 Task: Find connections with filter location Delmenhorst with filter topic #healthy with filter profile language German with filter current company Unichem Laboratories Limited with filter school Kurukshetra University with filter industry Wholesale Alcoholic Beverages with filter service category Packaging Design with filter keywords title Accounts Payable/Receivable Clerk
Action: Mouse moved to (639, 89)
Screenshot: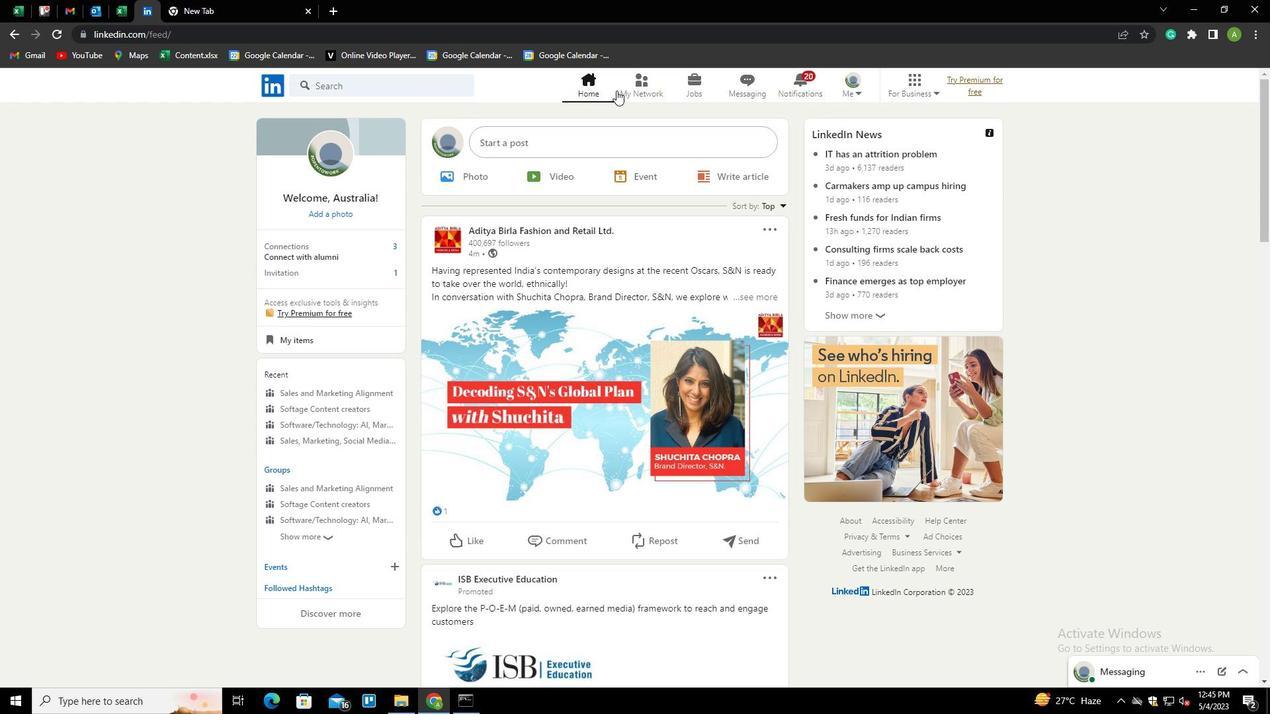 
Action: Mouse pressed left at (639, 89)
Screenshot: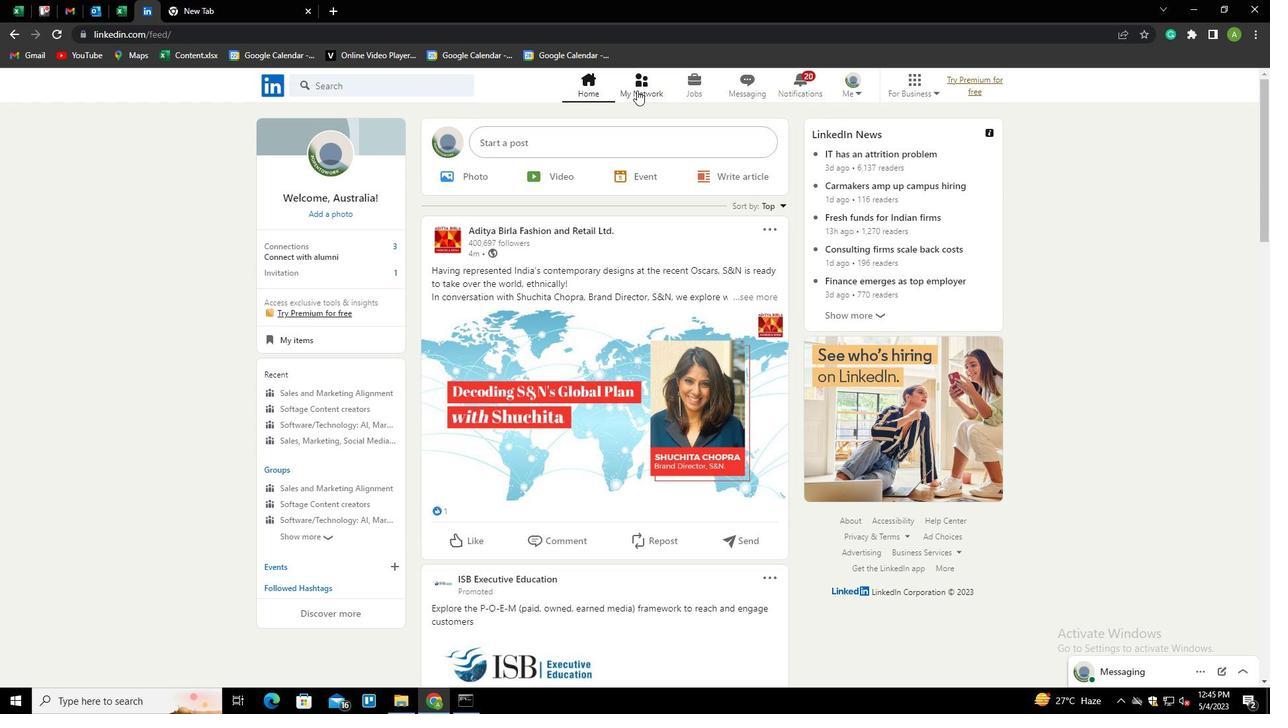 
Action: Mouse moved to (350, 160)
Screenshot: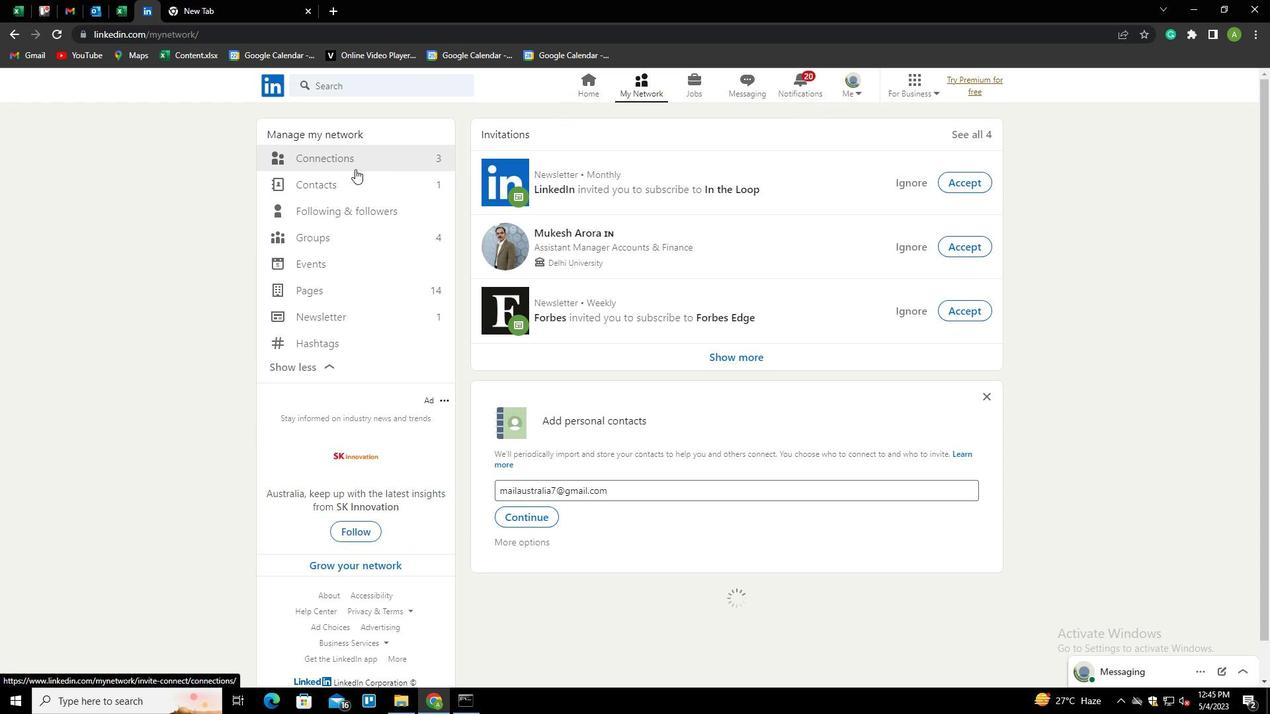 
Action: Mouse pressed left at (350, 160)
Screenshot: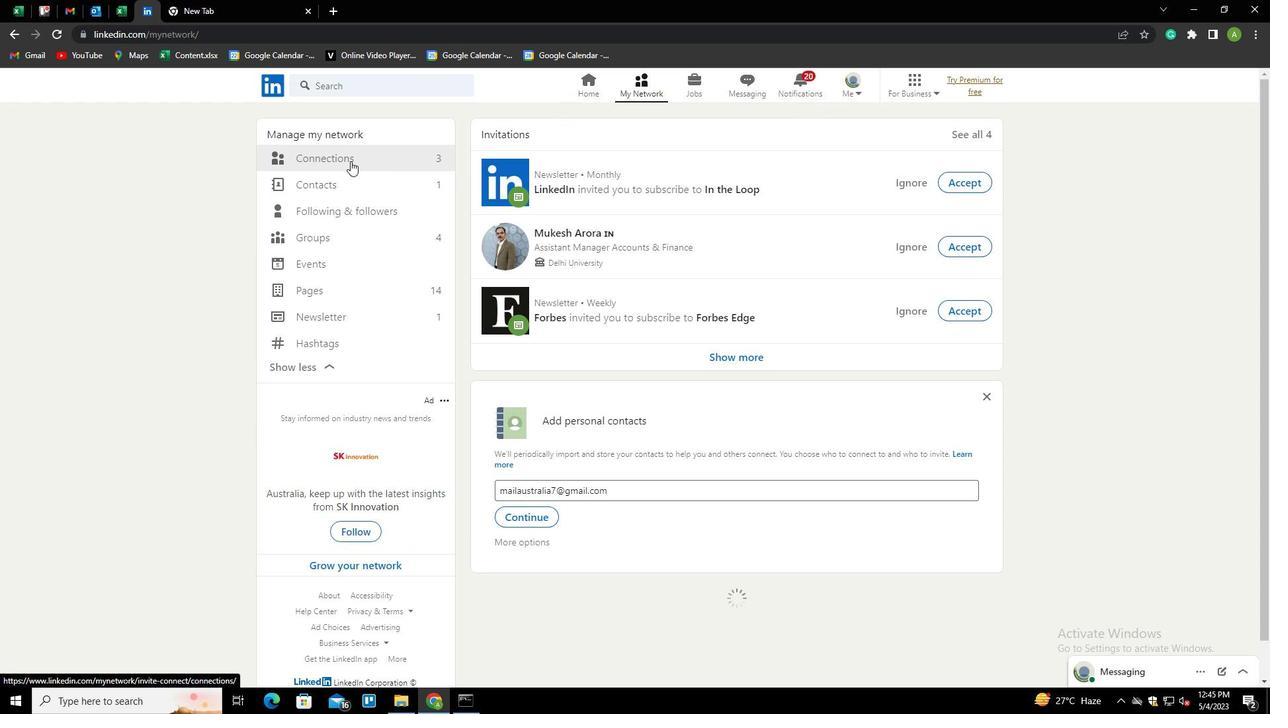 
Action: Mouse moved to (704, 157)
Screenshot: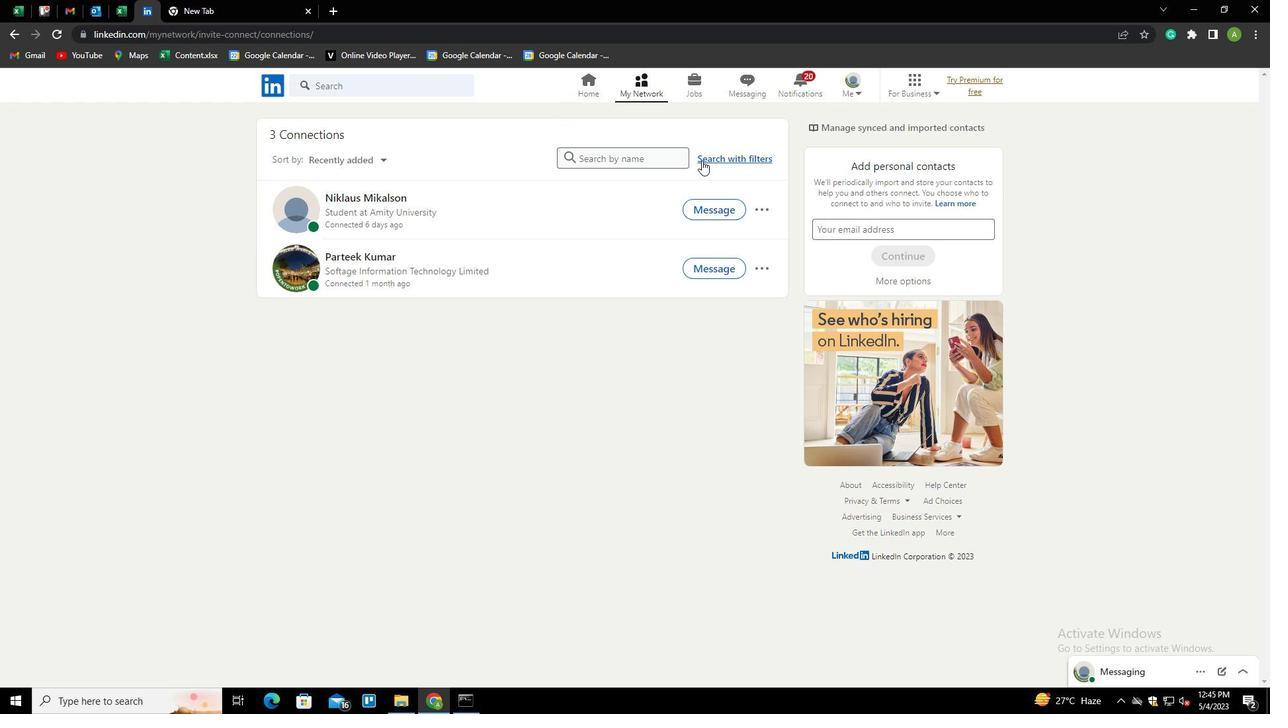 
Action: Mouse pressed left at (704, 157)
Screenshot: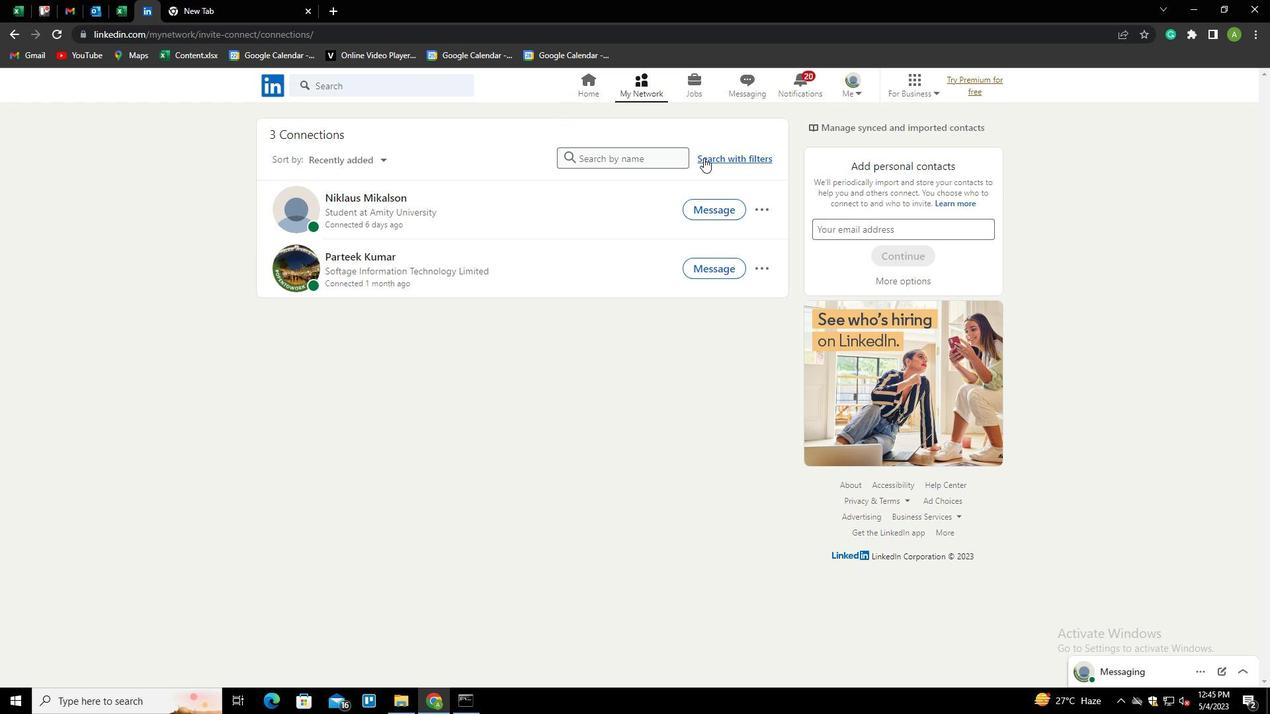 
Action: Key pressed <Key.shift>D
Screenshot: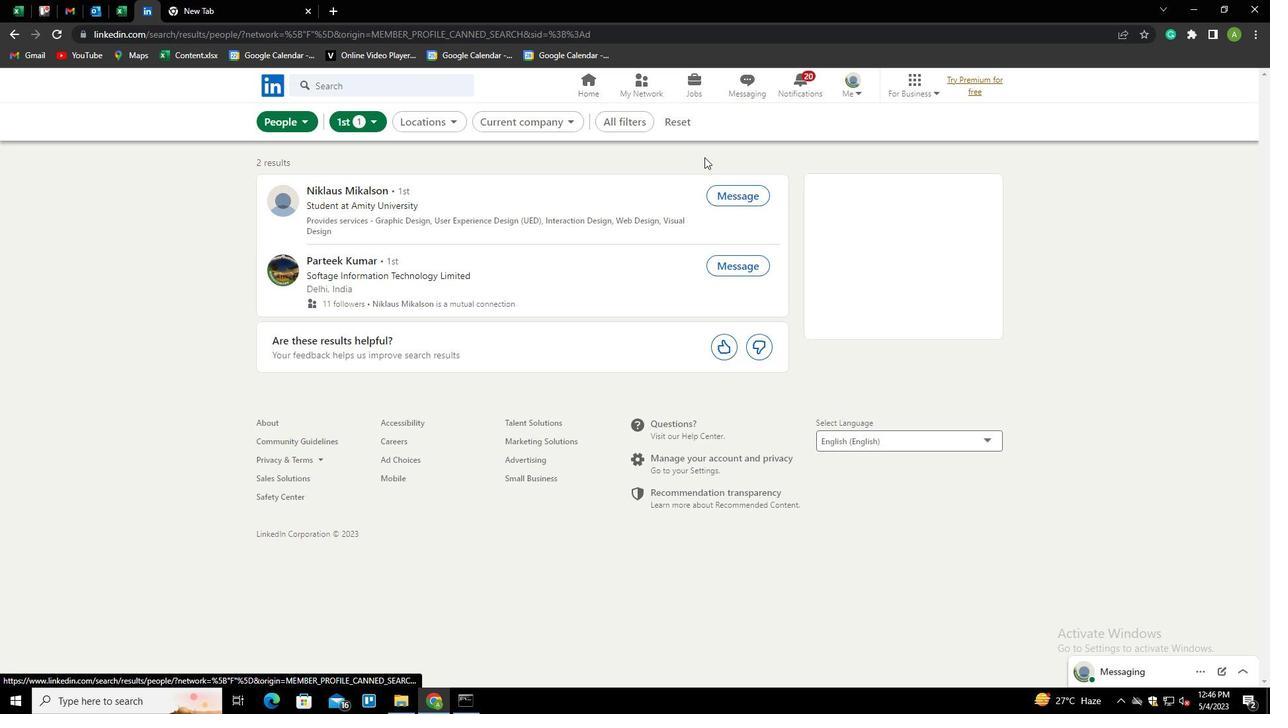 
Action: Mouse moved to (670, 121)
Screenshot: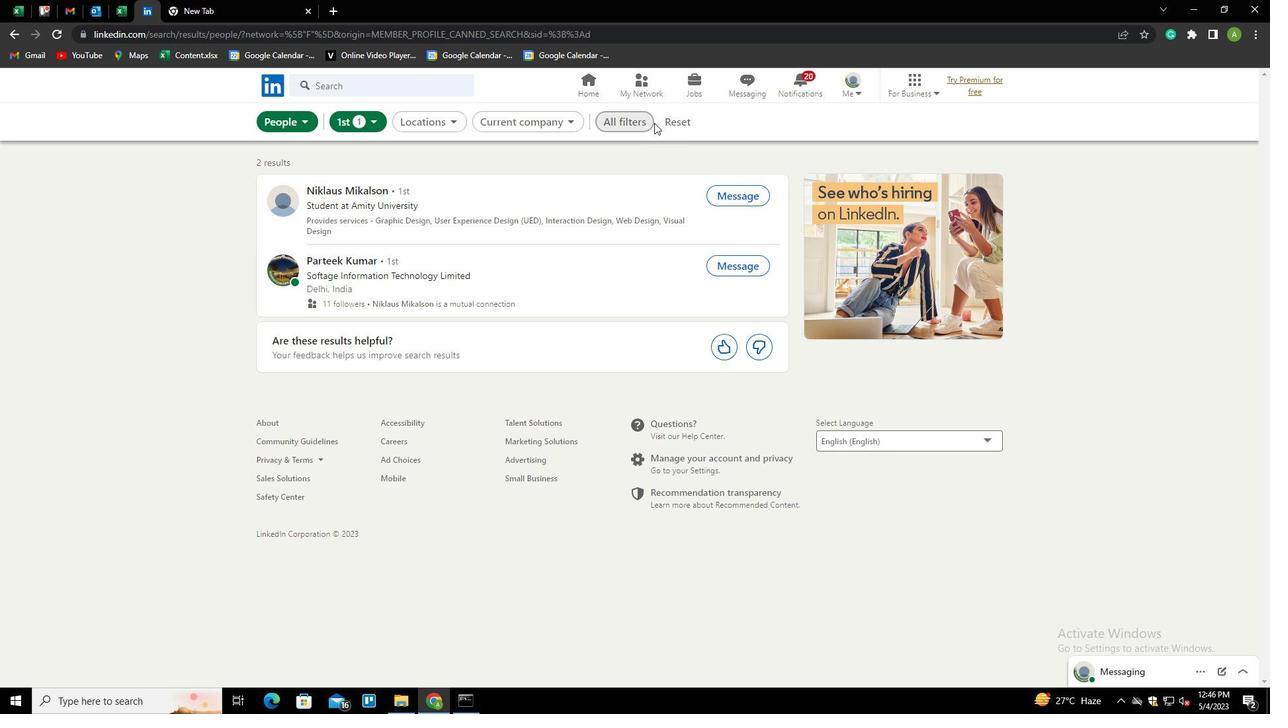 
Action: Mouse pressed left at (670, 121)
Screenshot: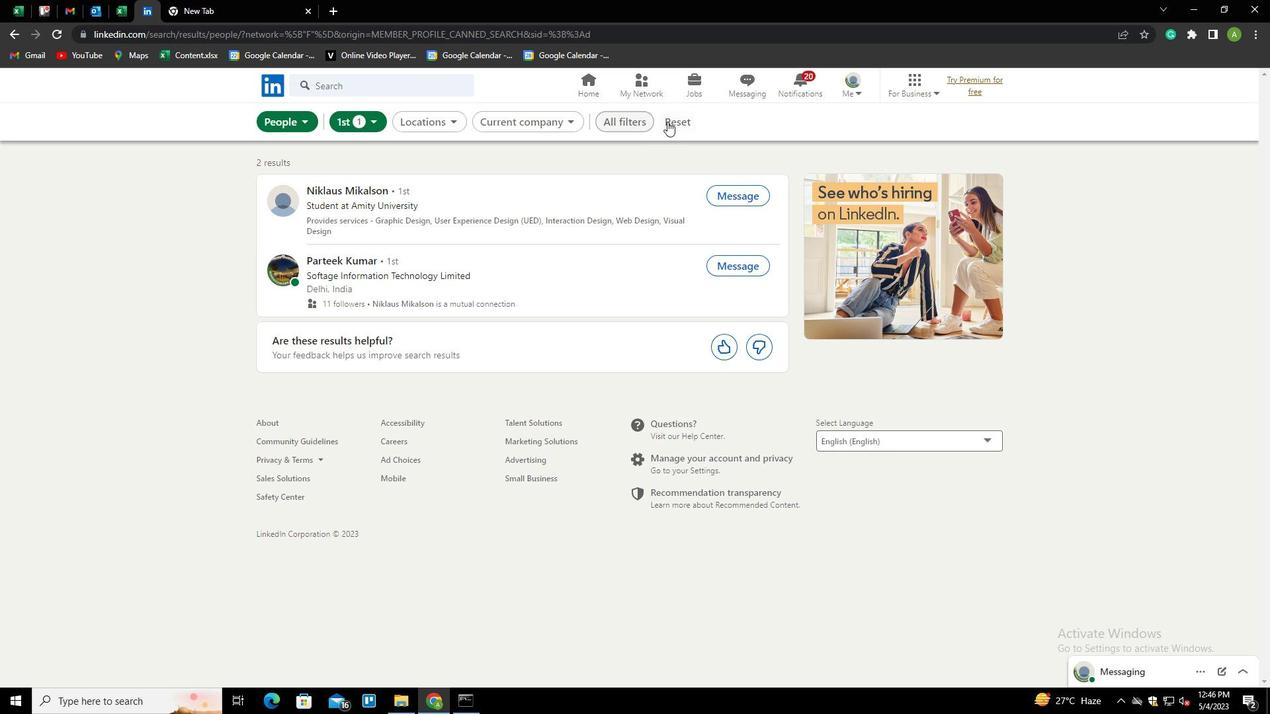 
Action: Mouse moved to (639, 120)
Screenshot: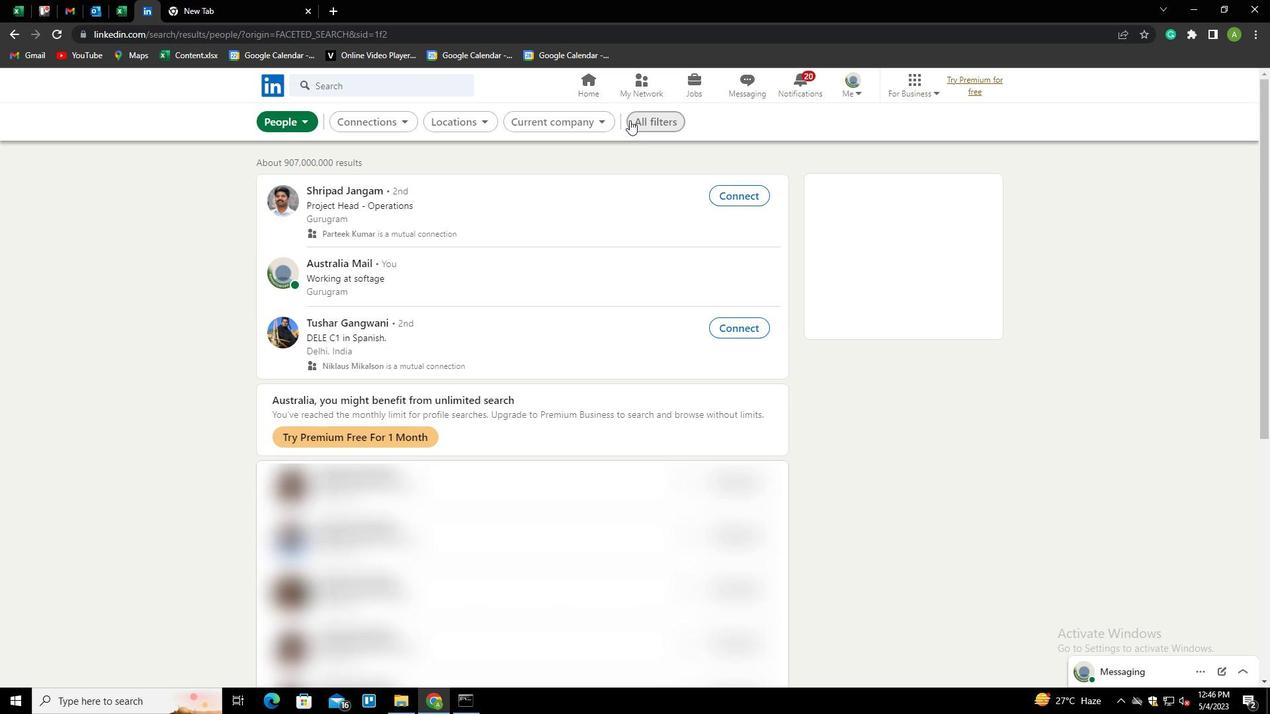 
Action: Mouse pressed left at (639, 120)
Screenshot: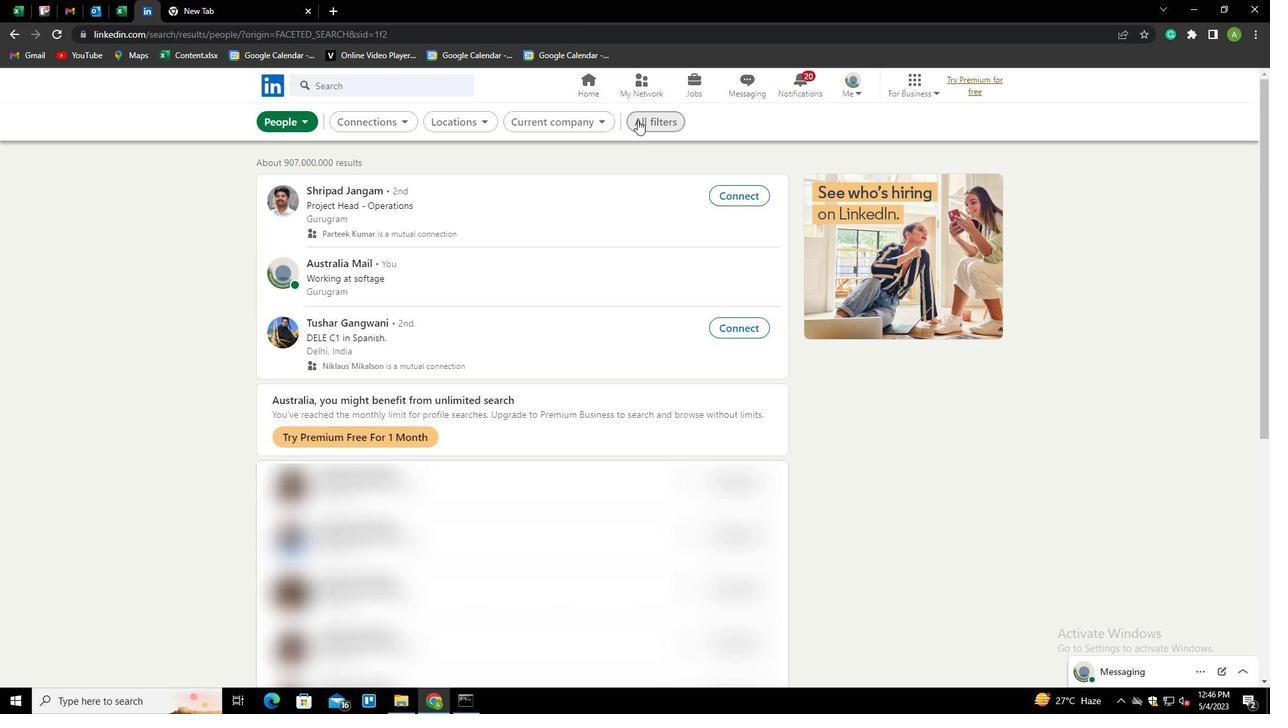 
Action: Mouse moved to (1054, 375)
Screenshot: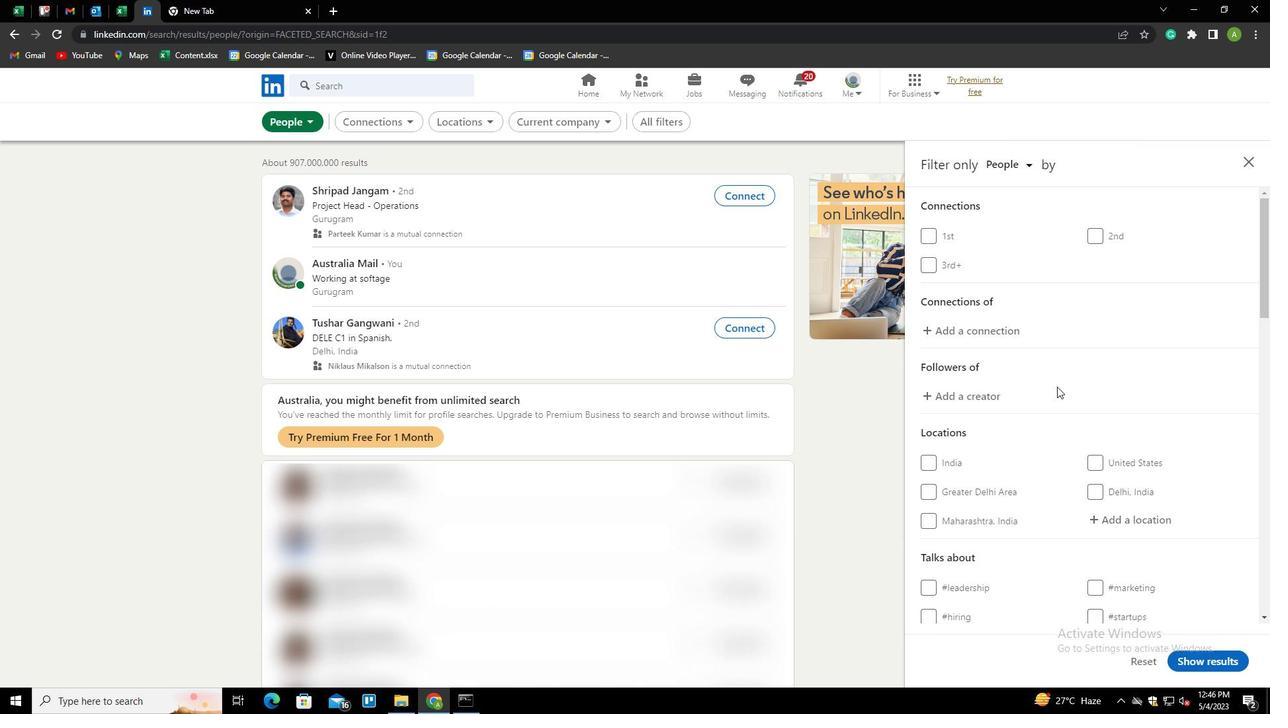 
Action: Mouse scrolled (1054, 374) with delta (0, 0)
Screenshot: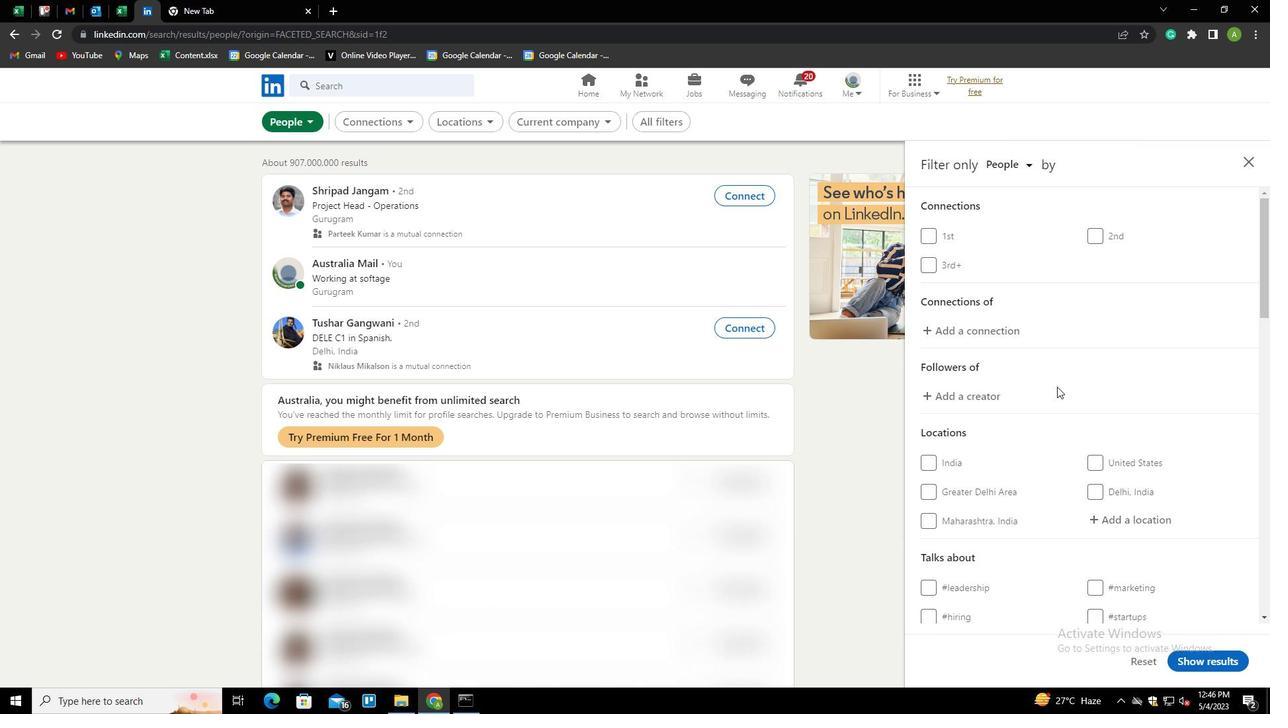 
Action: Mouse scrolled (1054, 374) with delta (0, 0)
Screenshot: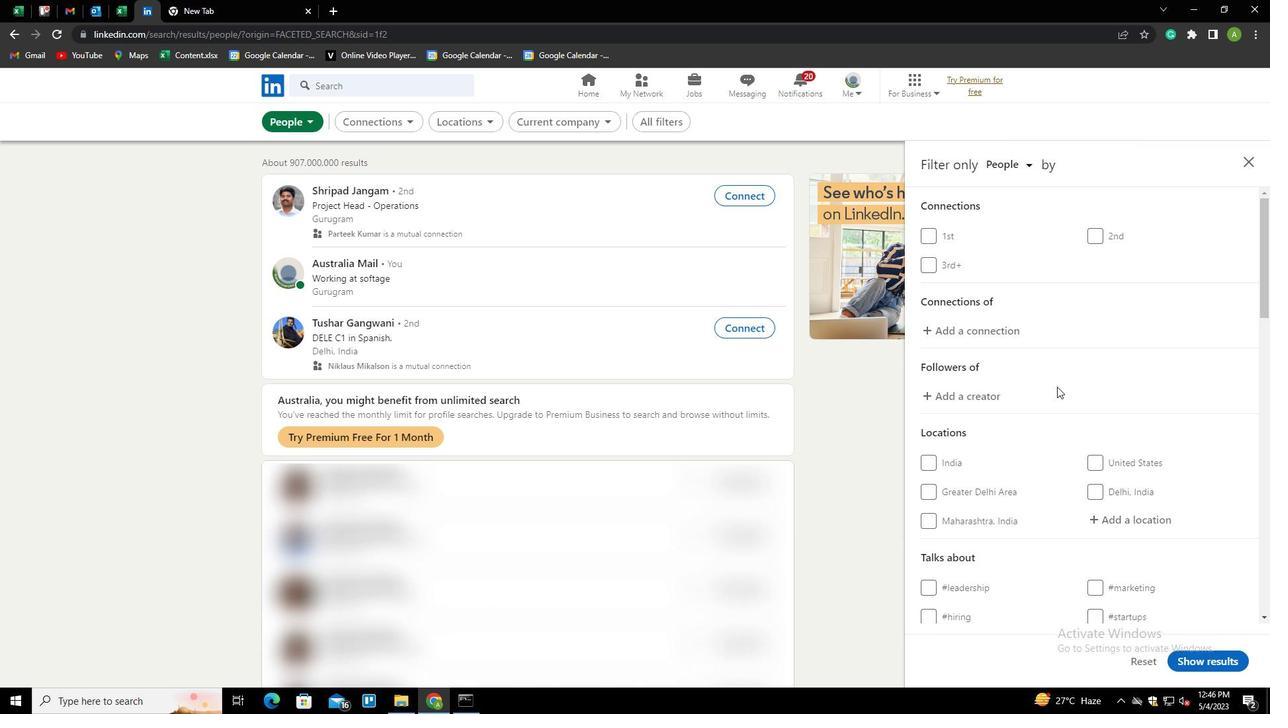 
Action: Mouse moved to (1109, 385)
Screenshot: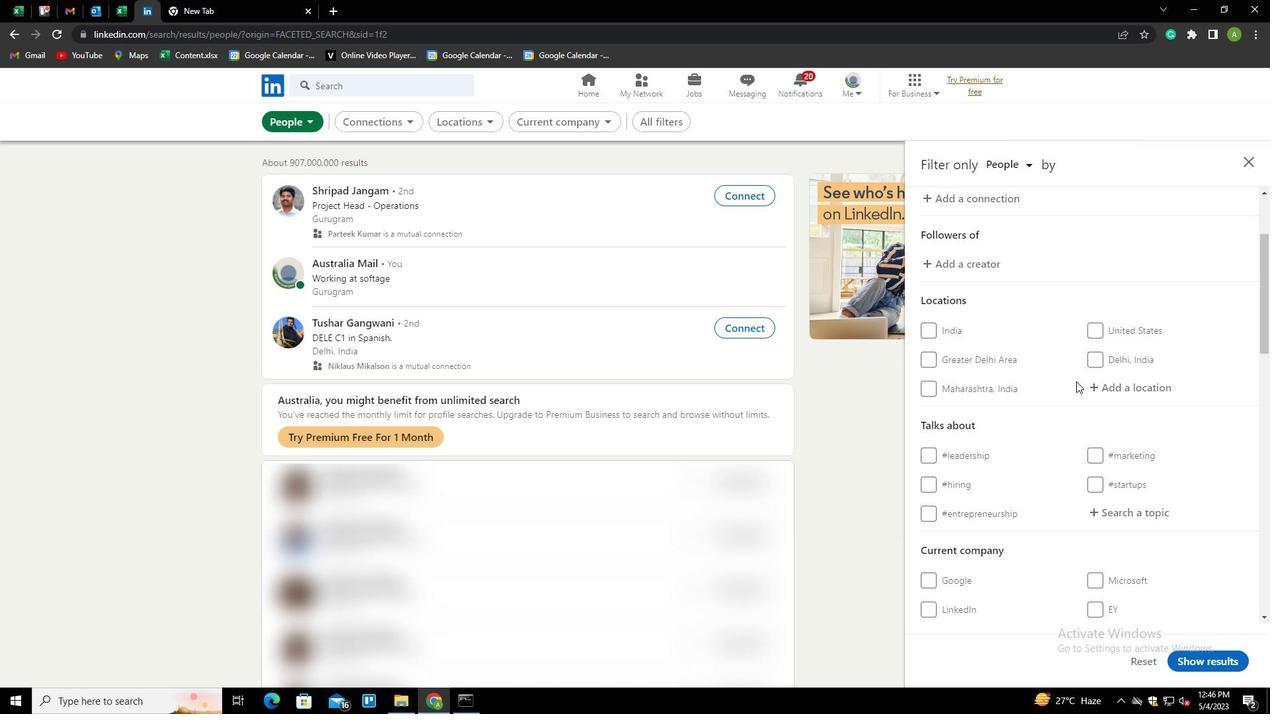 
Action: Mouse pressed left at (1109, 385)
Screenshot: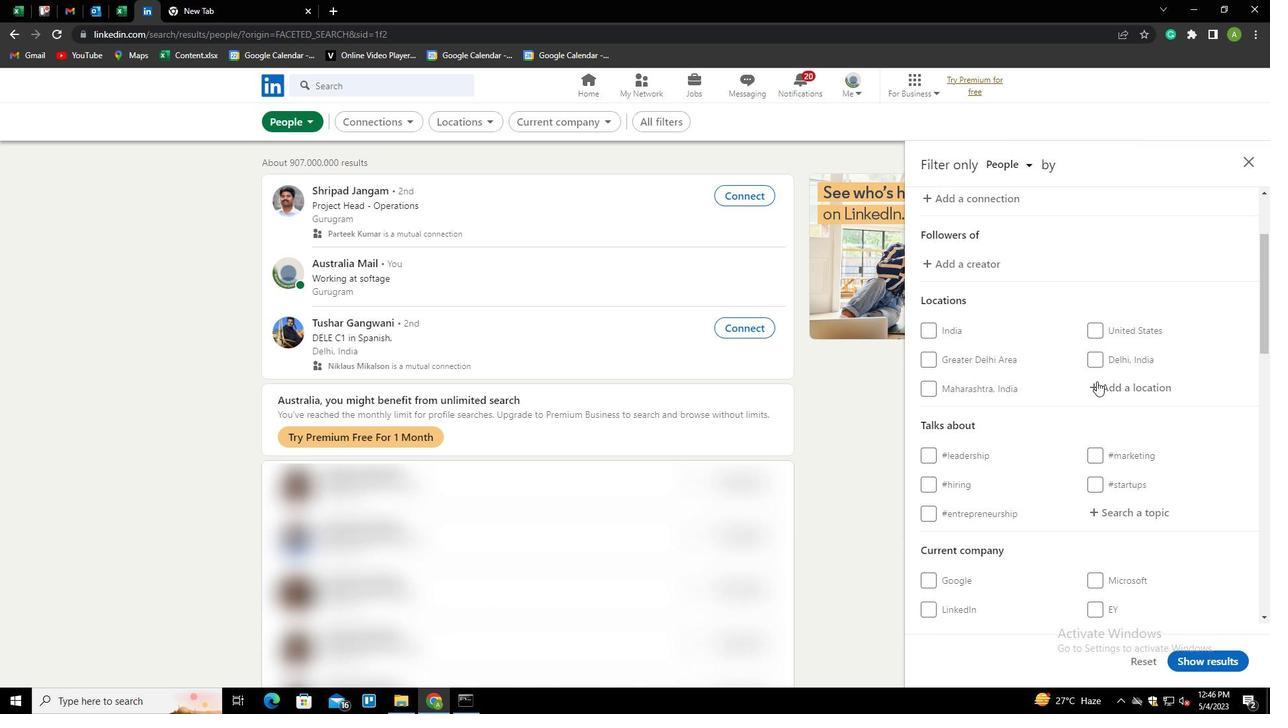
Action: Key pressed <Key.shift>D
Screenshot: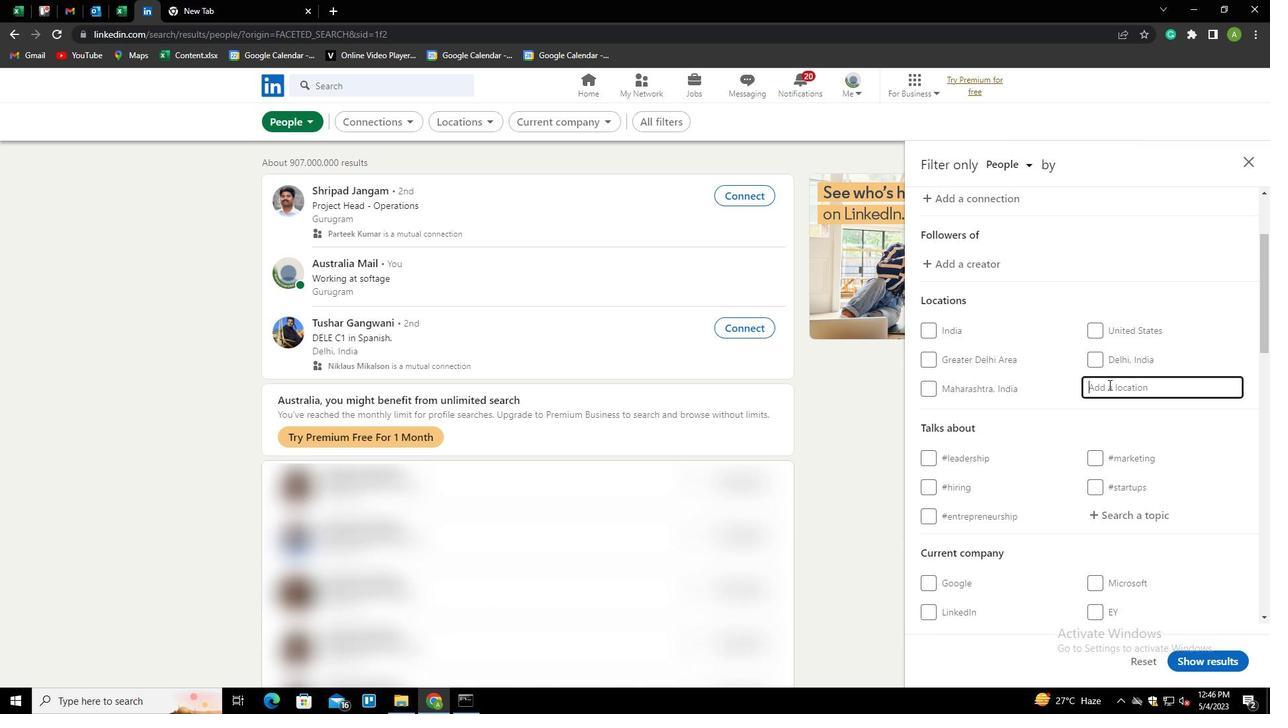 
Action: Mouse moved to (1035, 342)
Screenshot: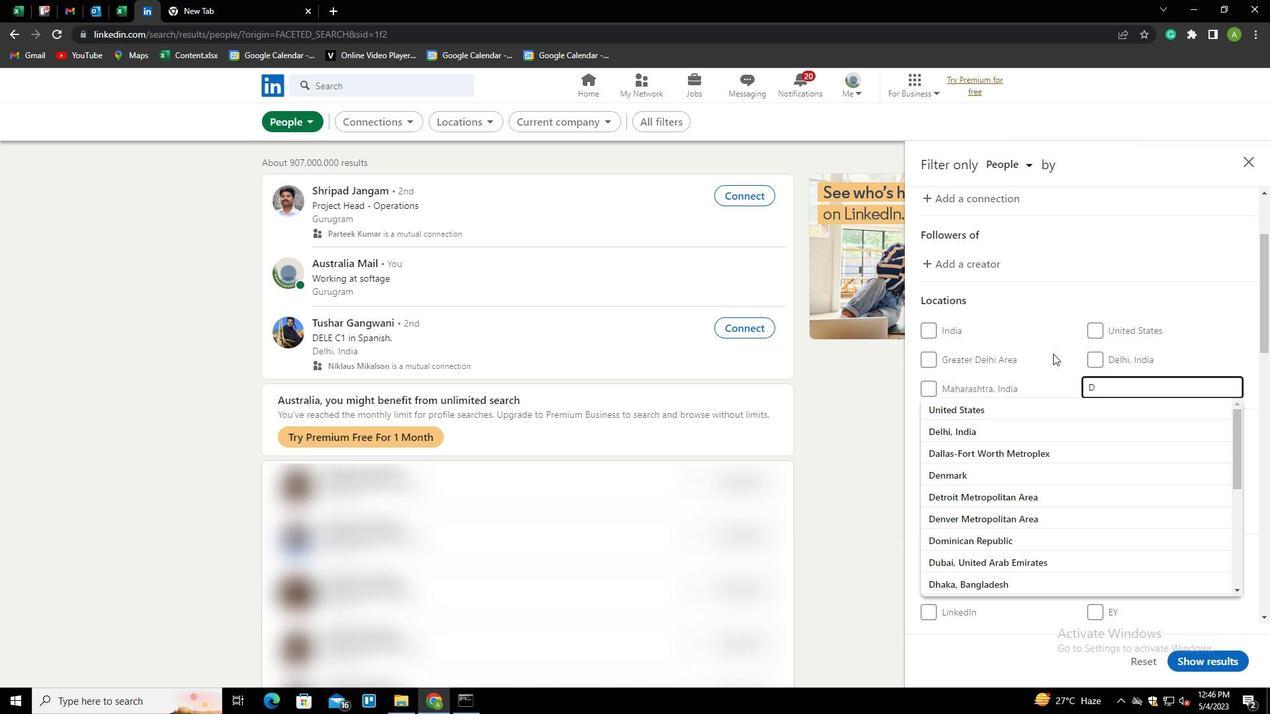 
Action: Key pressed ELMENHORST<Key.down><Key.enter>
Screenshot: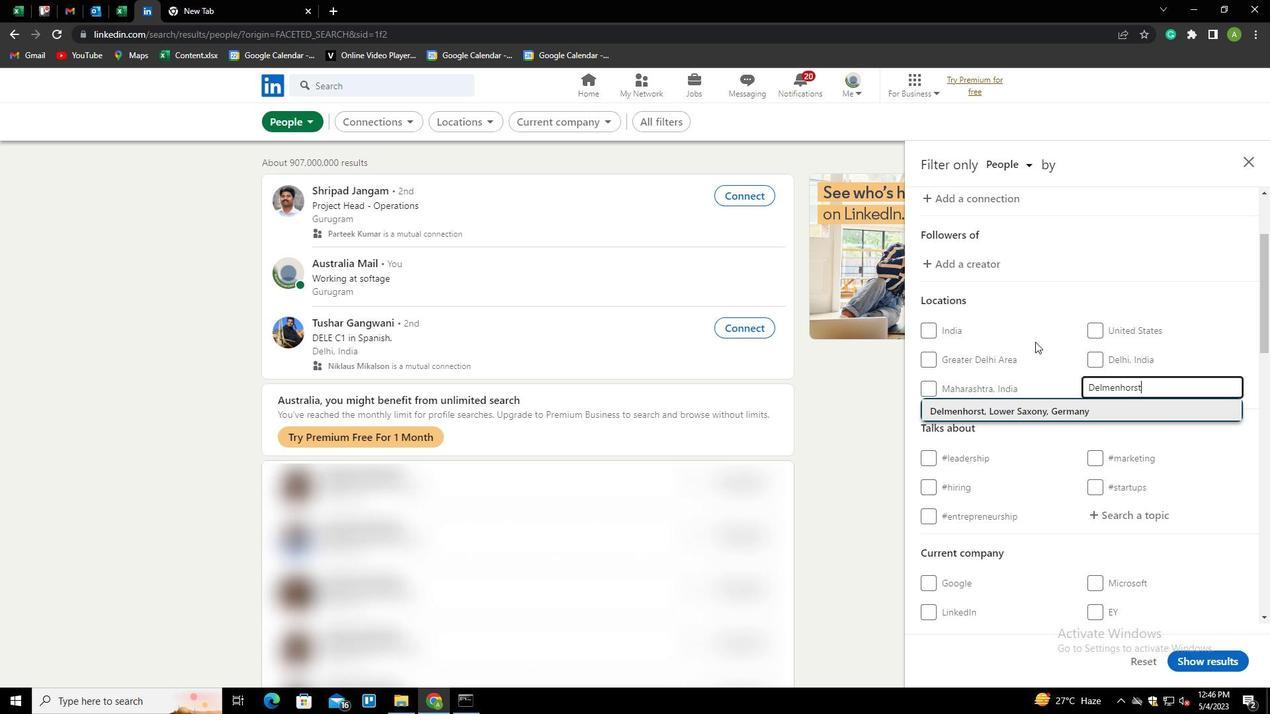 
Action: Mouse moved to (1027, 344)
Screenshot: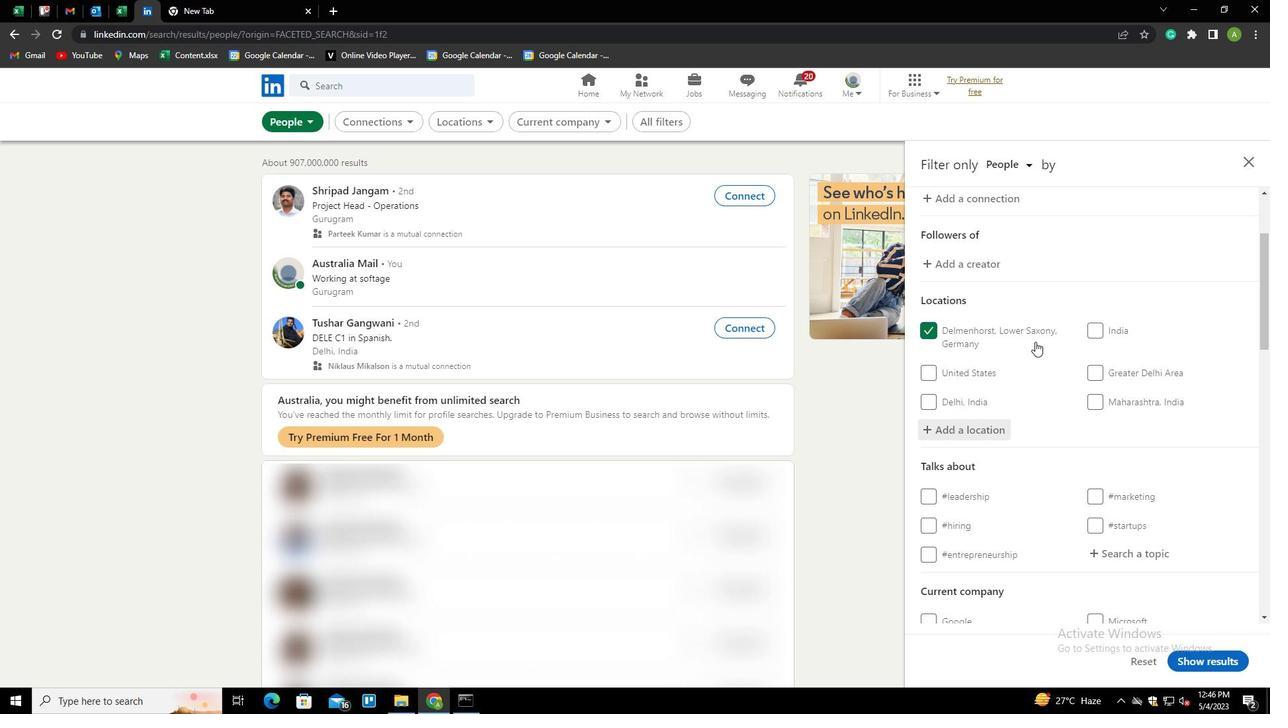 
Action: Mouse scrolled (1027, 343) with delta (0, 0)
Screenshot: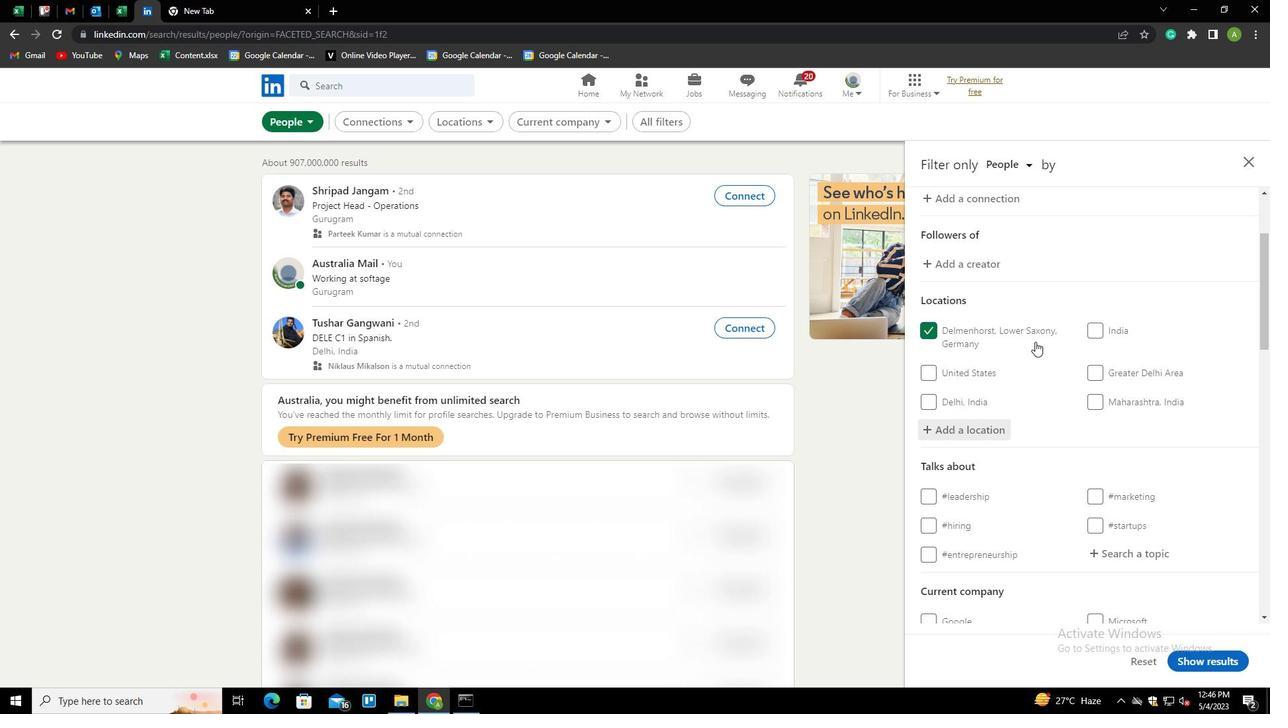 
Action: Mouse moved to (1027, 344)
Screenshot: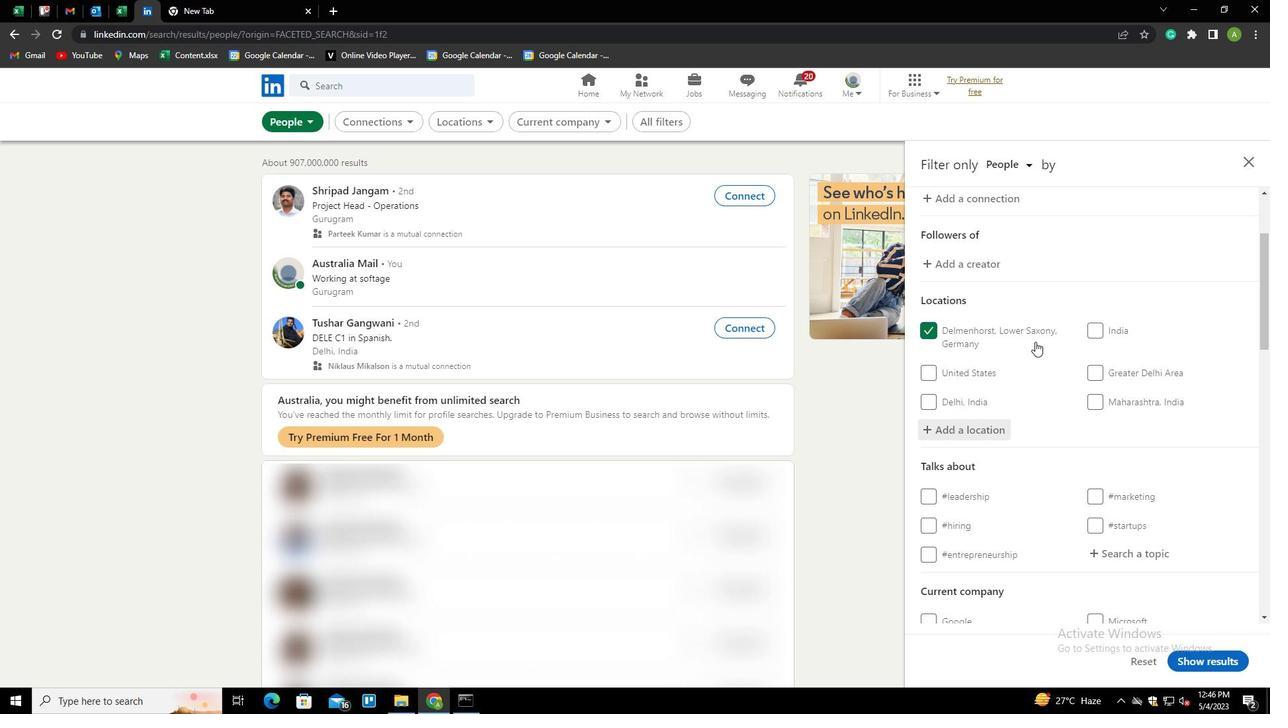 
Action: Mouse scrolled (1027, 344) with delta (0, 0)
Screenshot: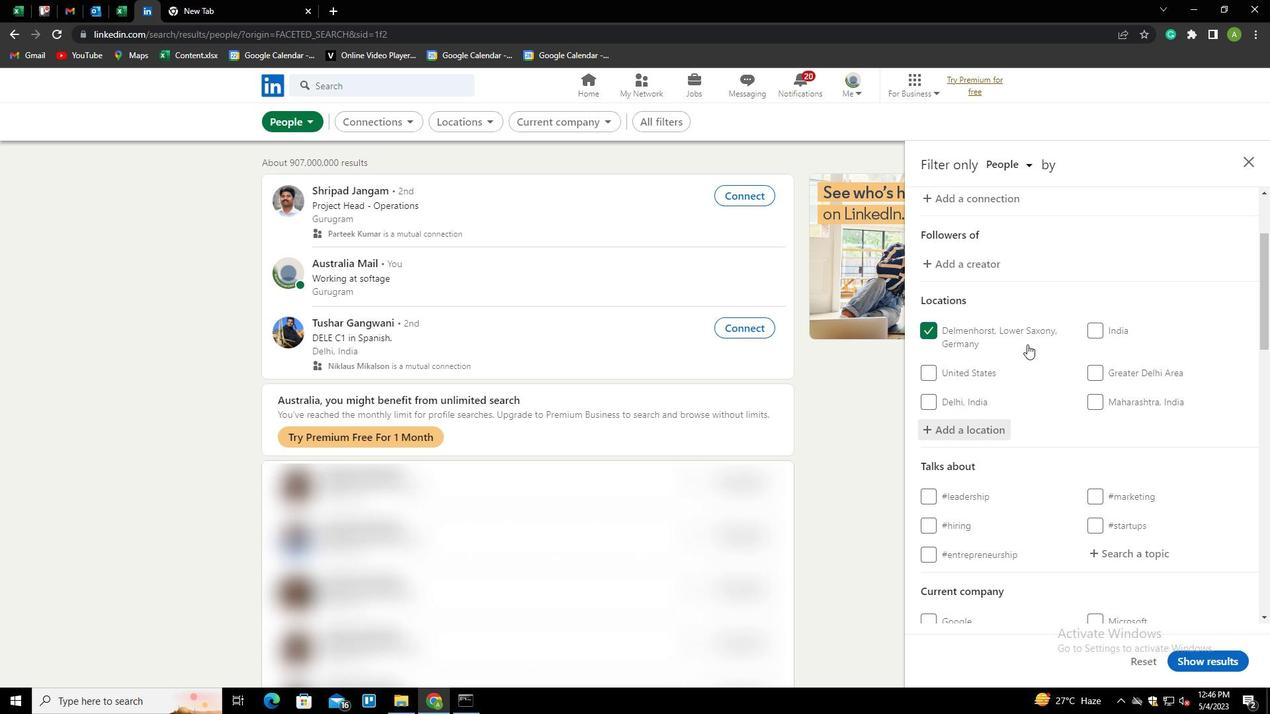 
Action: Mouse scrolled (1027, 344) with delta (0, 0)
Screenshot: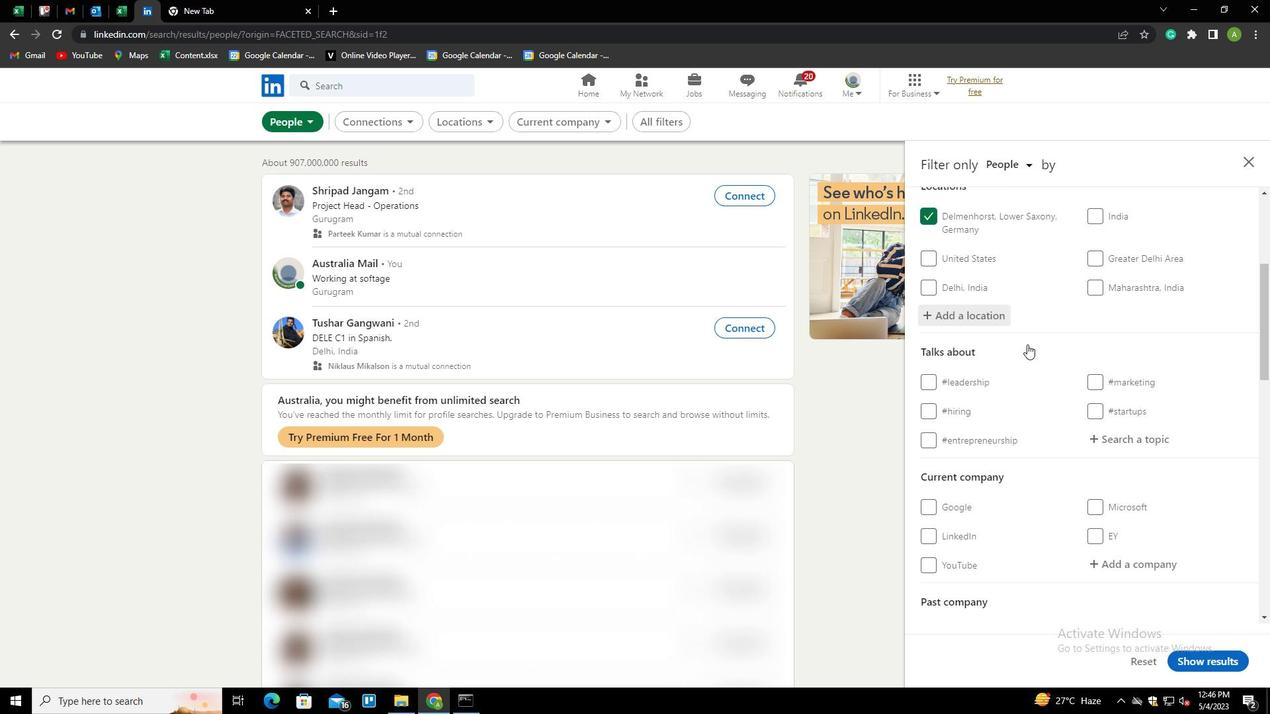 
Action: Mouse moved to (1097, 356)
Screenshot: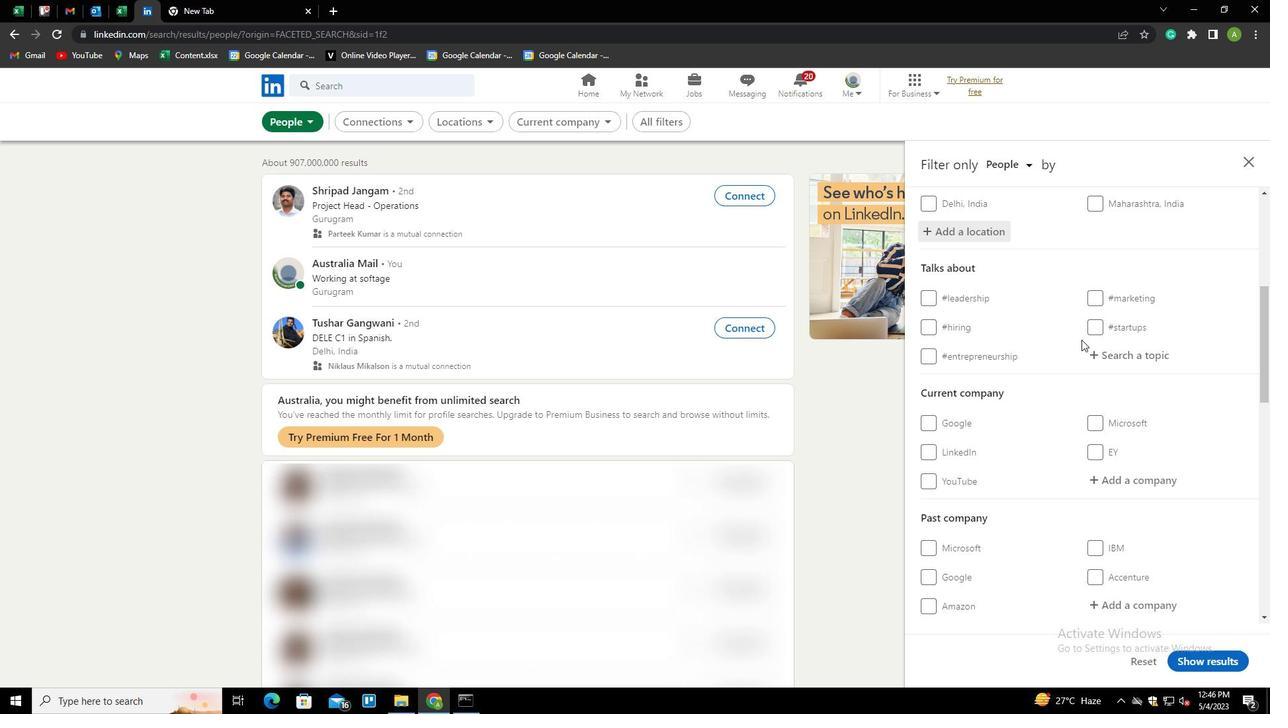
Action: Mouse pressed left at (1097, 356)
Screenshot: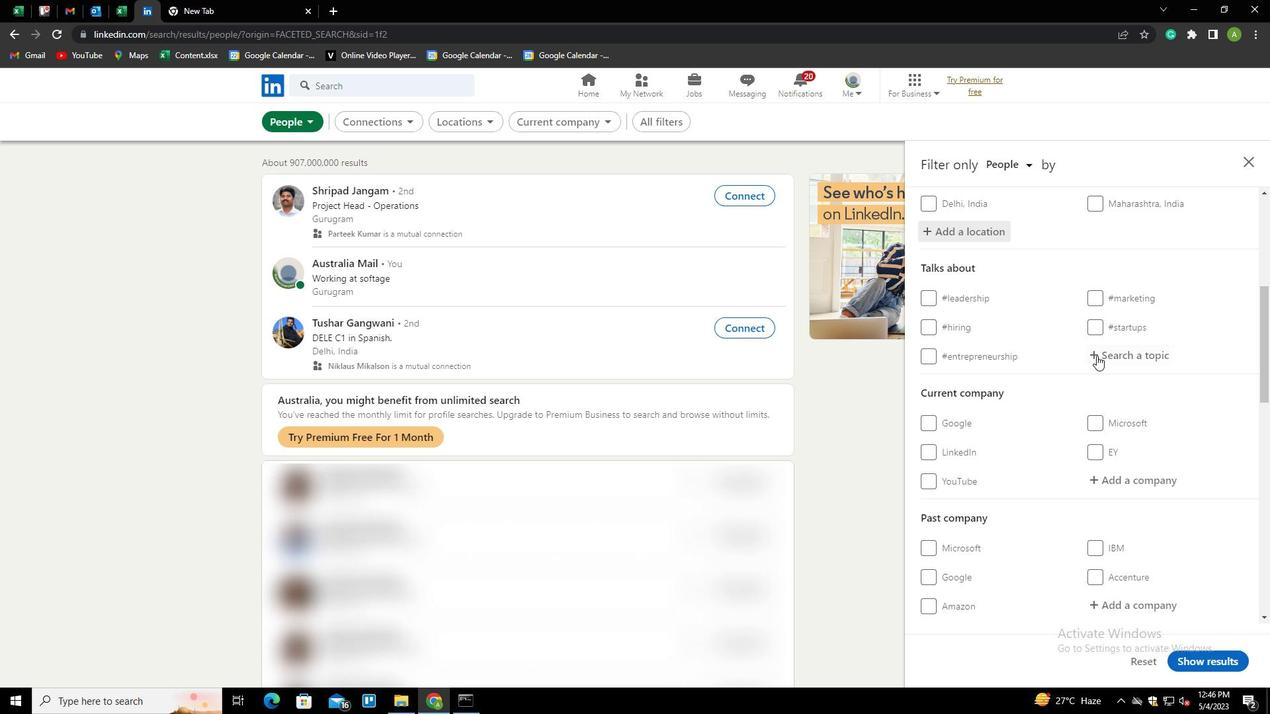 
Action: Mouse moved to (1013, 314)
Screenshot: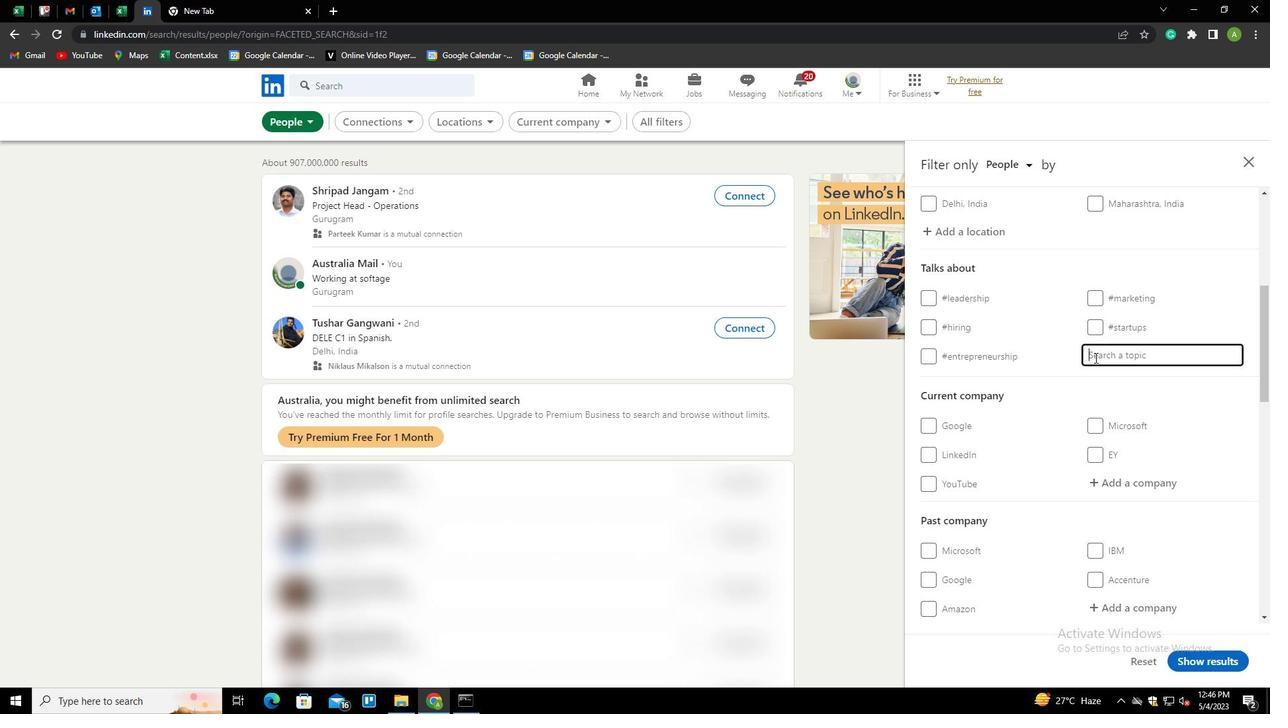 
Action: Key pressed HEALTHY<Key.down><Key.down><Key.down><Key.enter>
Screenshot: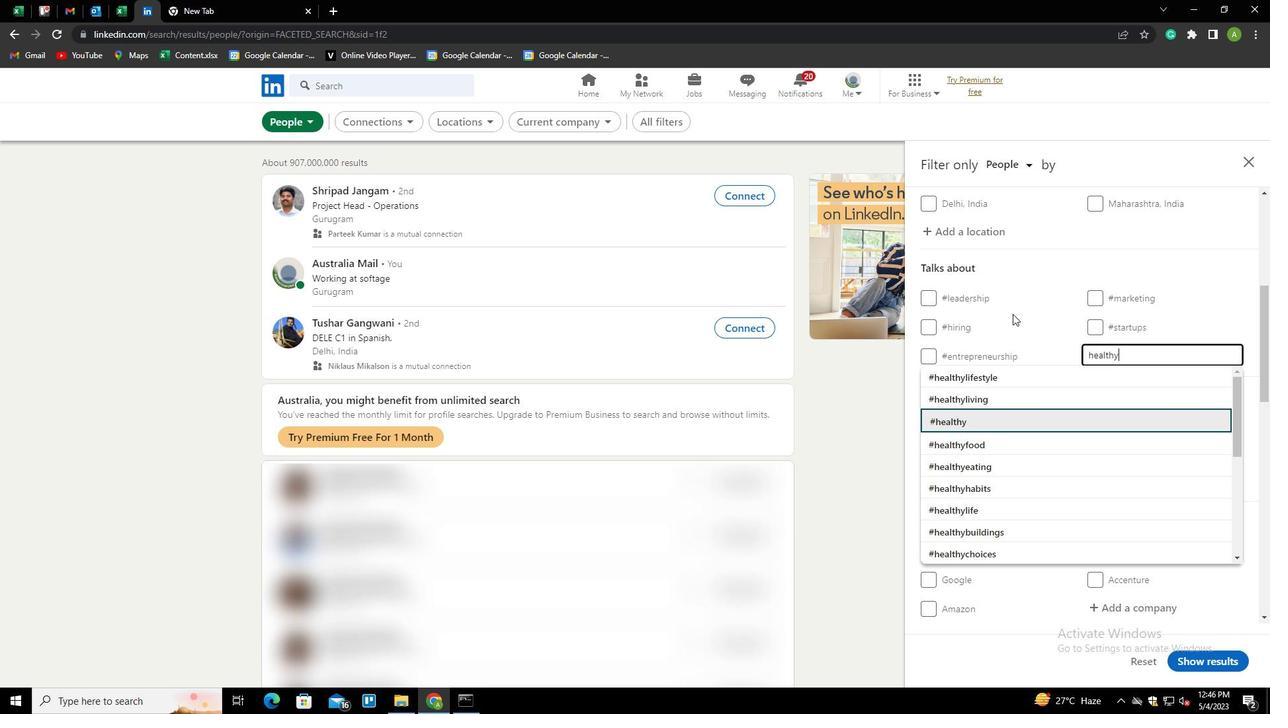 
Action: Mouse scrolled (1013, 313) with delta (0, 0)
Screenshot: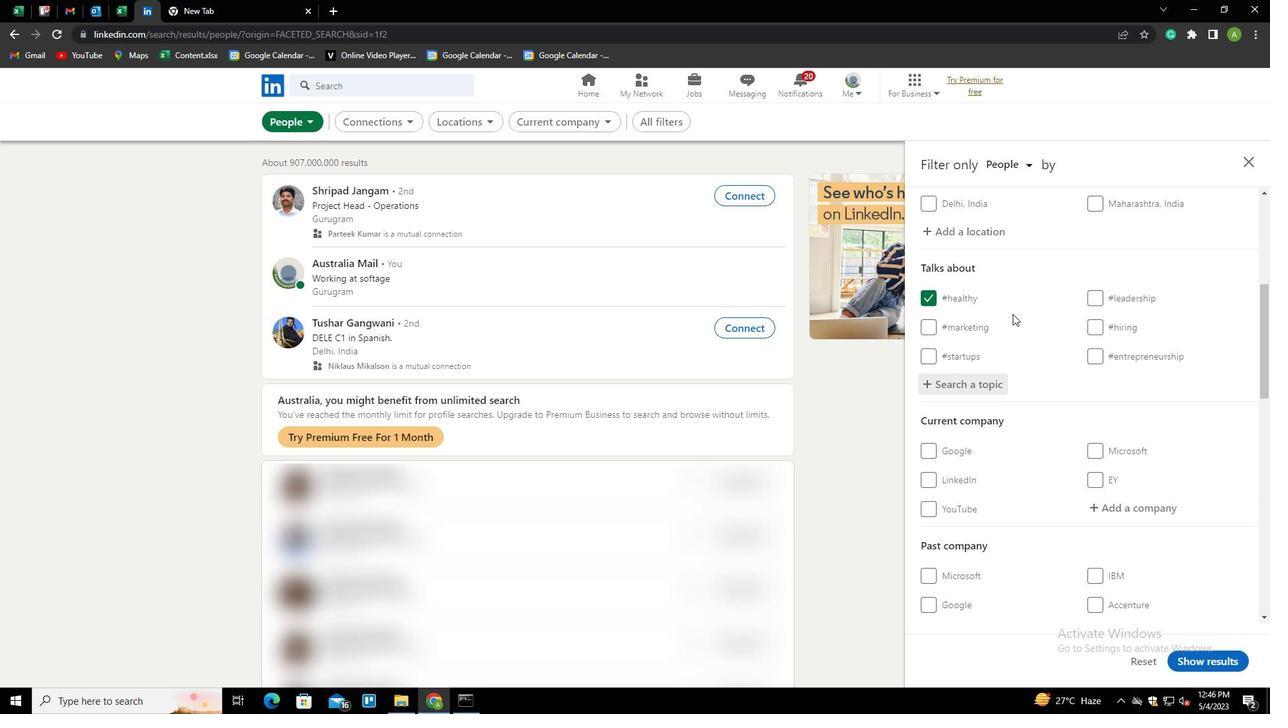 
Action: Mouse scrolled (1013, 313) with delta (0, 0)
Screenshot: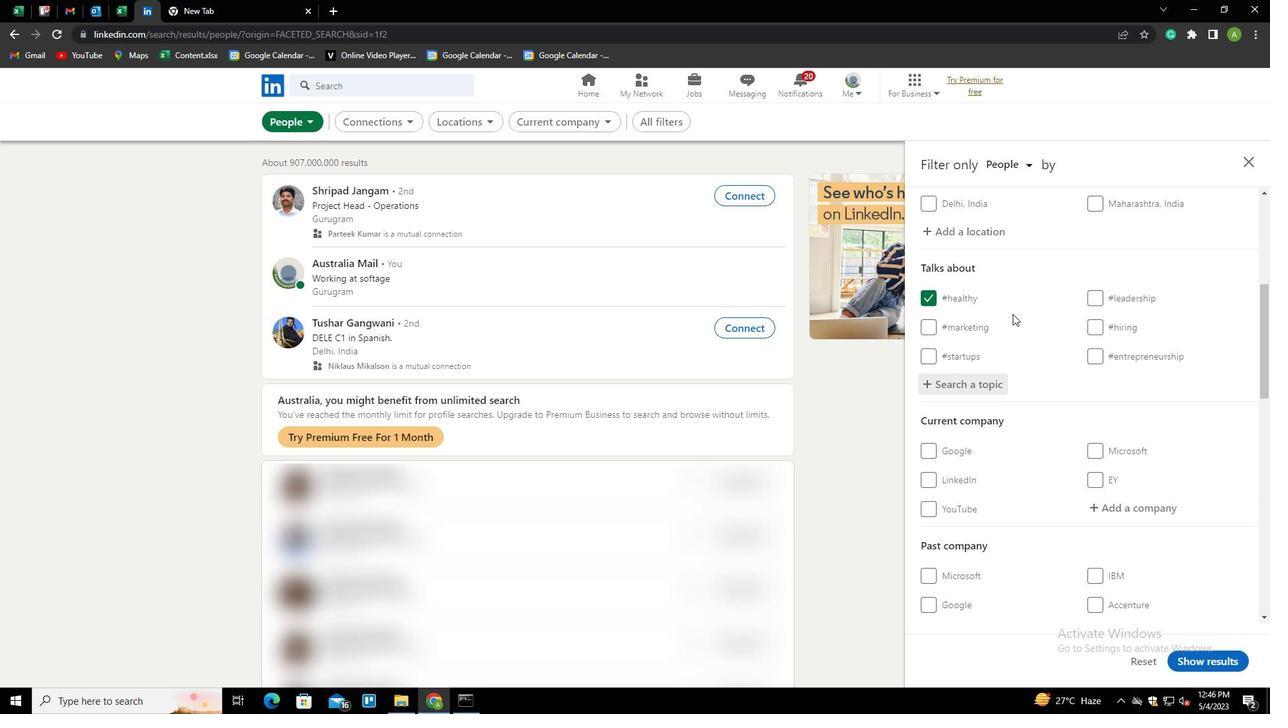 
Action: Mouse moved to (1006, 319)
Screenshot: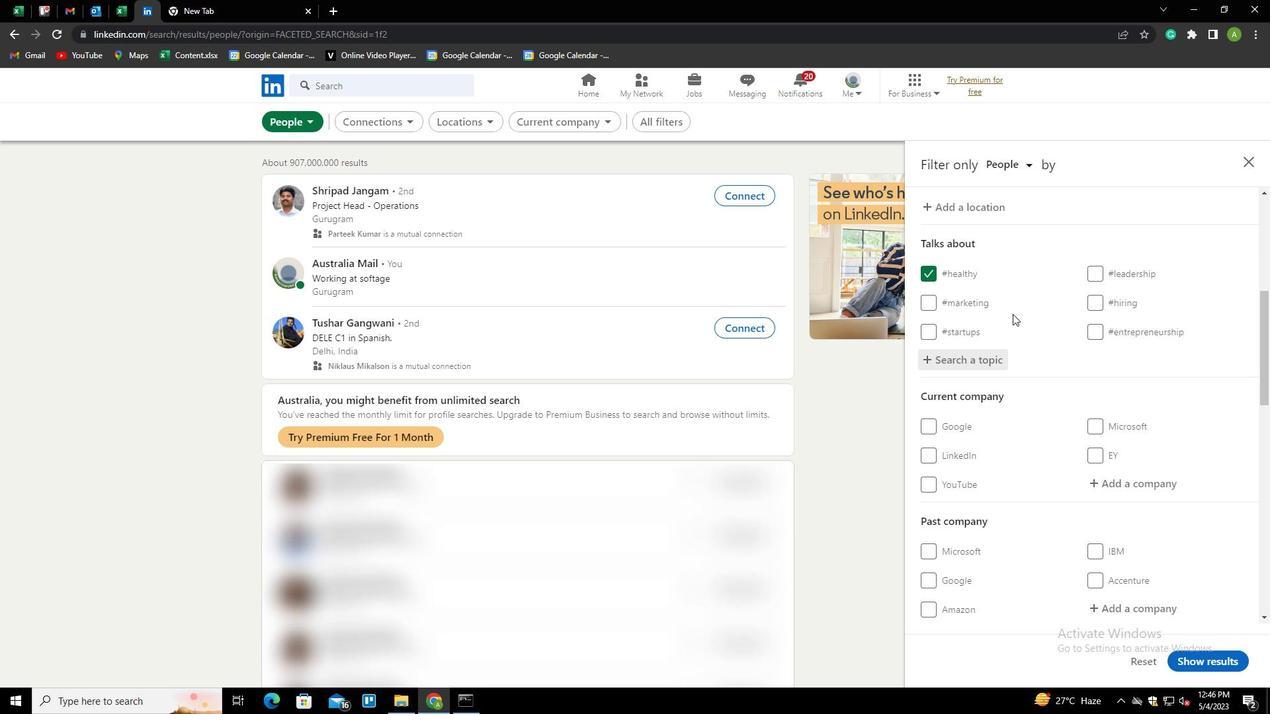 
Action: Mouse scrolled (1006, 318) with delta (0, 0)
Screenshot: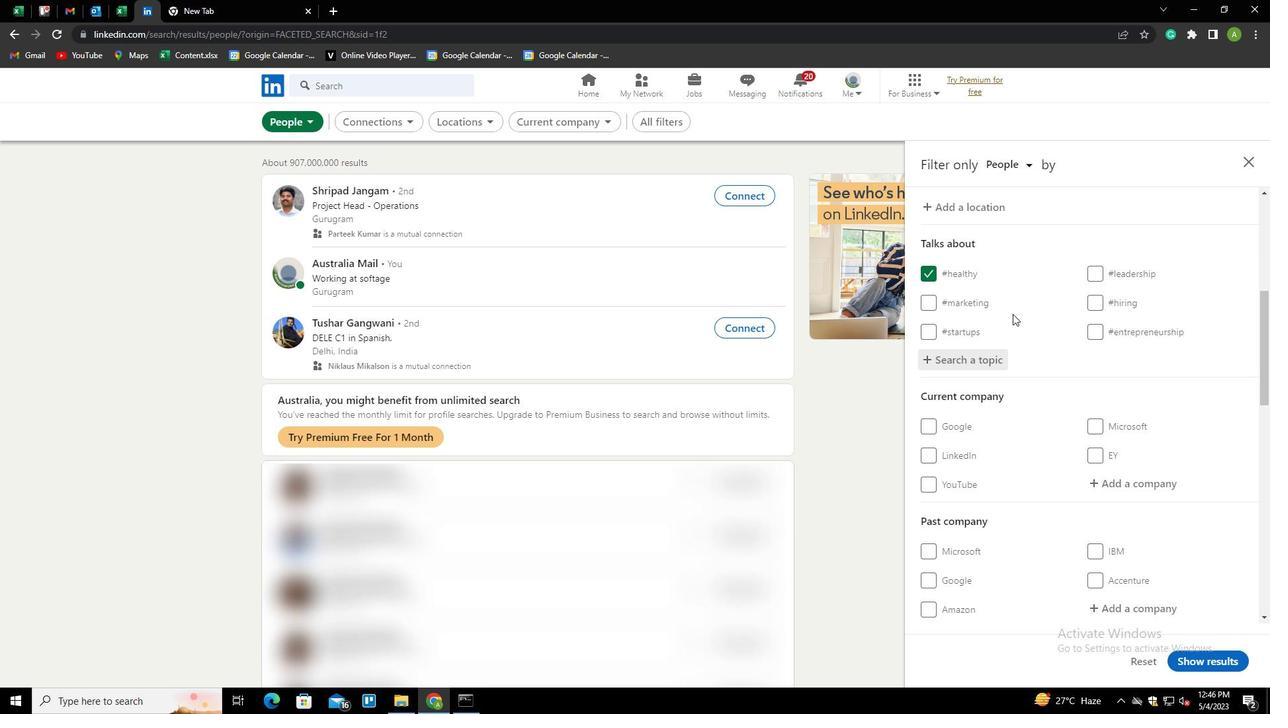 
Action: Mouse scrolled (1006, 318) with delta (0, 0)
Screenshot: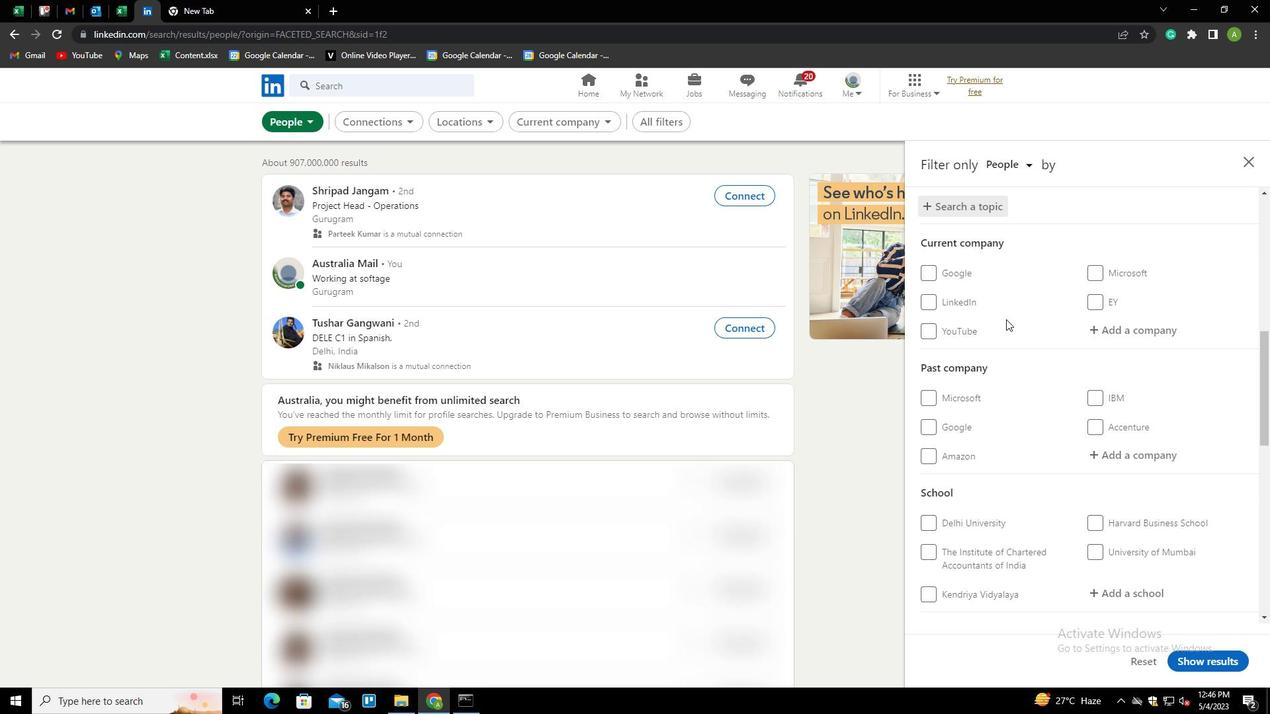 
Action: Mouse scrolled (1006, 318) with delta (0, 0)
Screenshot: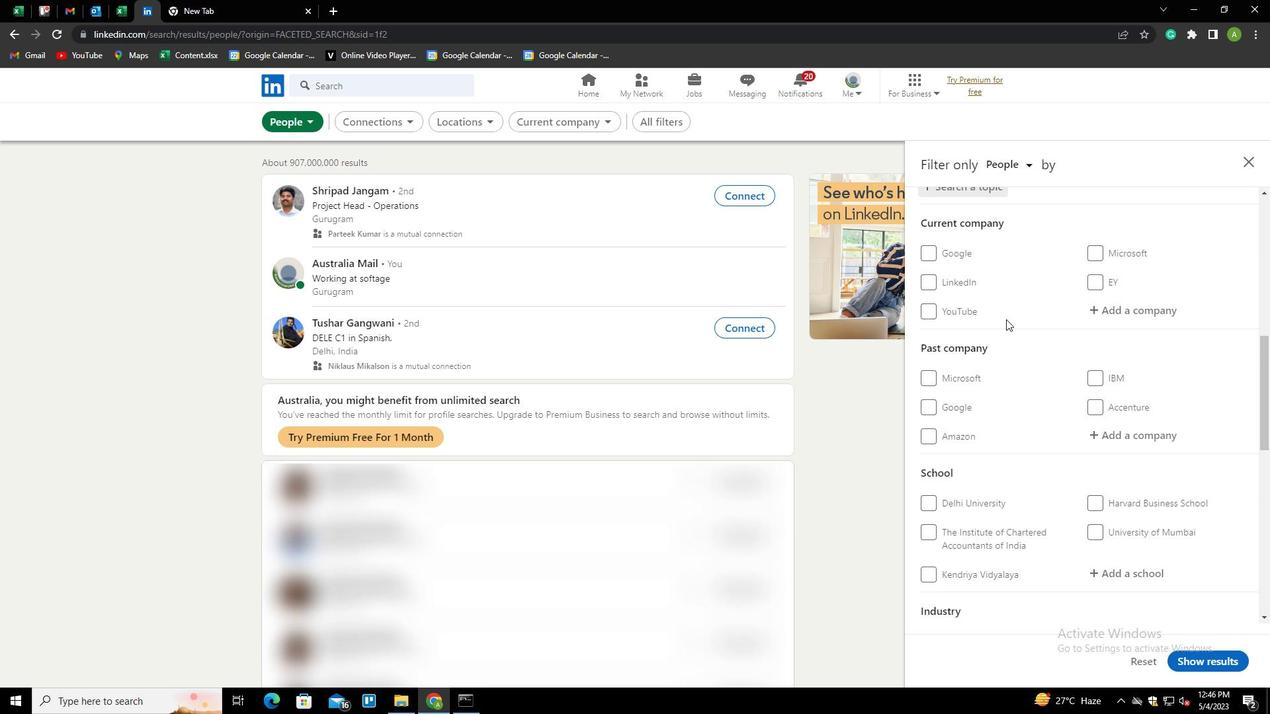 
Action: Mouse scrolled (1006, 318) with delta (0, 0)
Screenshot: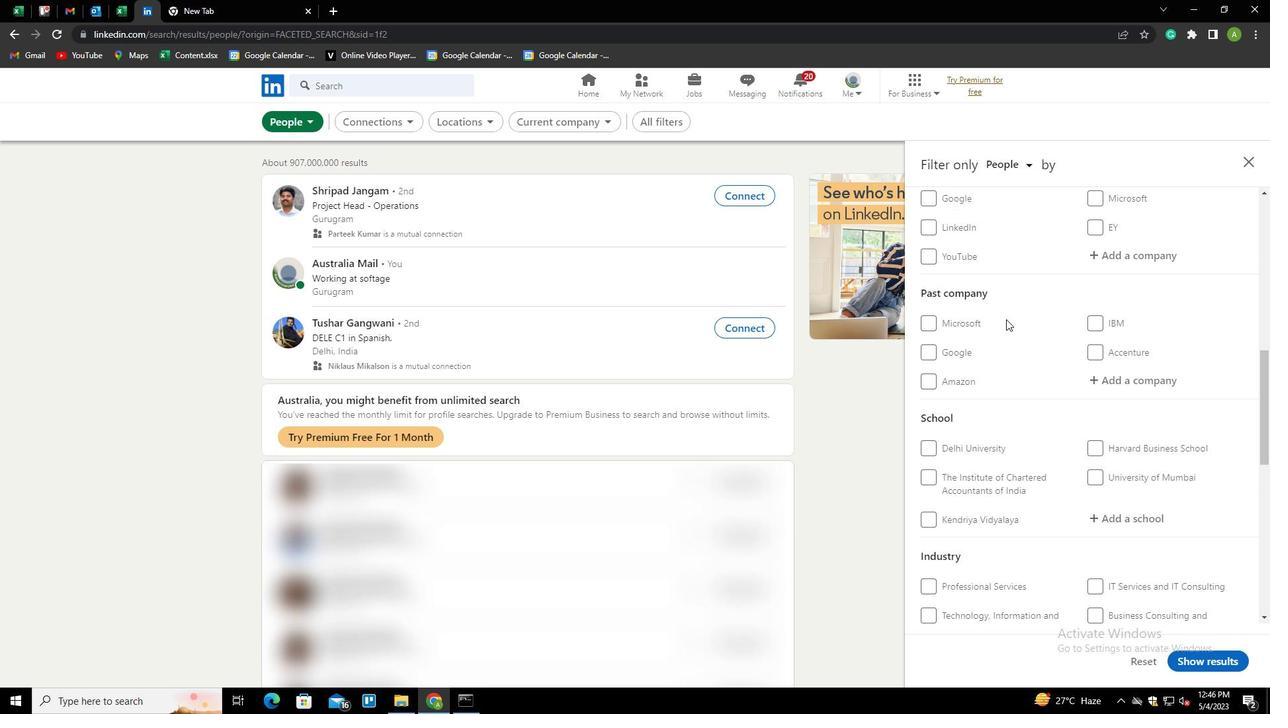 
Action: Mouse scrolled (1006, 318) with delta (0, 0)
Screenshot: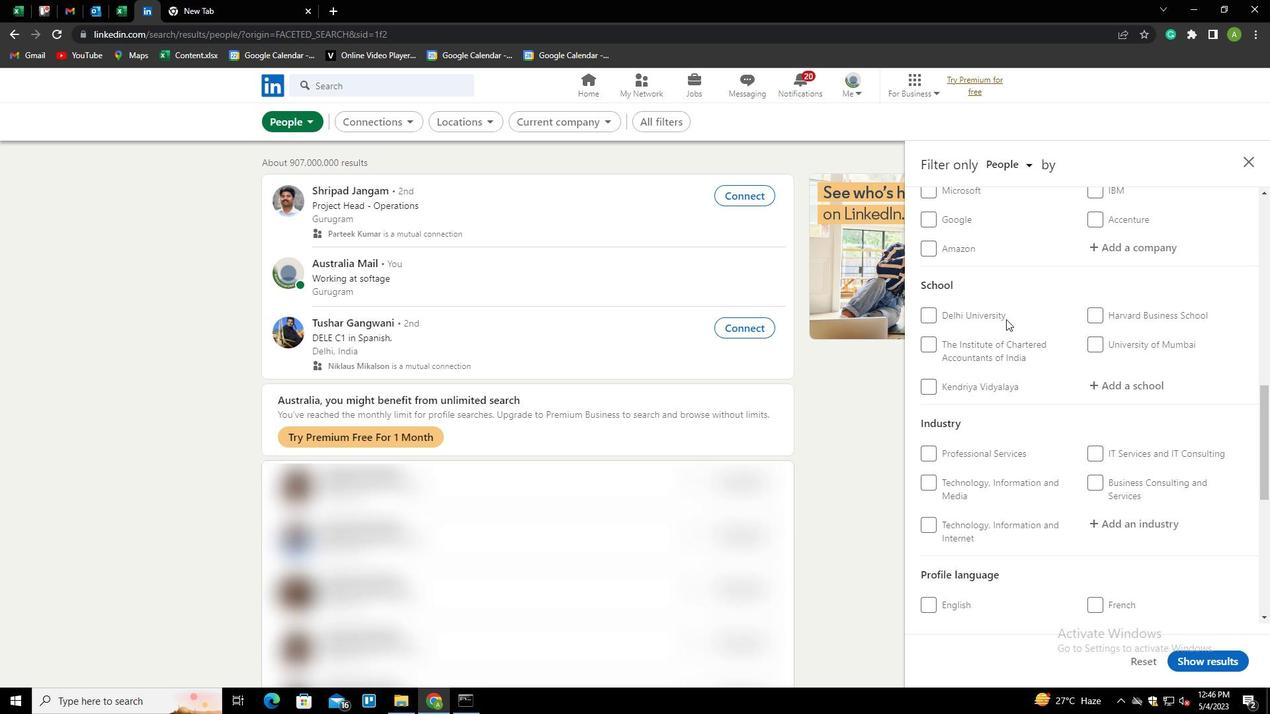 
Action: Mouse moved to (1017, 328)
Screenshot: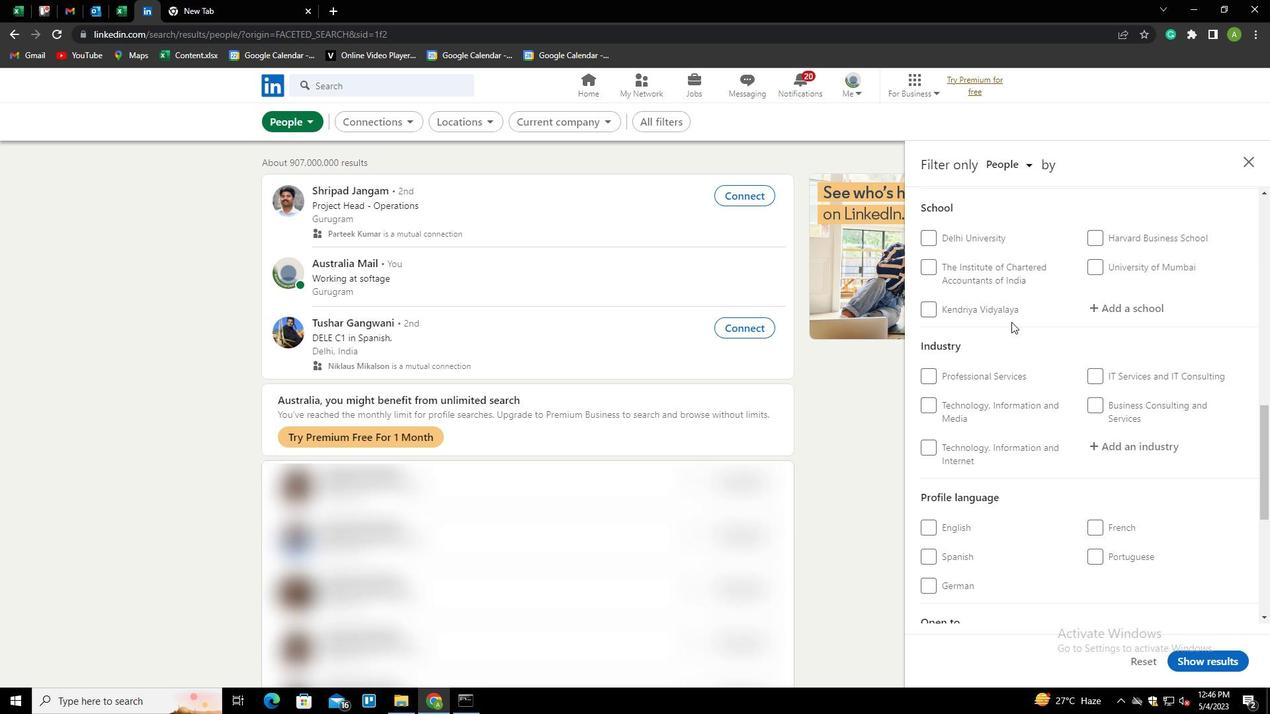 
Action: Mouse scrolled (1017, 327) with delta (0, 0)
Screenshot: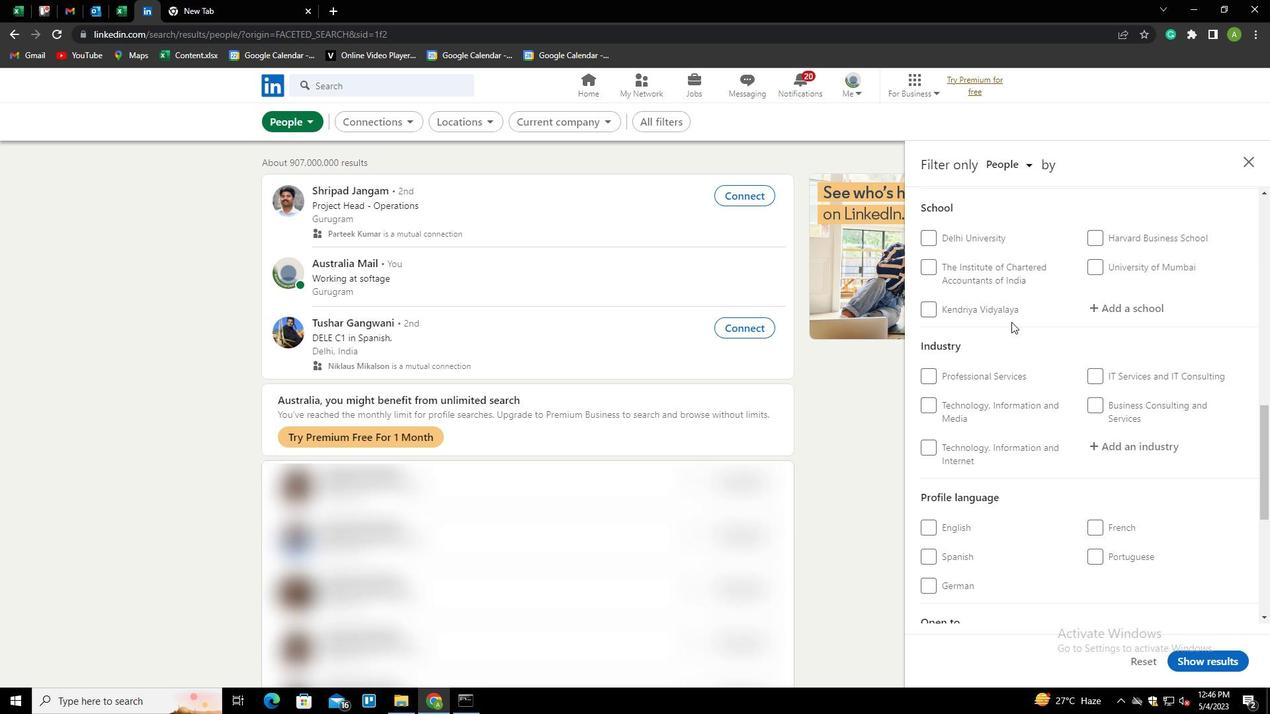 
Action: Mouse scrolled (1017, 327) with delta (0, 0)
Screenshot: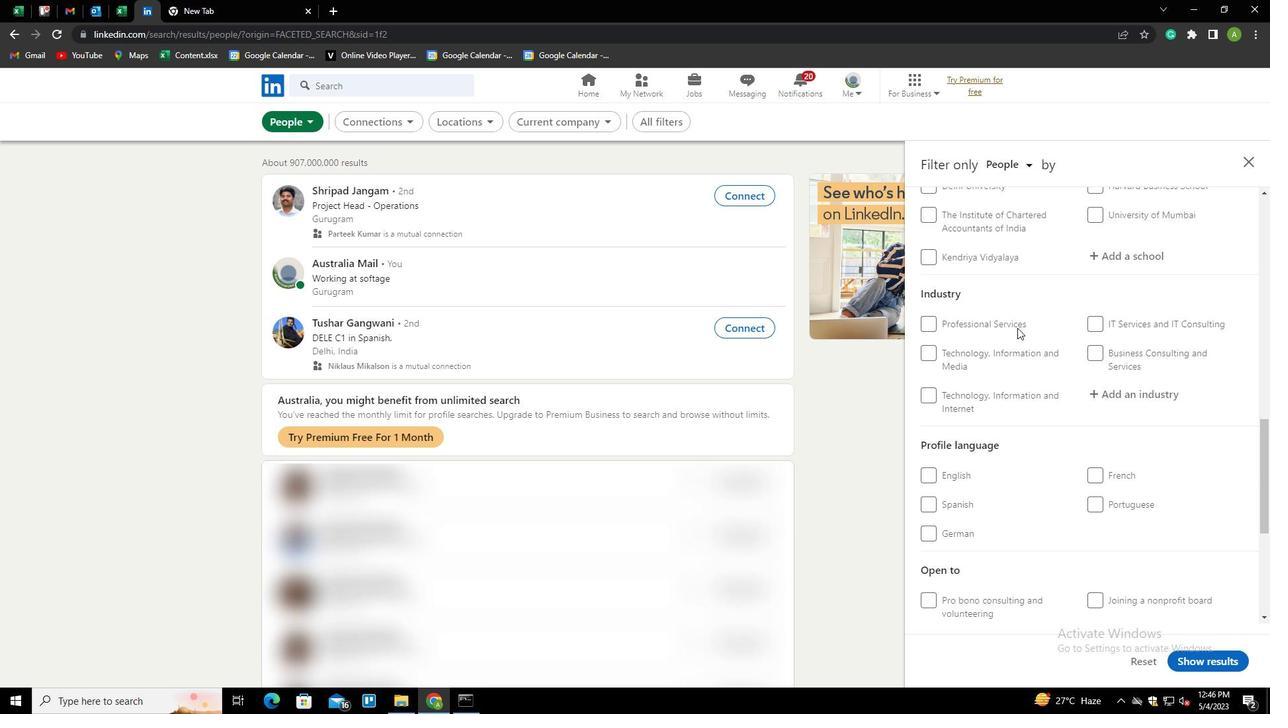 
Action: Mouse moved to (930, 451)
Screenshot: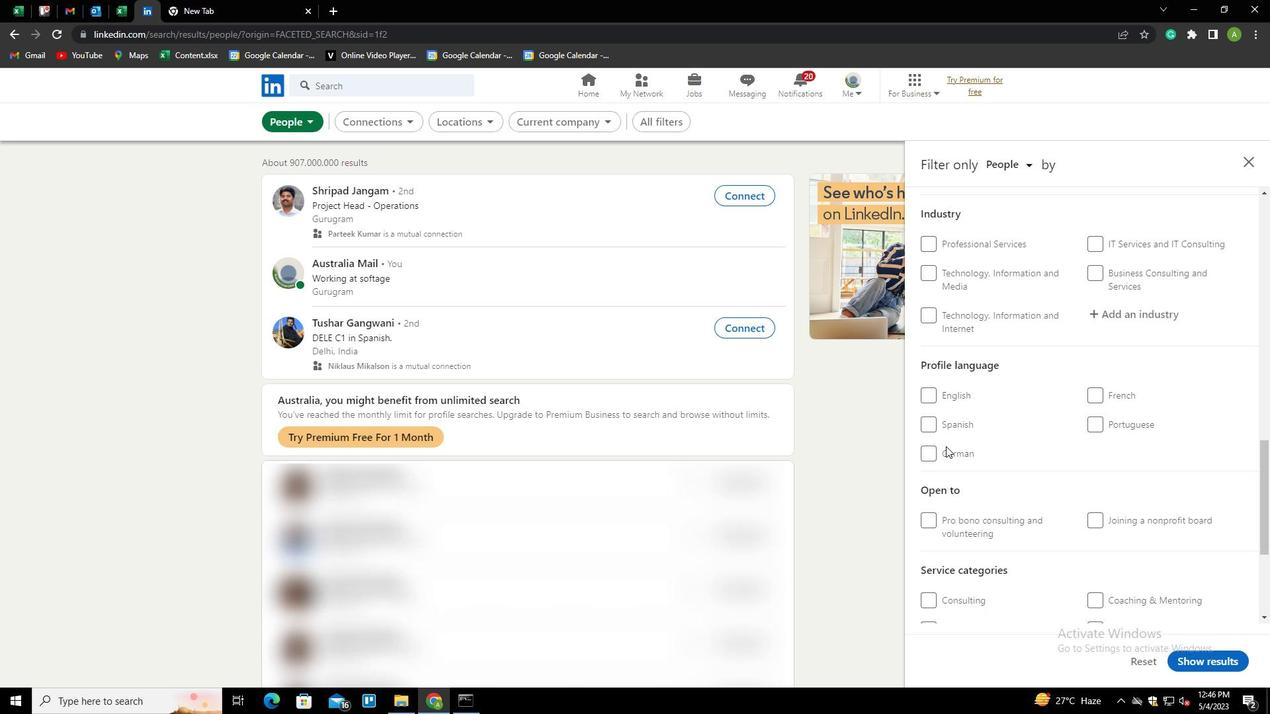 
Action: Mouse pressed left at (930, 451)
Screenshot: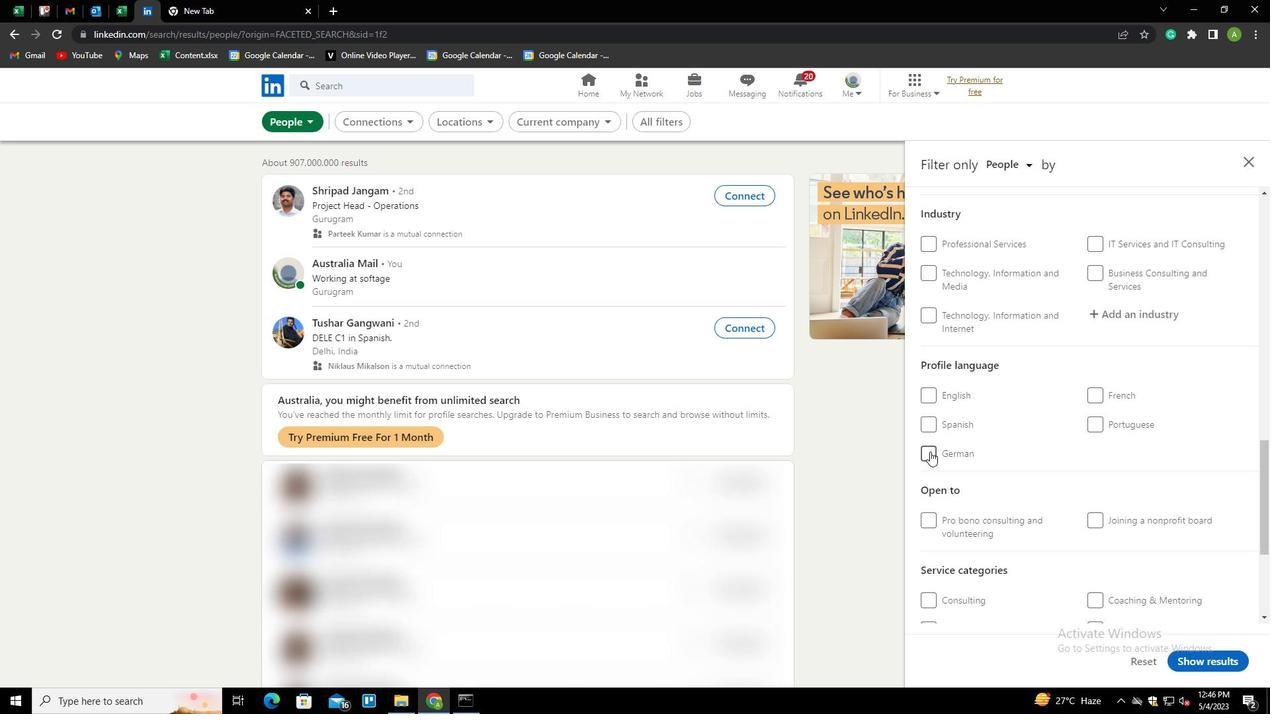 
Action: Mouse moved to (1026, 434)
Screenshot: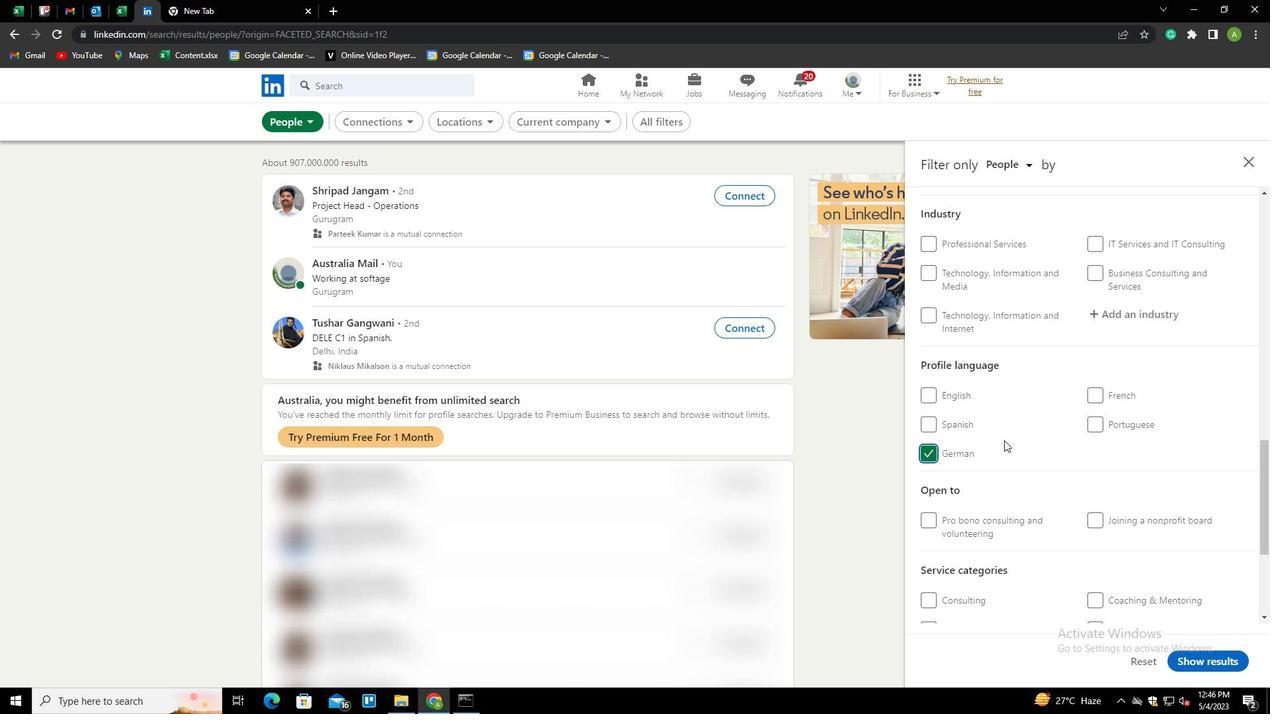 
Action: Mouse scrolled (1026, 435) with delta (0, 0)
Screenshot: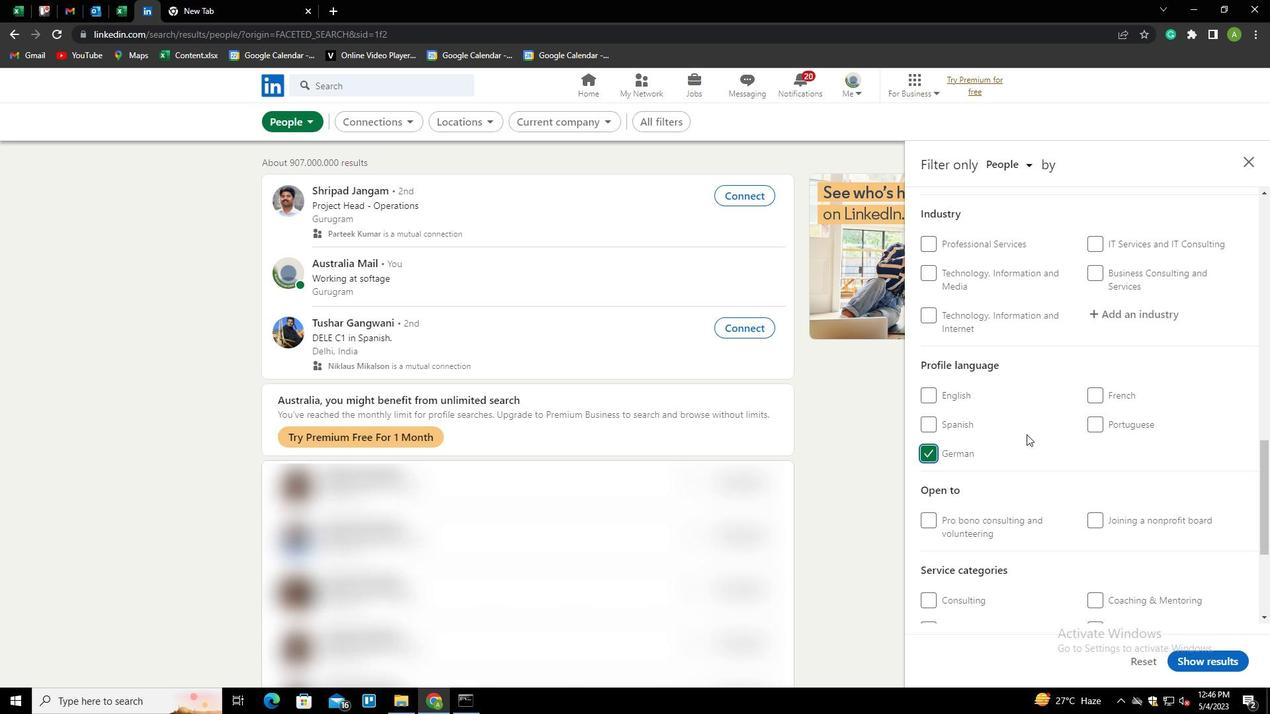 
Action: Mouse scrolled (1026, 435) with delta (0, 0)
Screenshot: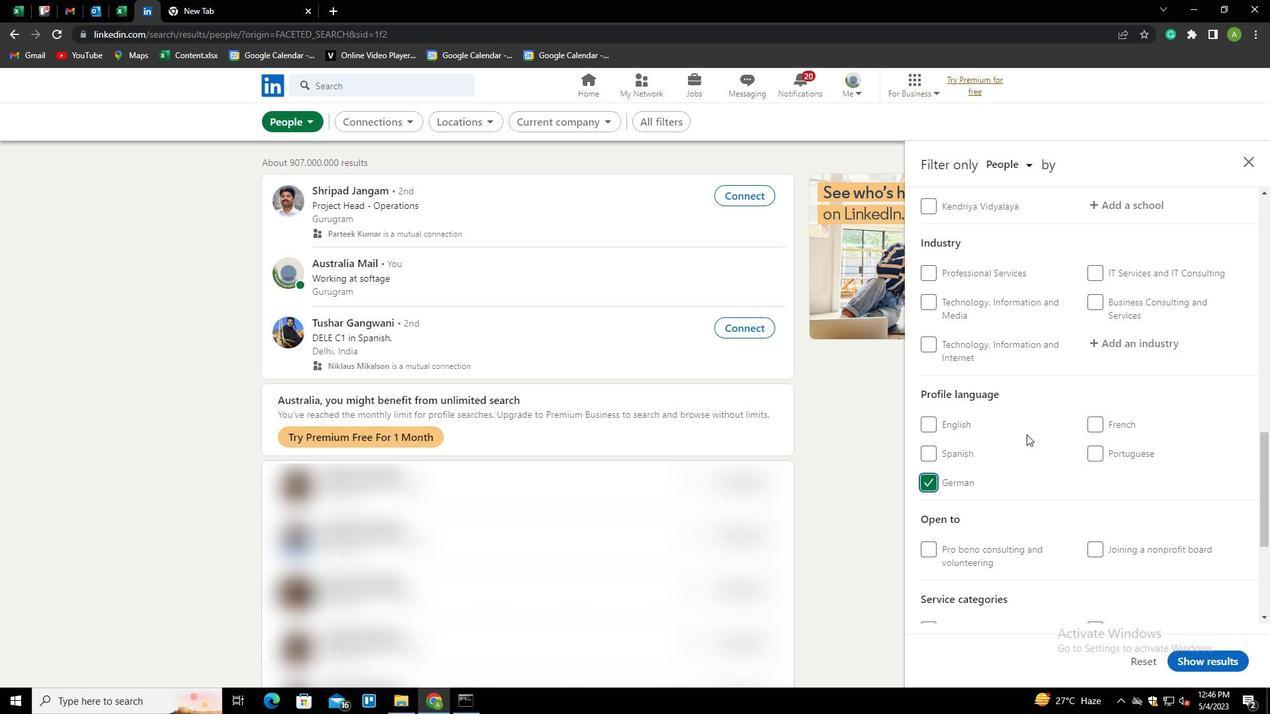 
Action: Mouse scrolled (1026, 435) with delta (0, 0)
Screenshot: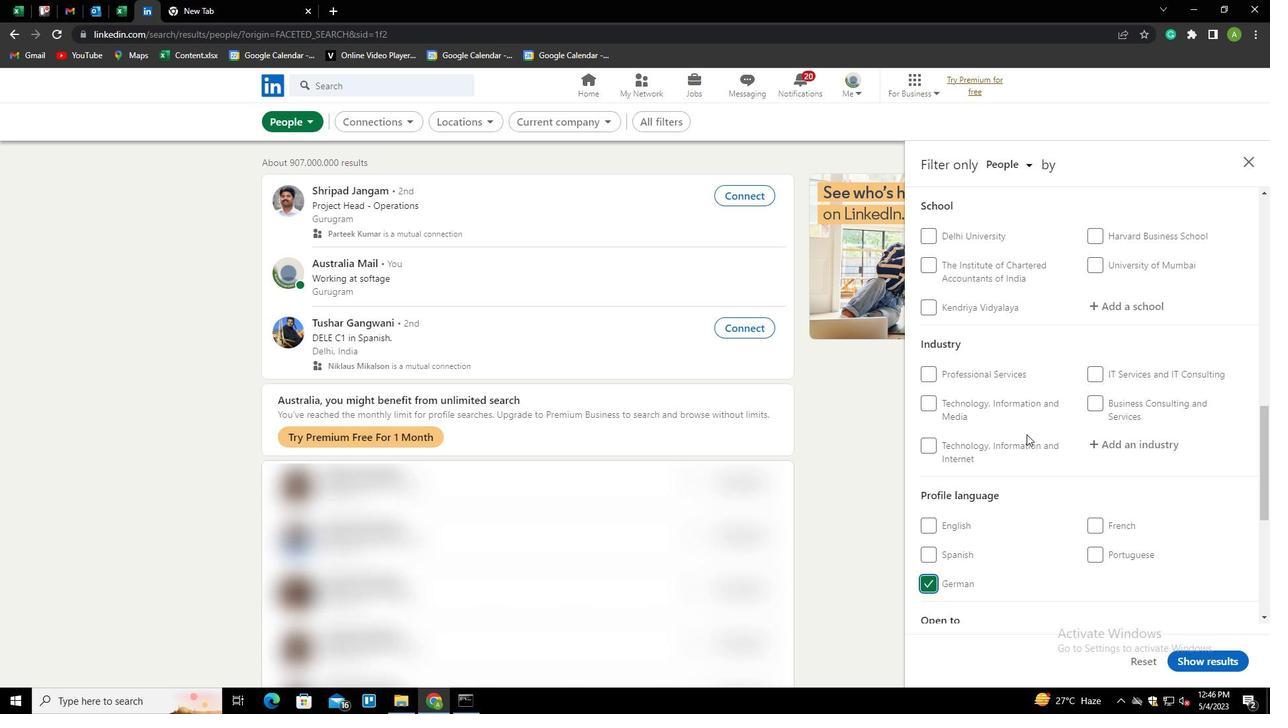 
Action: Mouse scrolled (1026, 435) with delta (0, 0)
Screenshot: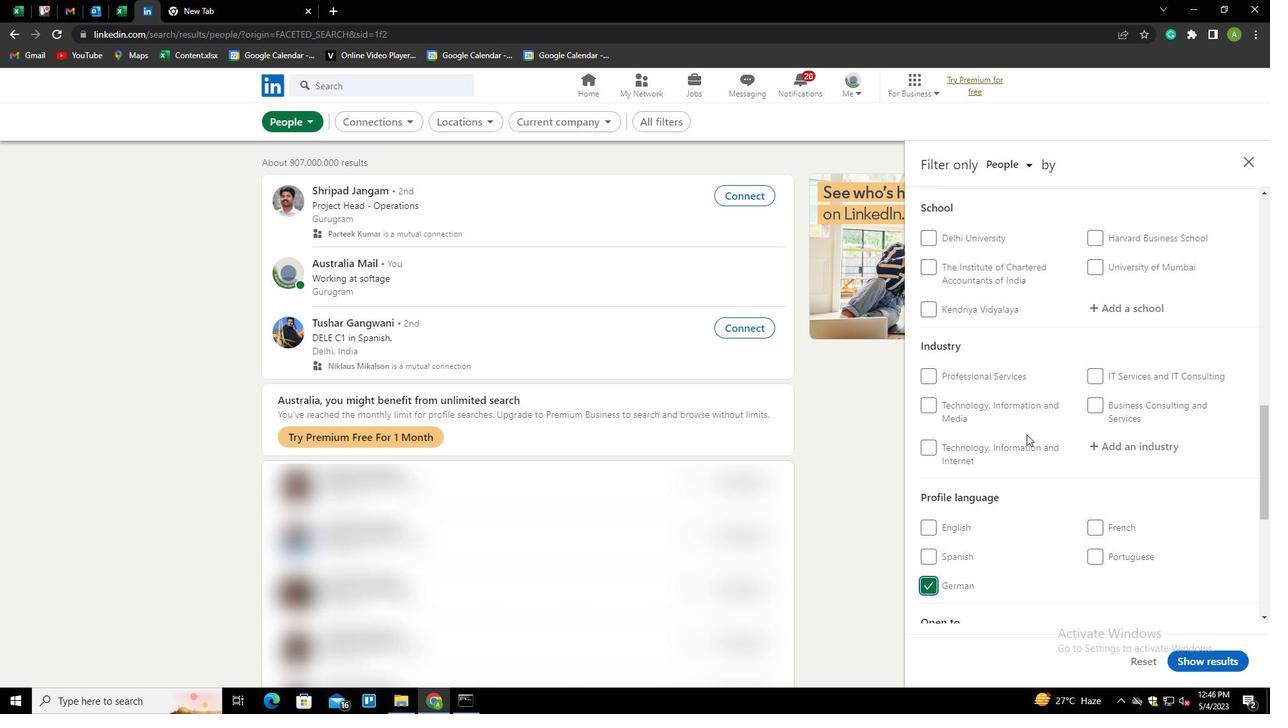 
Action: Mouse scrolled (1026, 435) with delta (0, 0)
Screenshot: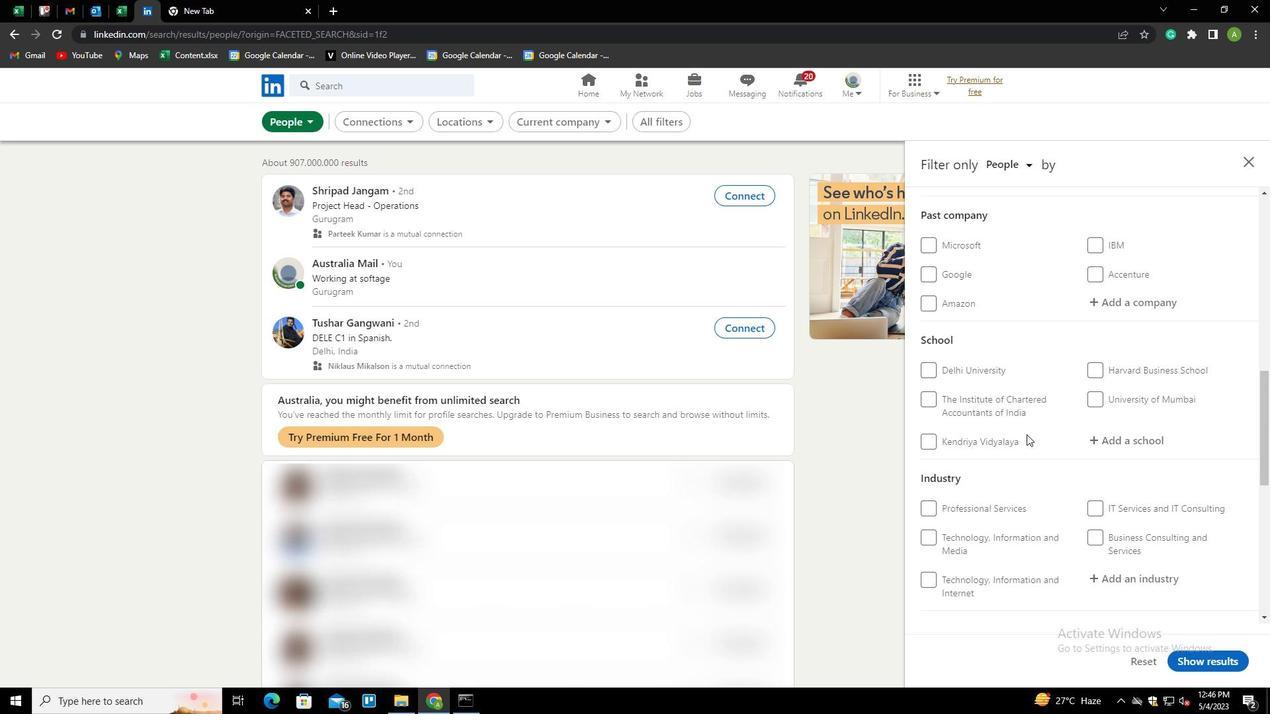 
Action: Mouse scrolled (1026, 435) with delta (0, 0)
Screenshot: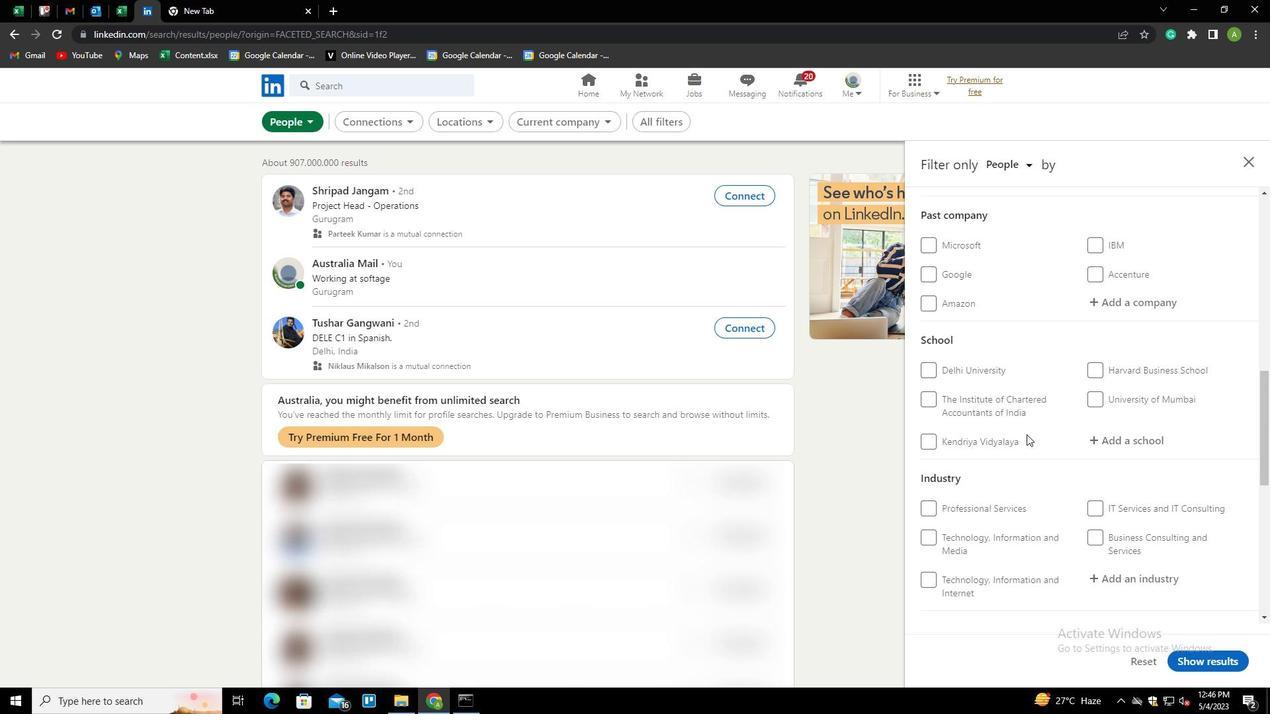 
Action: Mouse moved to (1116, 309)
Screenshot: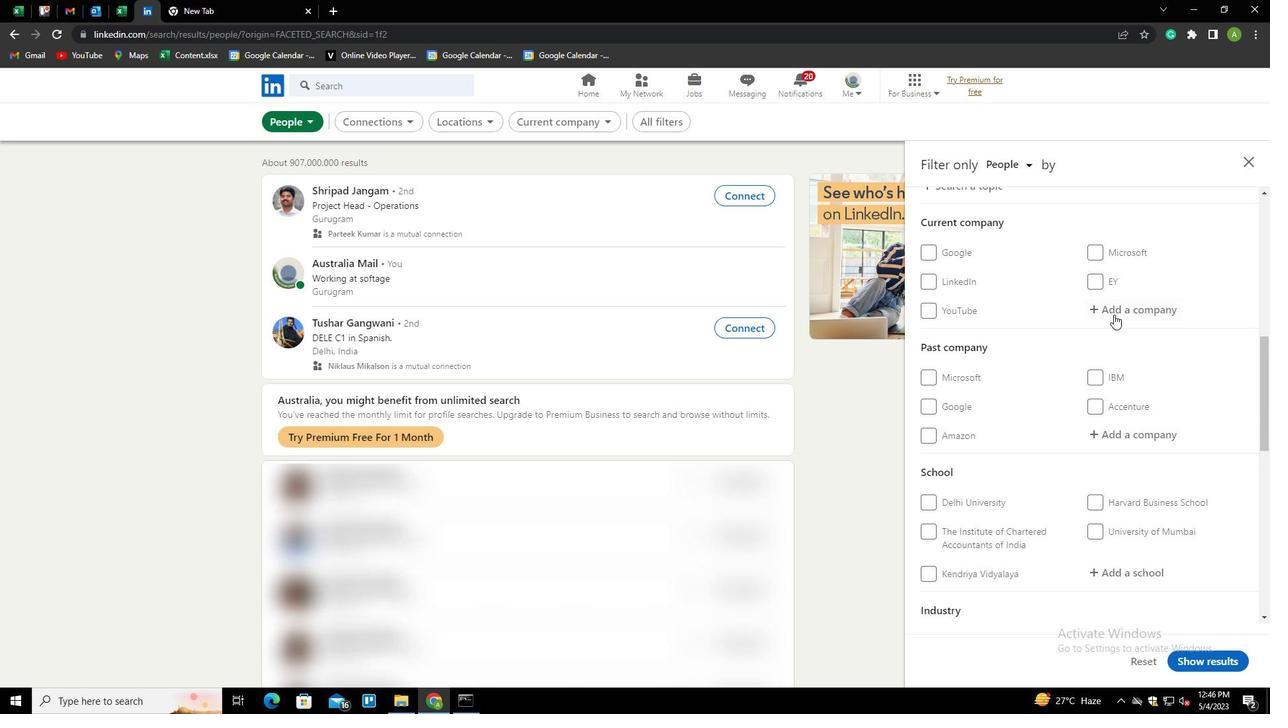 
Action: Mouse pressed left at (1116, 309)
Screenshot: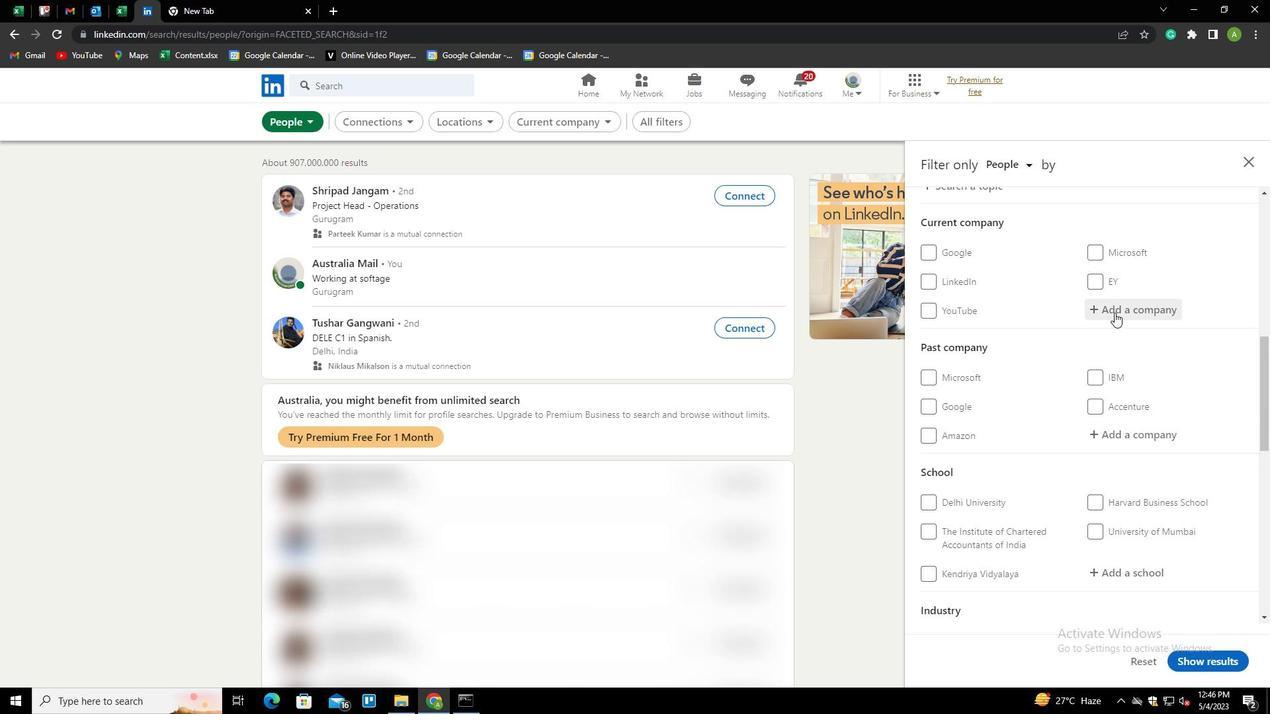 
Action: Mouse moved to (1118, 308)
Screenshot: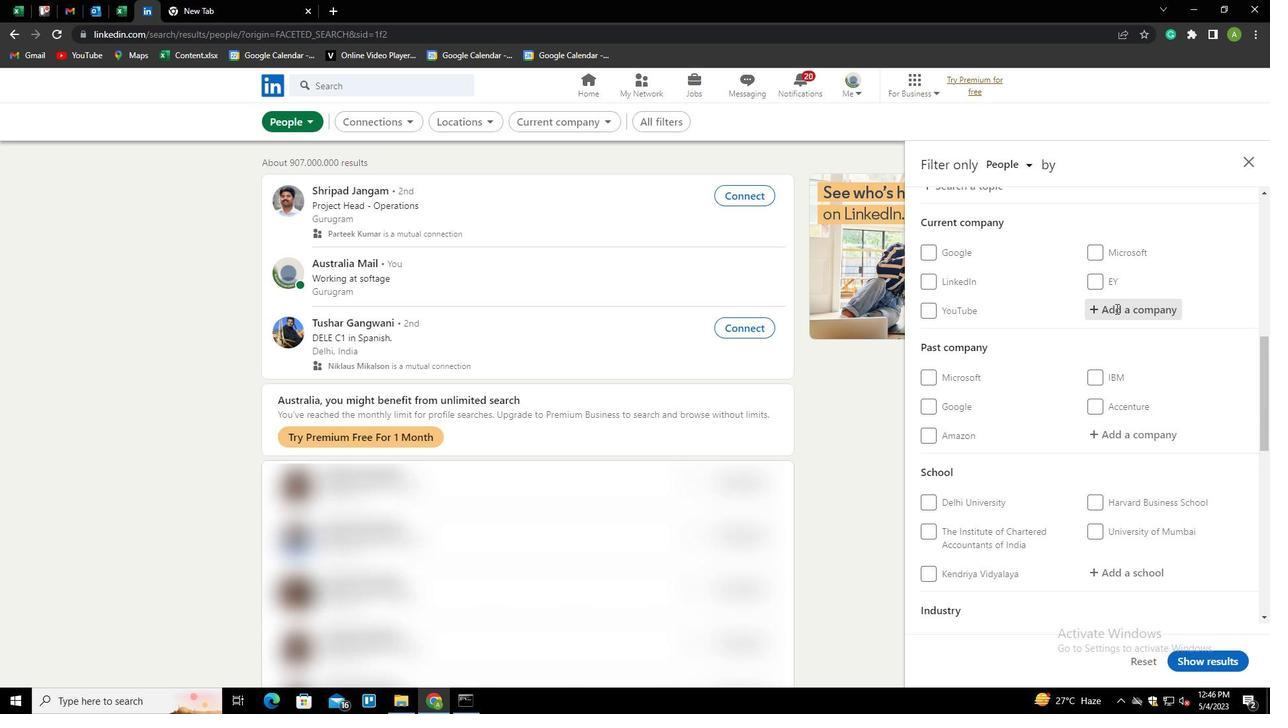 
Action: Mouse pressed left at (1118, 308)
Screenshot: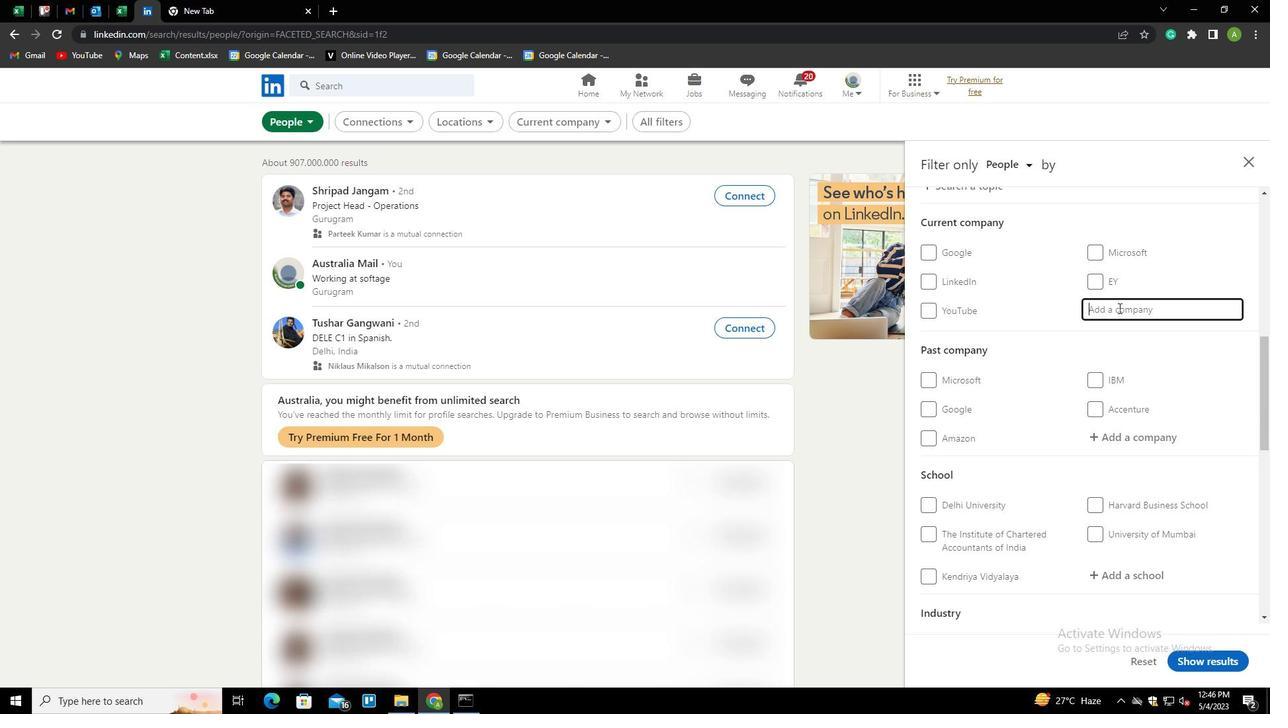 
Action: Mouse moved to (1003, 246)
Screenshot: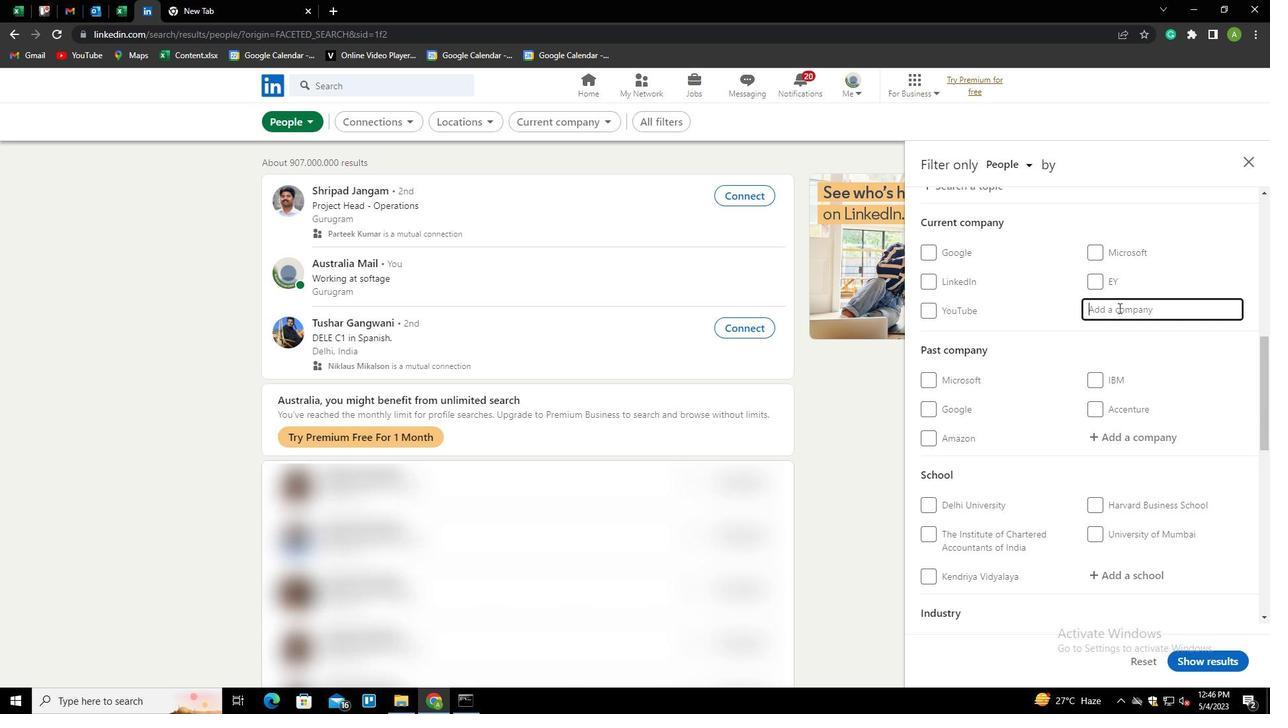 
Action: Key pressed <Key.shift>UNICHEM<Key.down>
Screenshot: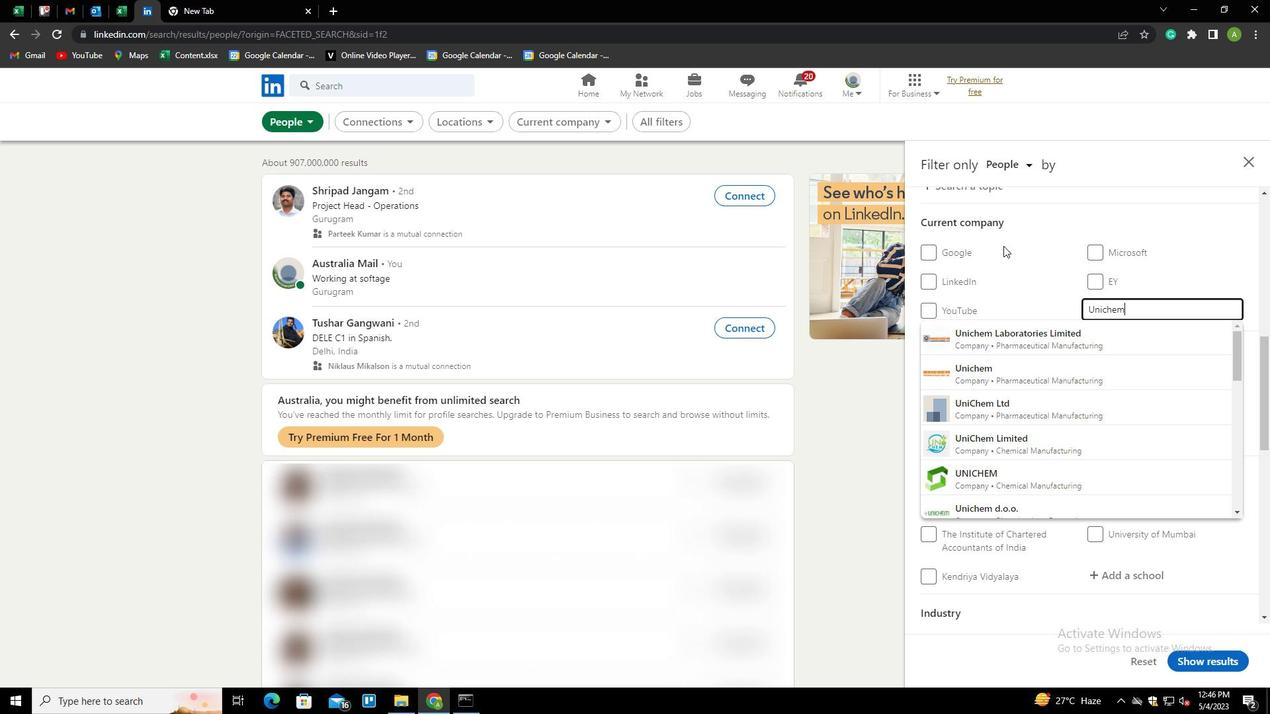 
Action: Mouse moved to (1003, 245)
Screenshot: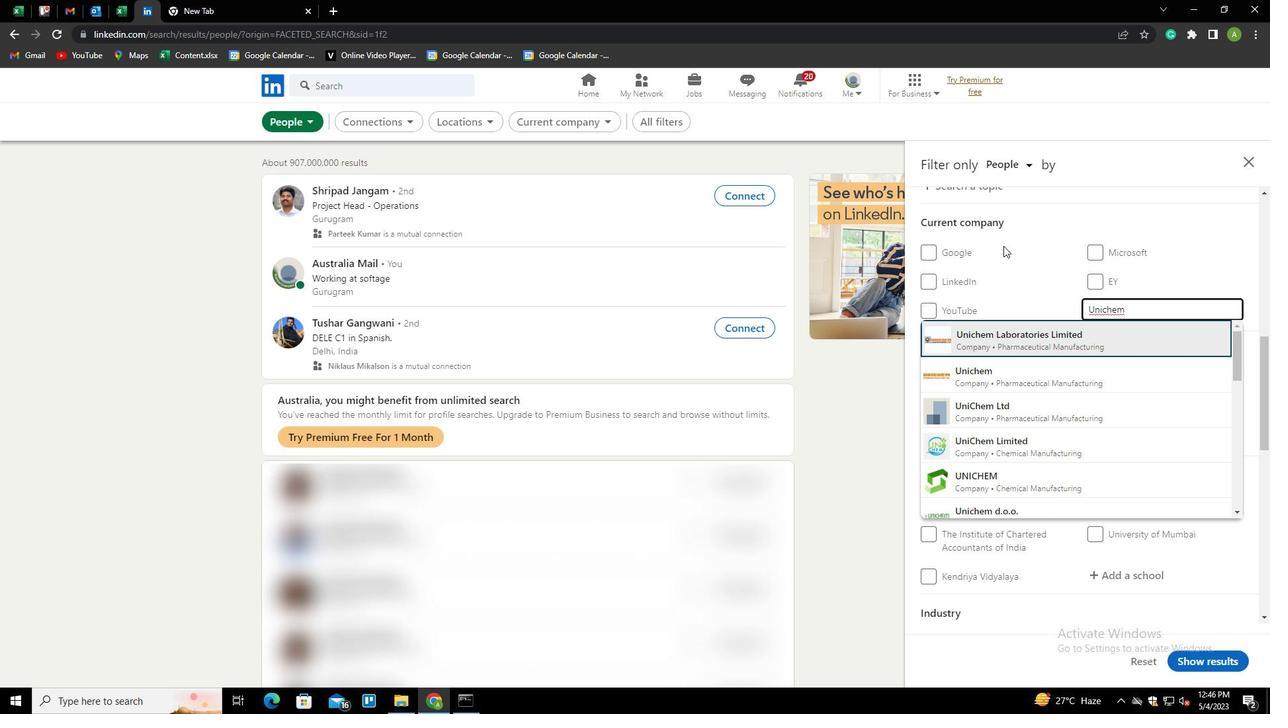 
Action: Key pressed <Key.enter>
Screenshot: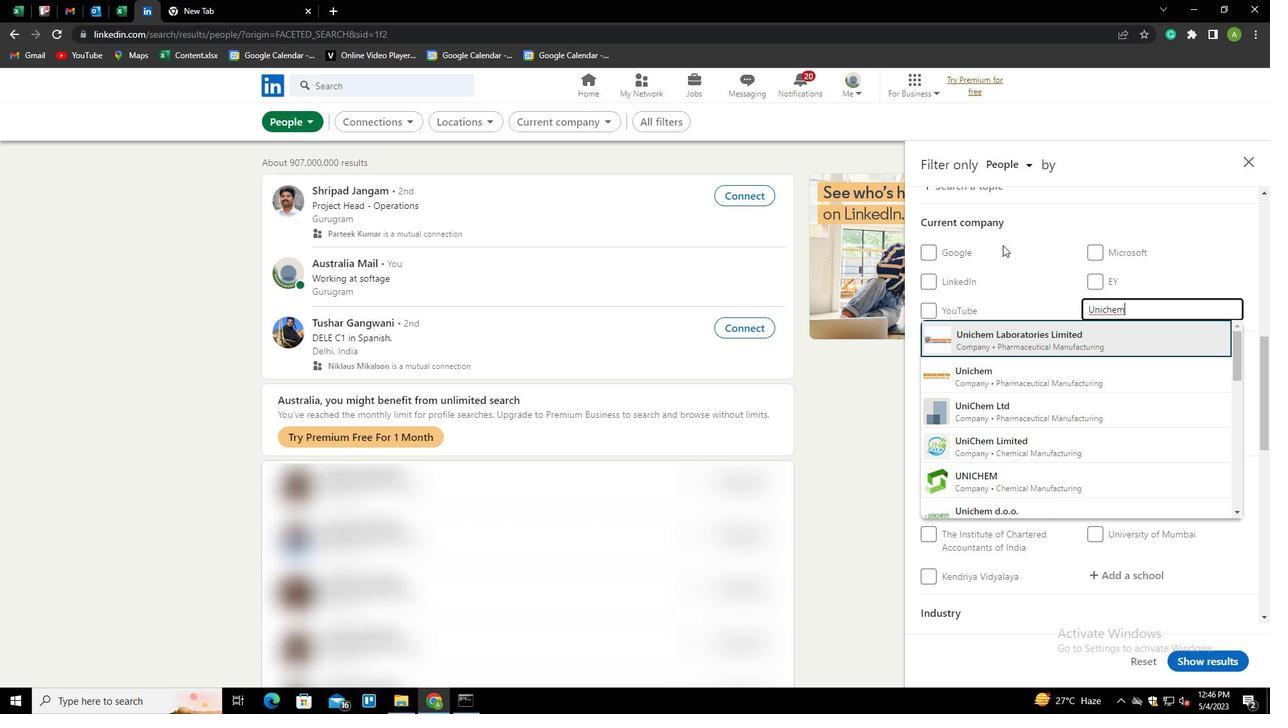
Action: Mouse scrolled (1003, 244) with delta (0, 0)
Screenshot: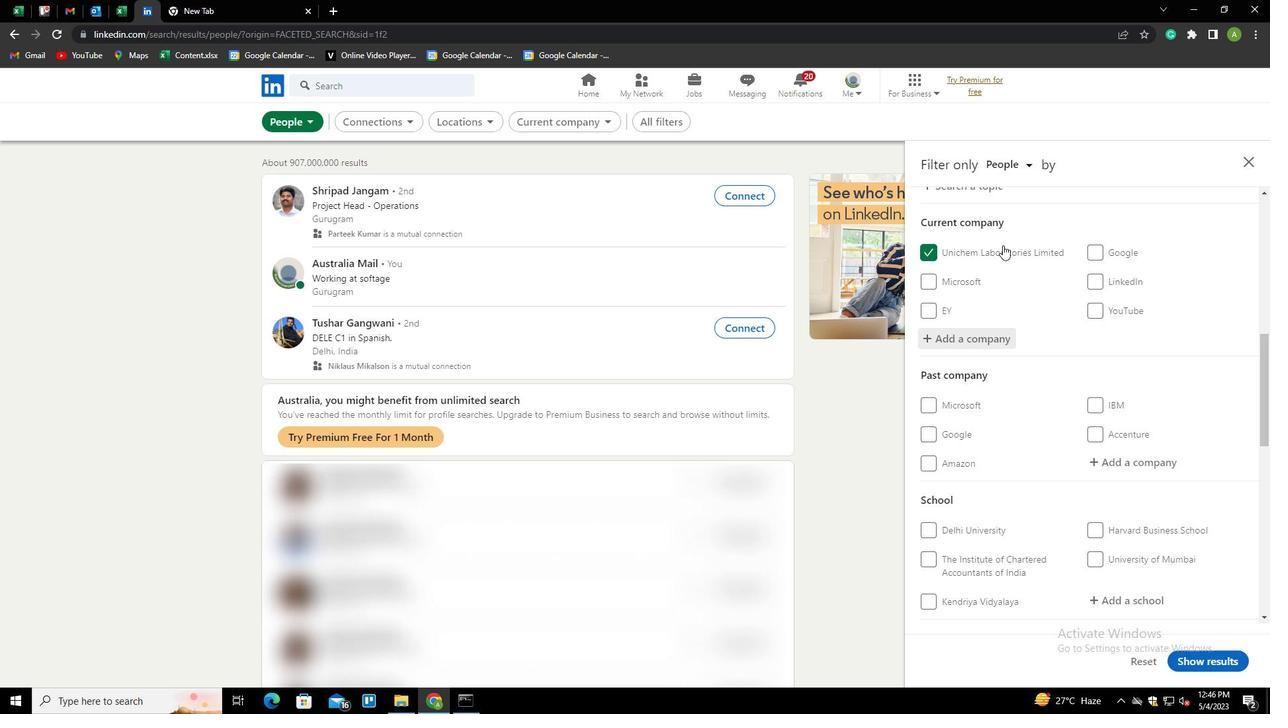 
Action: Mouse scrolled (1003, 244) with delta (0, 0)
Screenshot: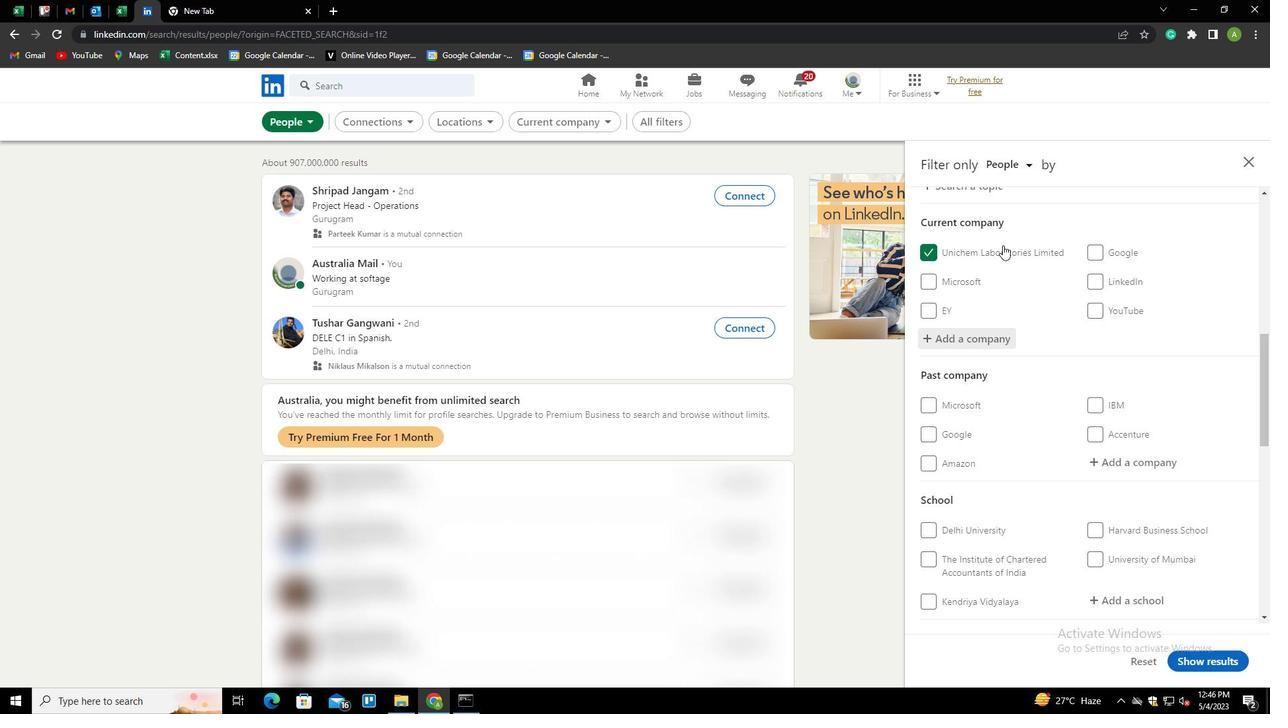 
Action: Mouse scrolled (1003, 244) with delta (0, 0)
Screenshot: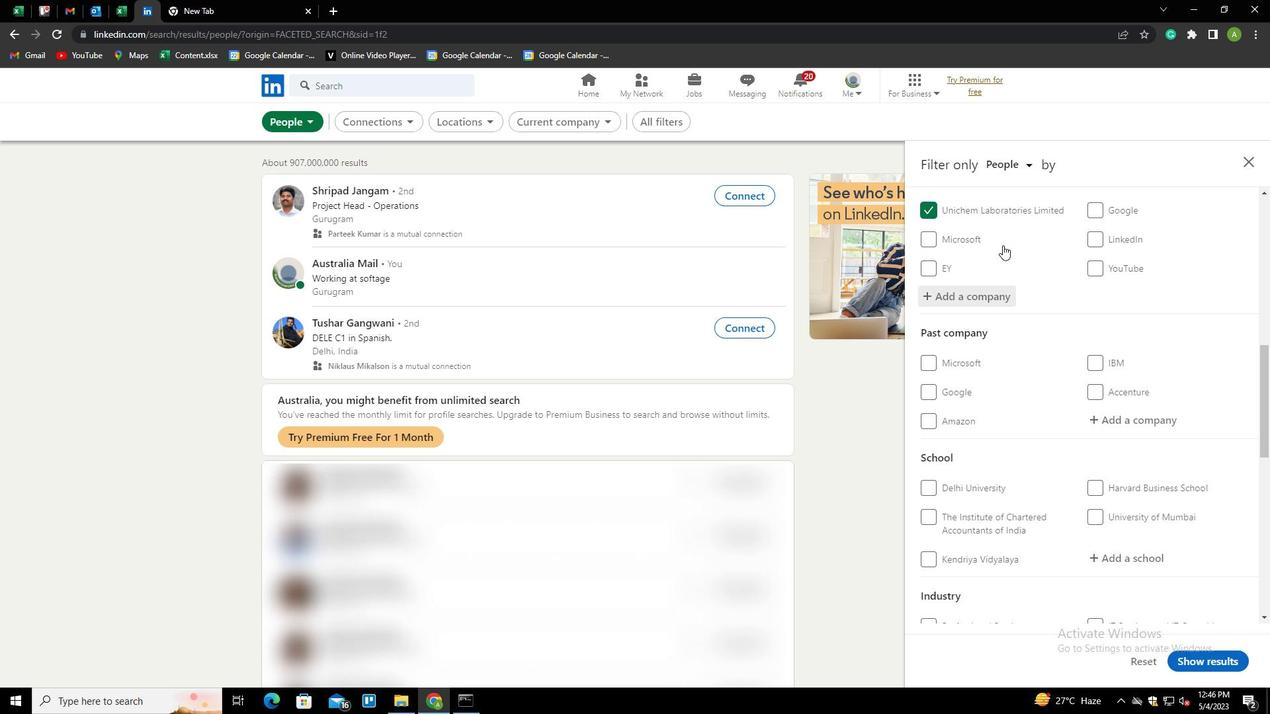 
Action: Mouse scrolled (1003, 244) with delta (0, 0)
Screenshot: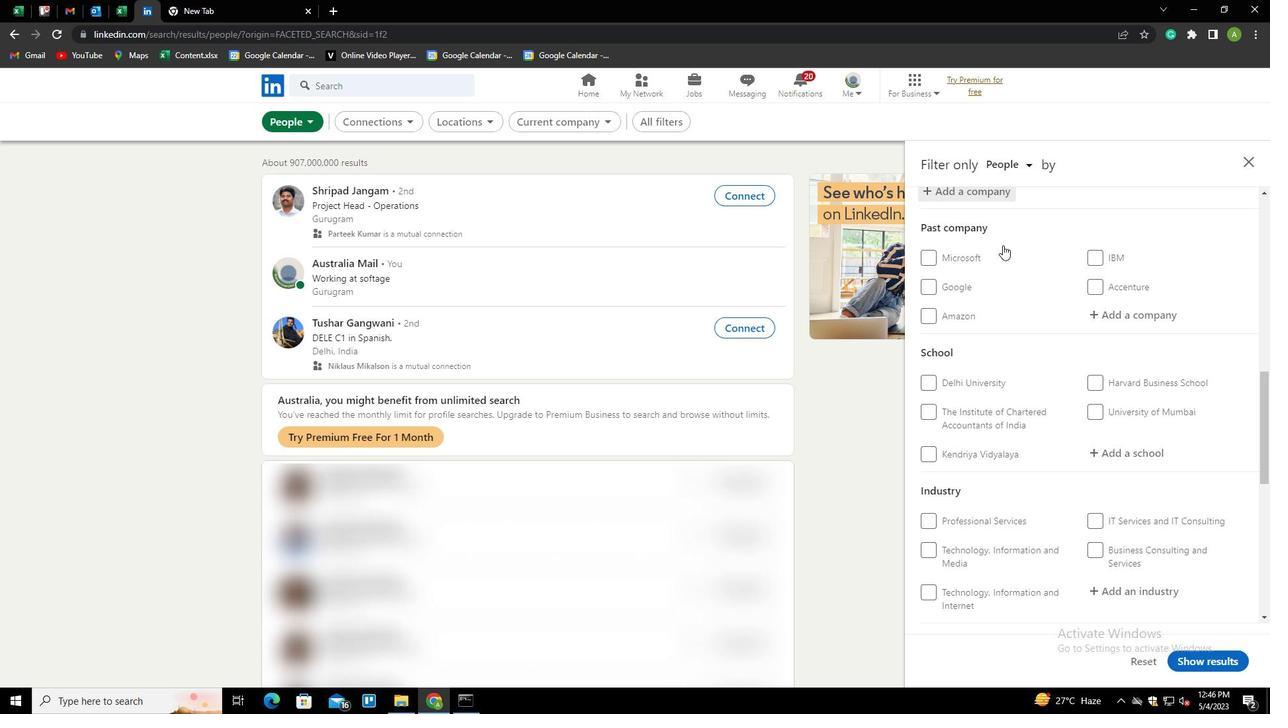 
Action: Mouse moved to (1104, 336)
Screenshot: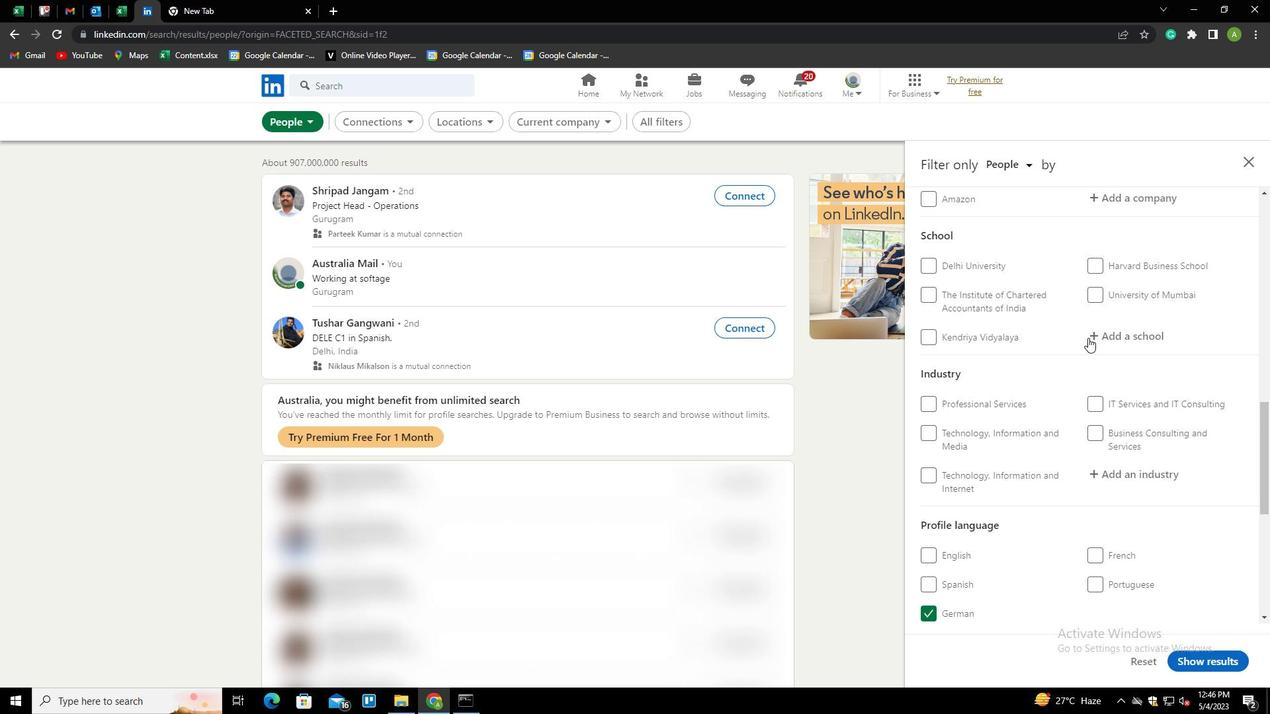 
Action: Mouse pressed left at (1104, 336)
Screenshot: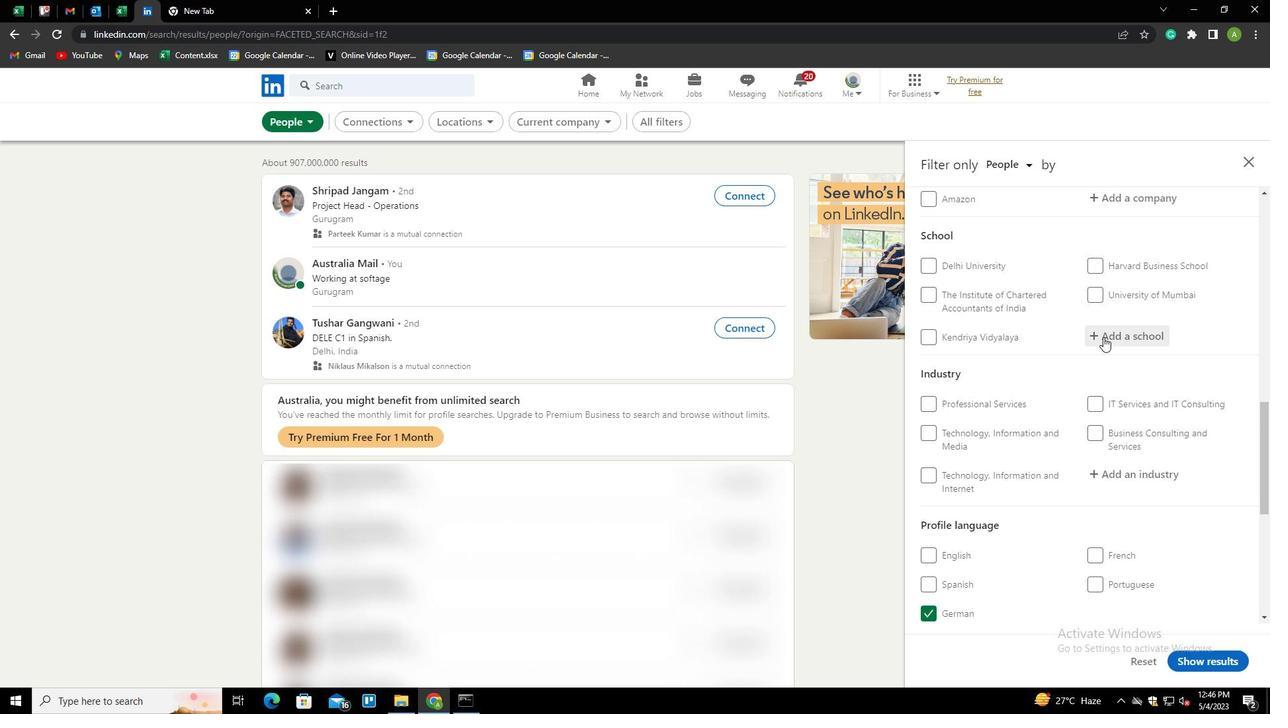 
Action: Mouse pressed left at (1104, 336)
Screenshot: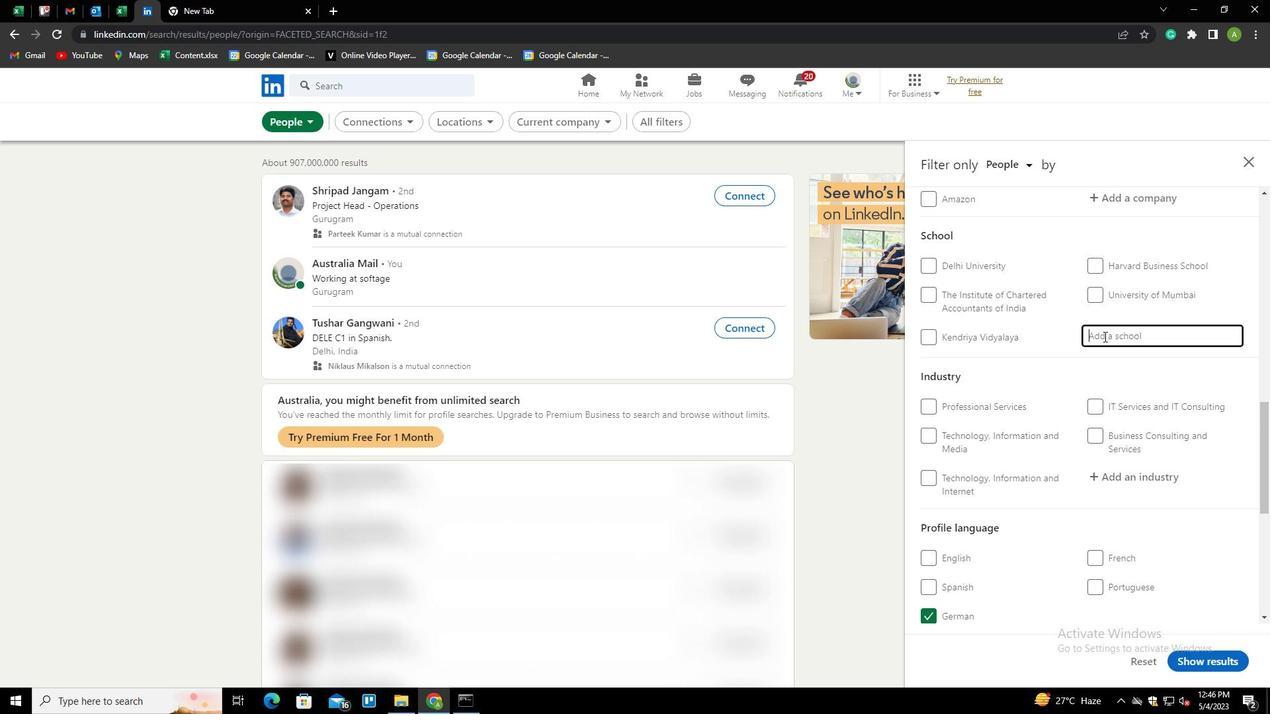 
Action: Mouse moved to (945, 228)
Screenshot: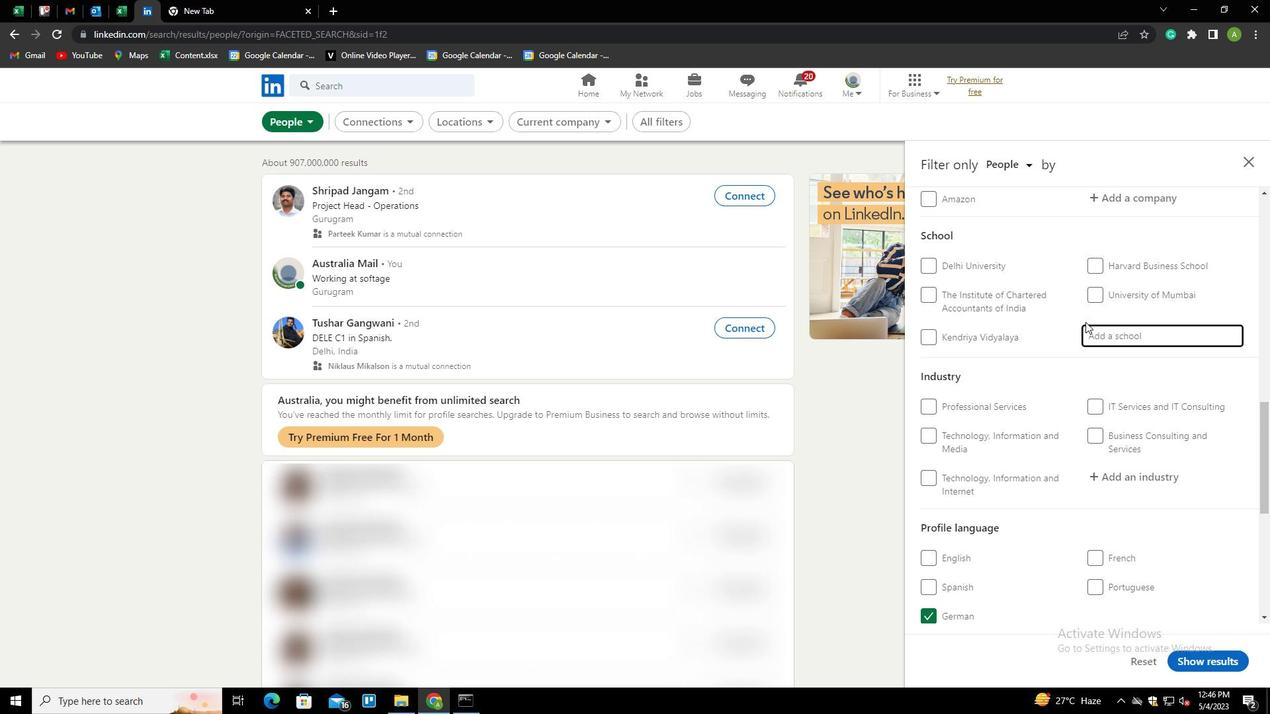 
Action: Key pressed <Key.shift>KURUKSHE<Key.down><Key.enter>
Screenshot: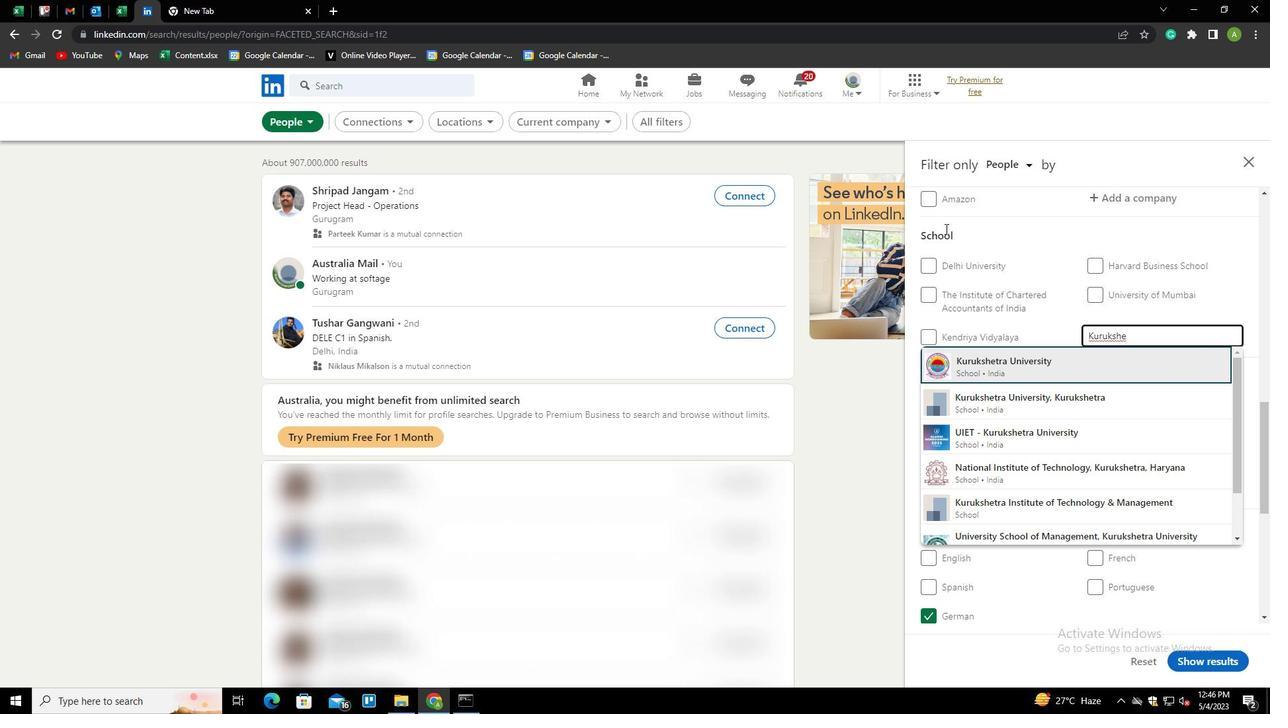 
Action: Mouse scrolled (945, 228) with delta (0, 0)
Screenshot: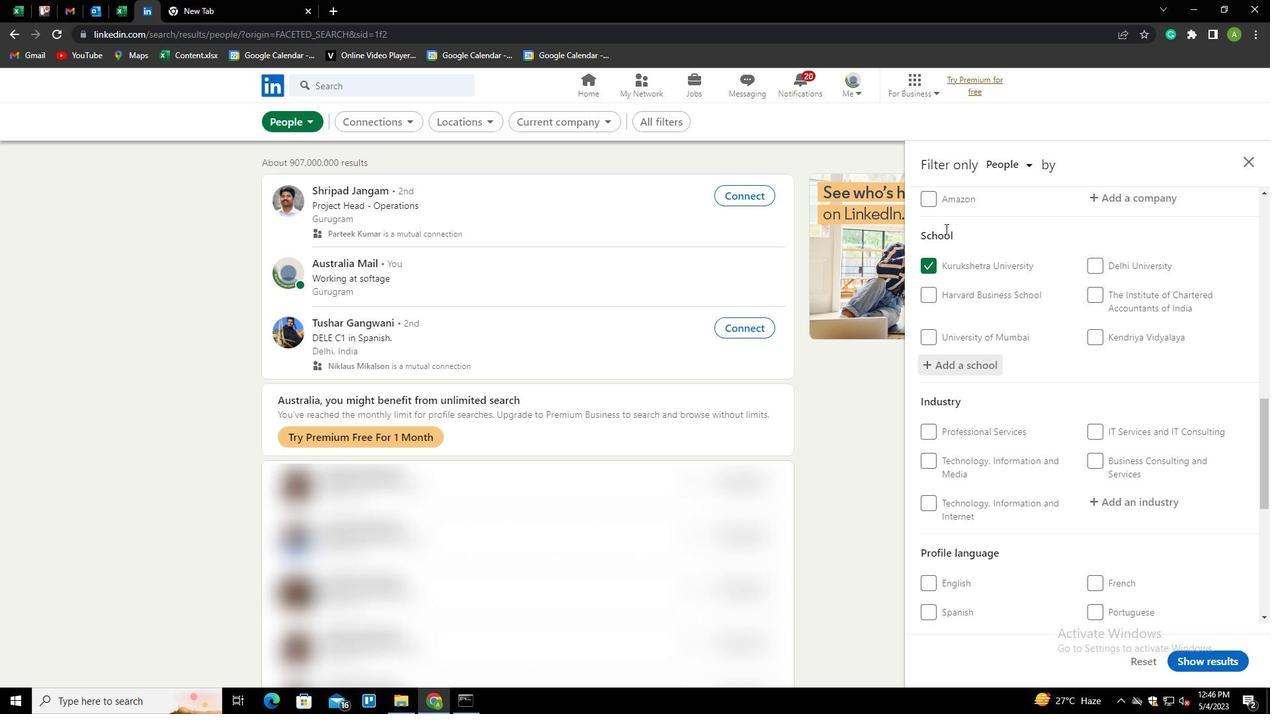 
Action: Mouse scrolled (945, 228) with delta (0, 0)
Screenshot: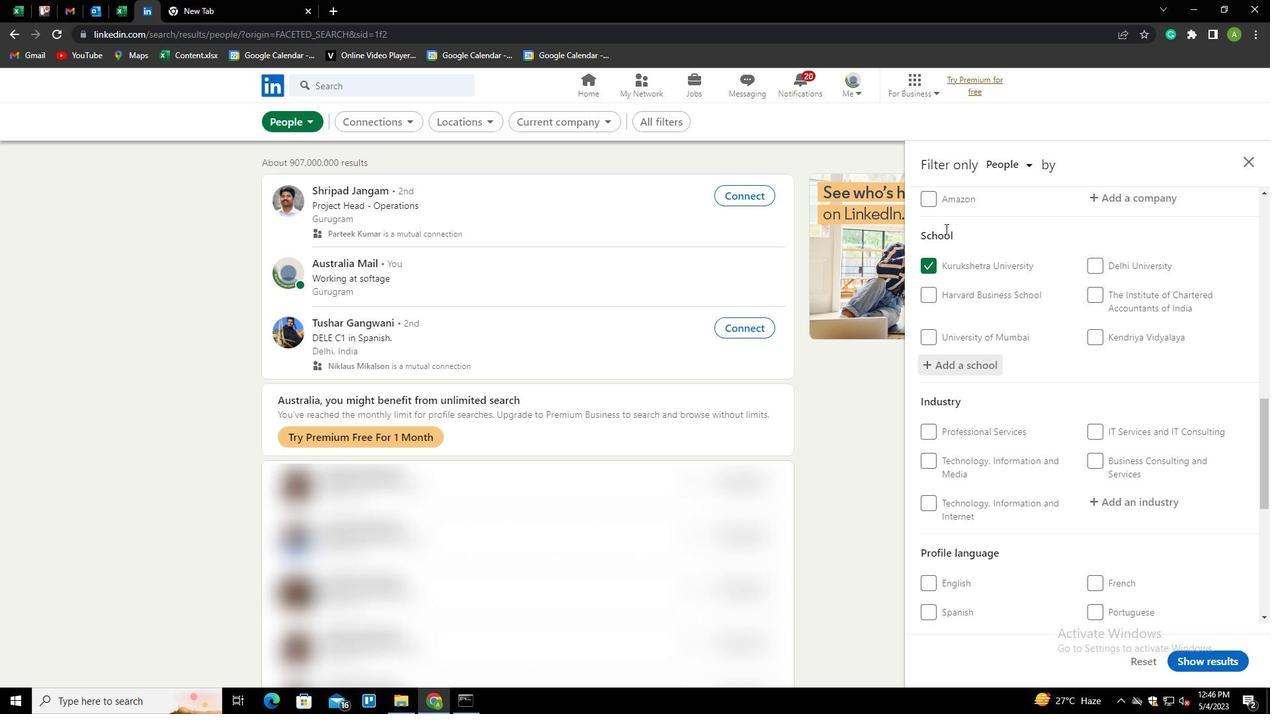 
Action: Mouse moved to (948, 228)
Screenshot: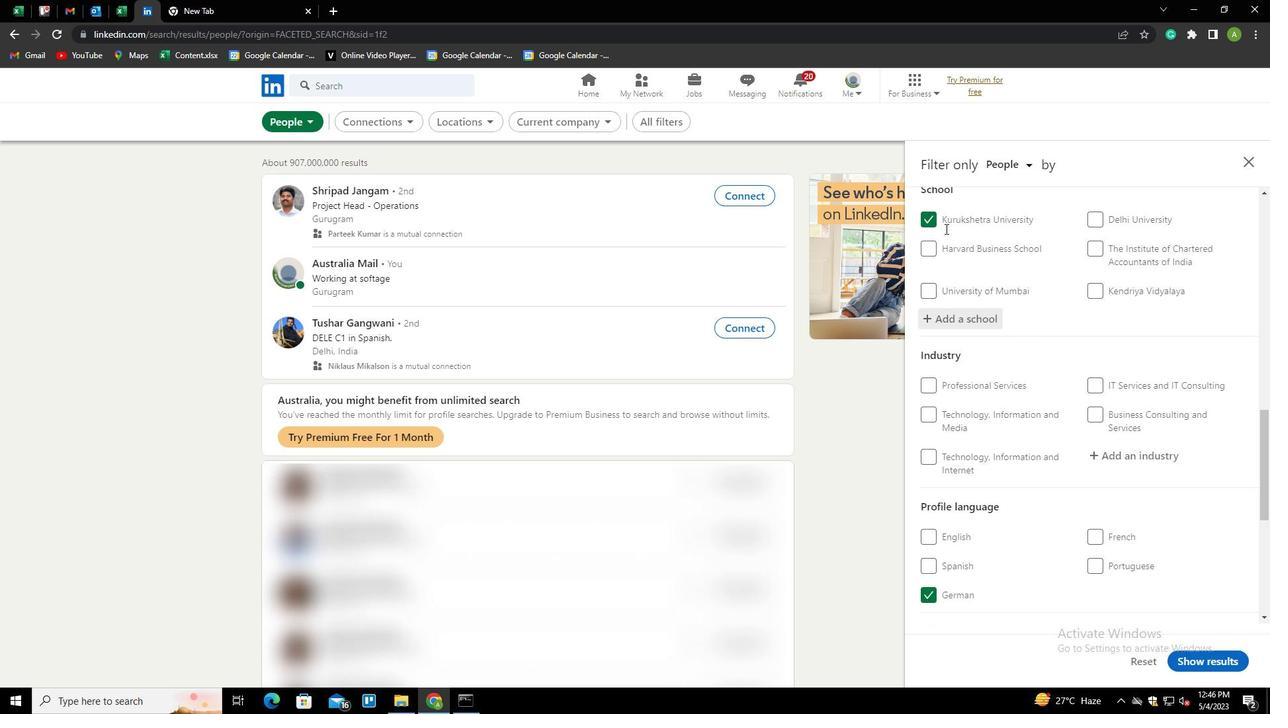 
Action: Mouse scrolled (948, 228) with delta (0, 0)
Screenshot: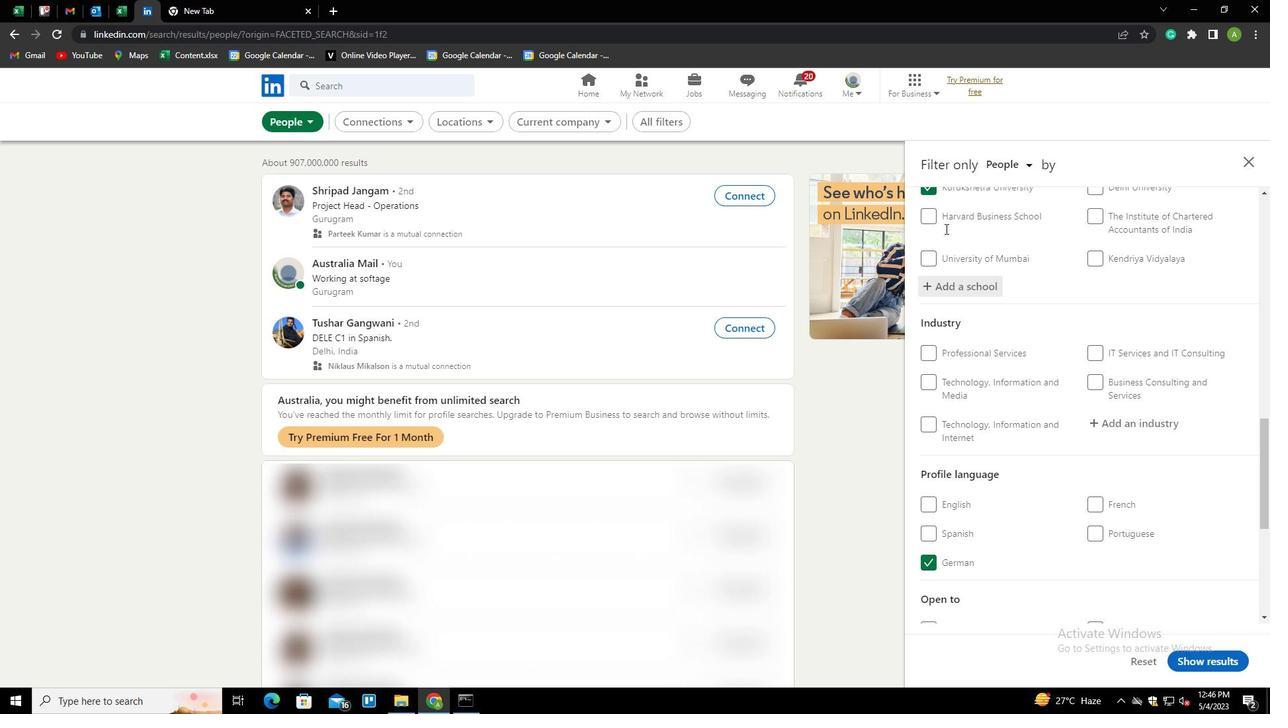 
Action: Mouse moved to (1157, 309)
Screenshot: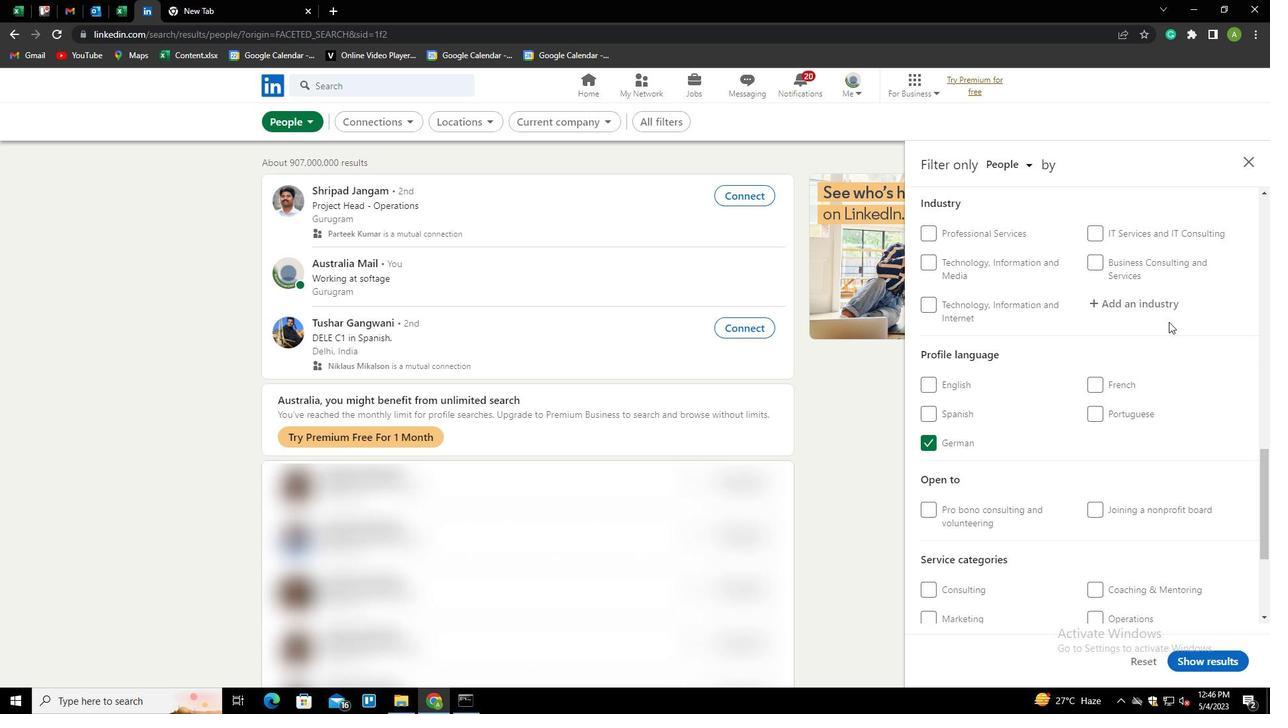 
Action: Mouse pressed left at (1157, 309)
Screenshot: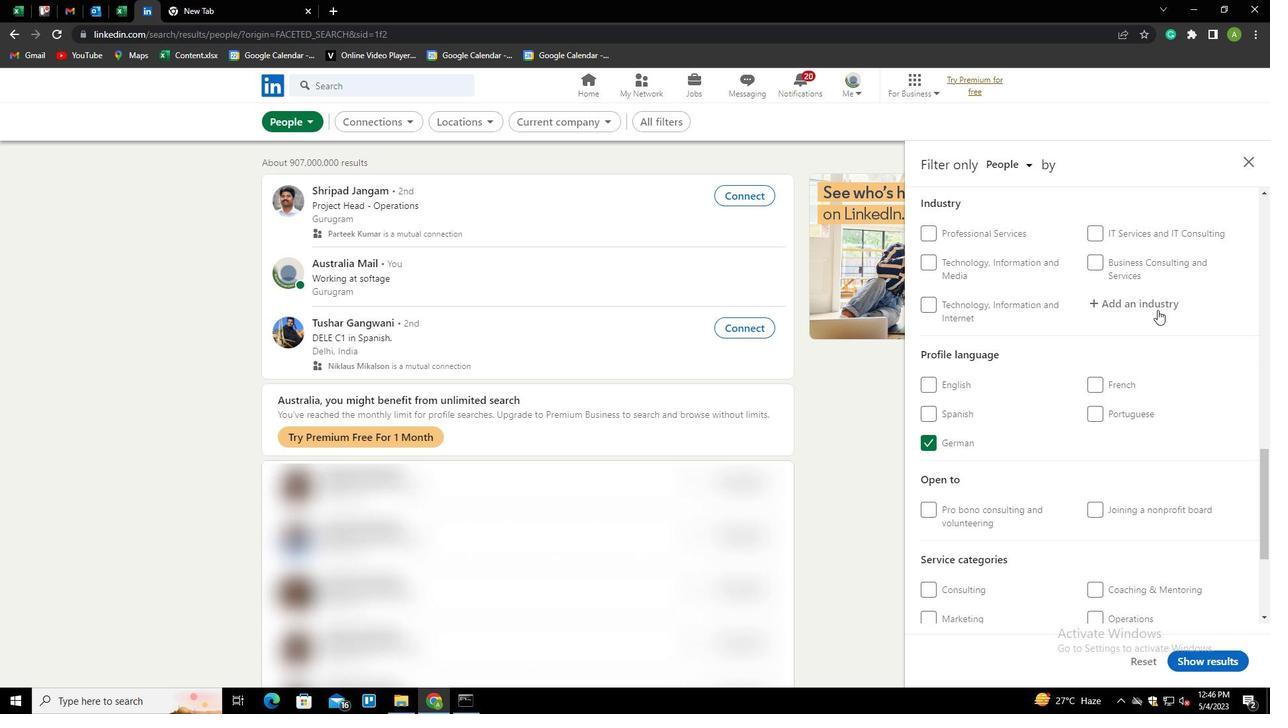 
Action: Mouse moved to (1085, 242)
Screenshot: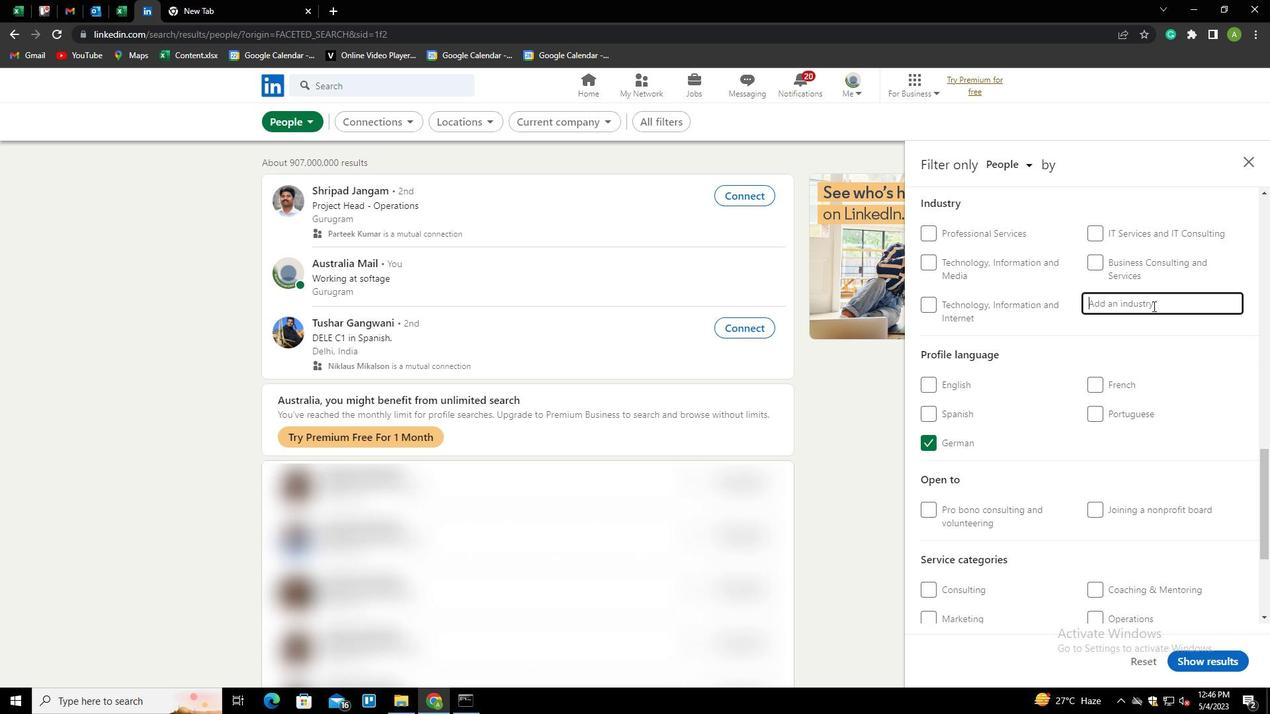 
Action: Key pressed <Key.shift>WHO
Screenshot: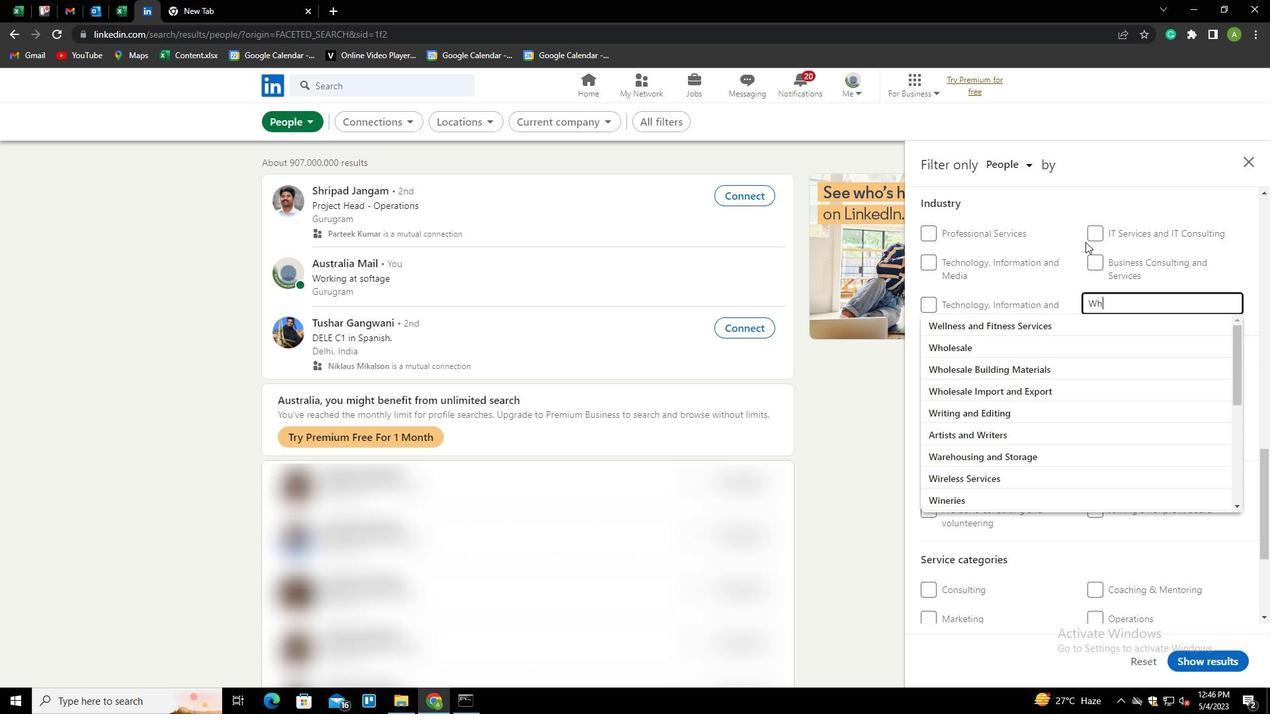 
Action: Mouse moved to (1085, 241)
Screenshot: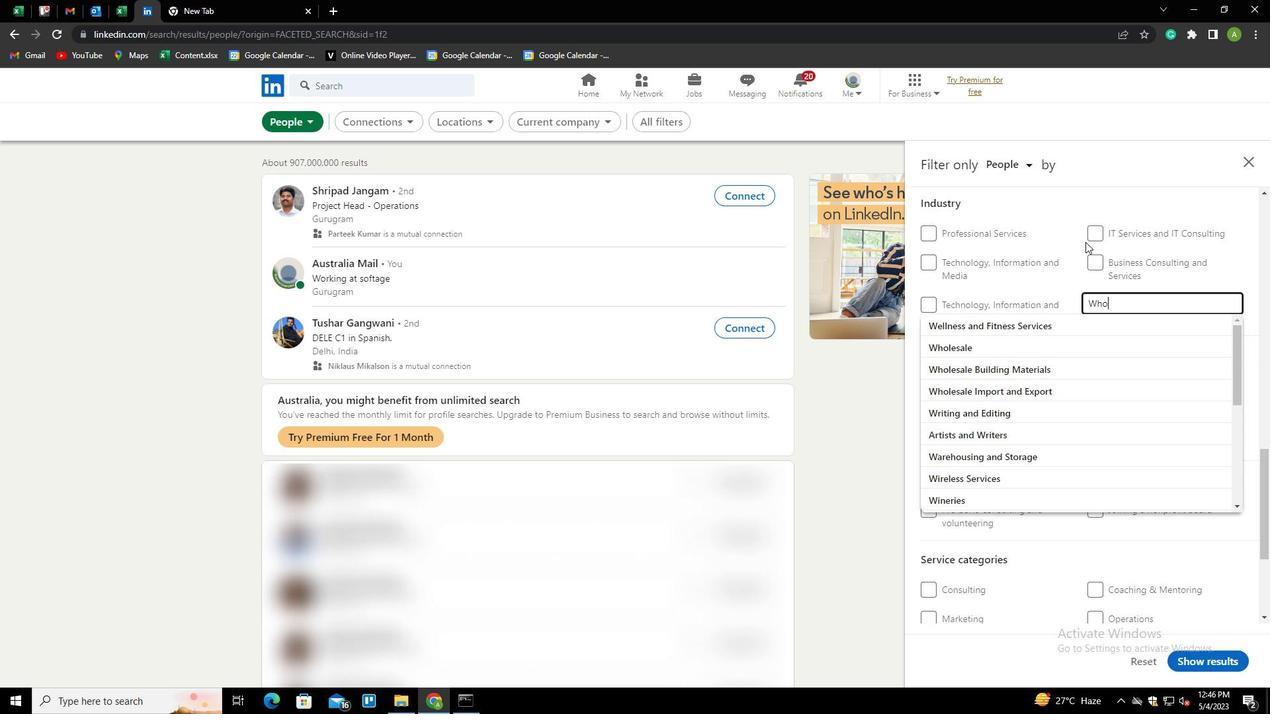 
Action: Key pressed LESALW<Key.backspace>E<Key.space><Key.shift>ALCOHOLIC<Key.down><Key.enter>
Screenshot: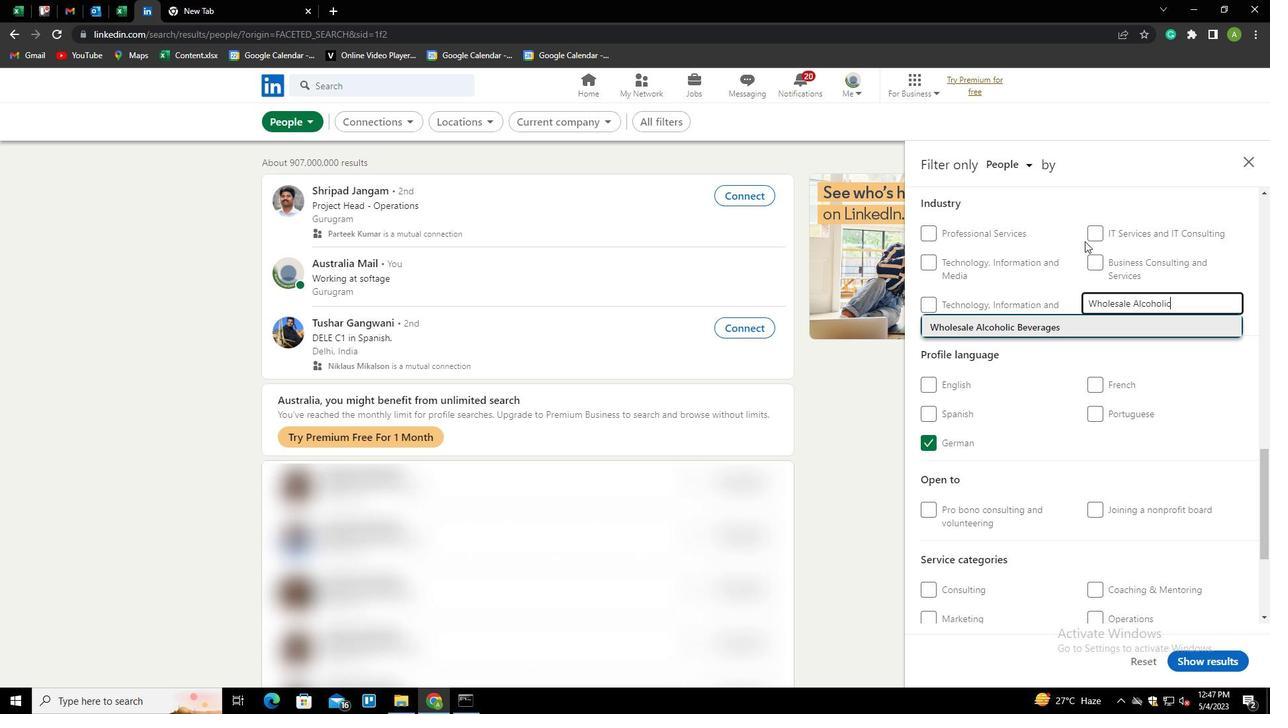 
Action: Mouse moved to (1118, 304)
Screenshot: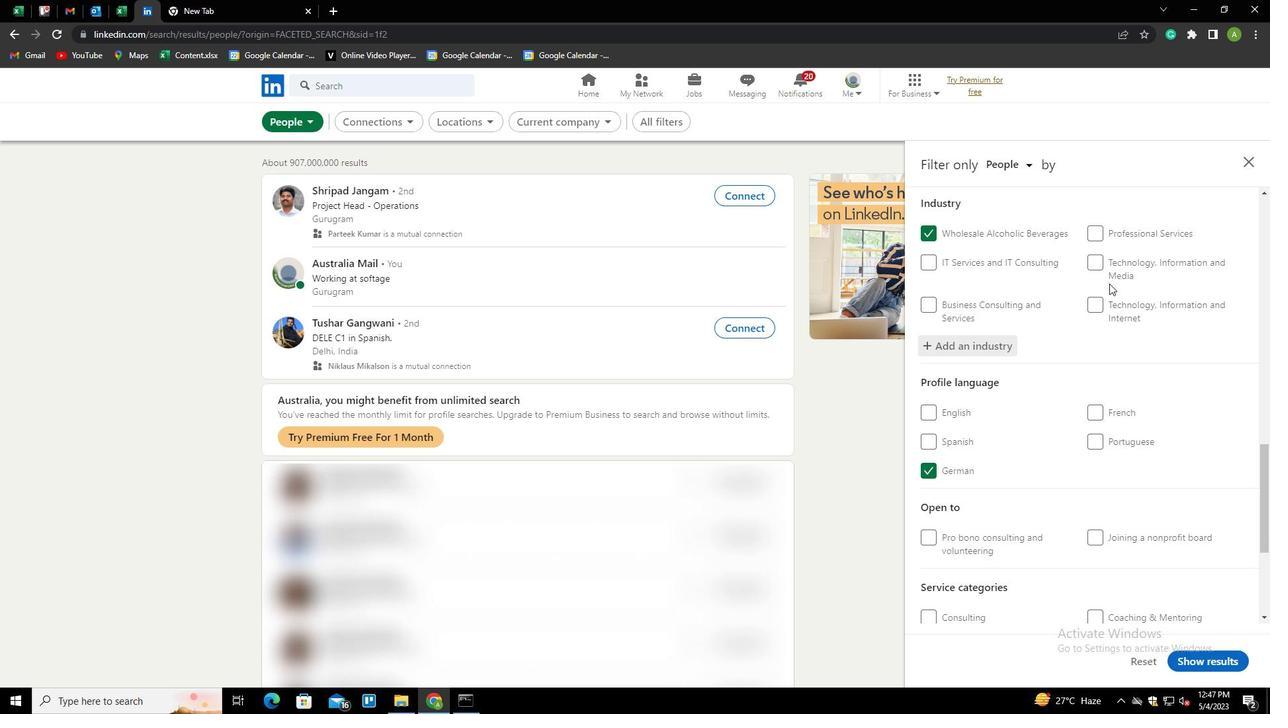 
Action: Mouse scrolled (1118, 303) with delta (0, 0)
Screenshot: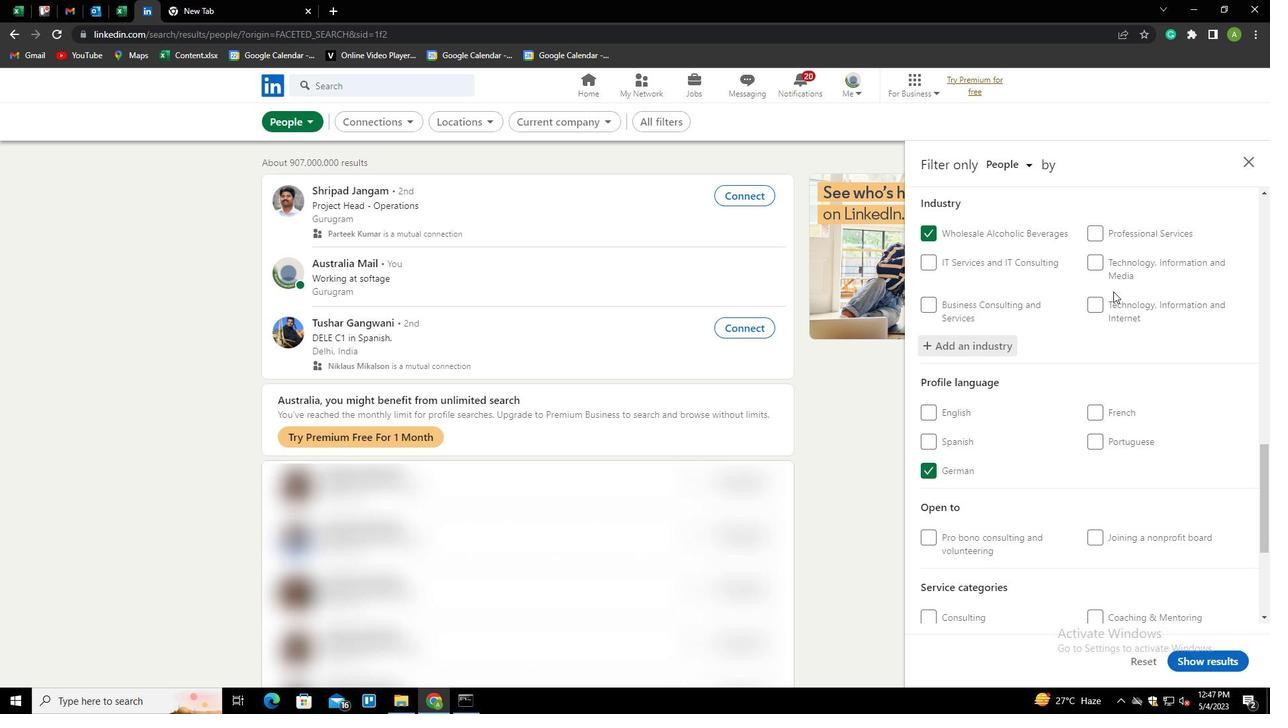 
Action: Mouse scrolled (1118, 303) with delta (0, 0)
Screenshot: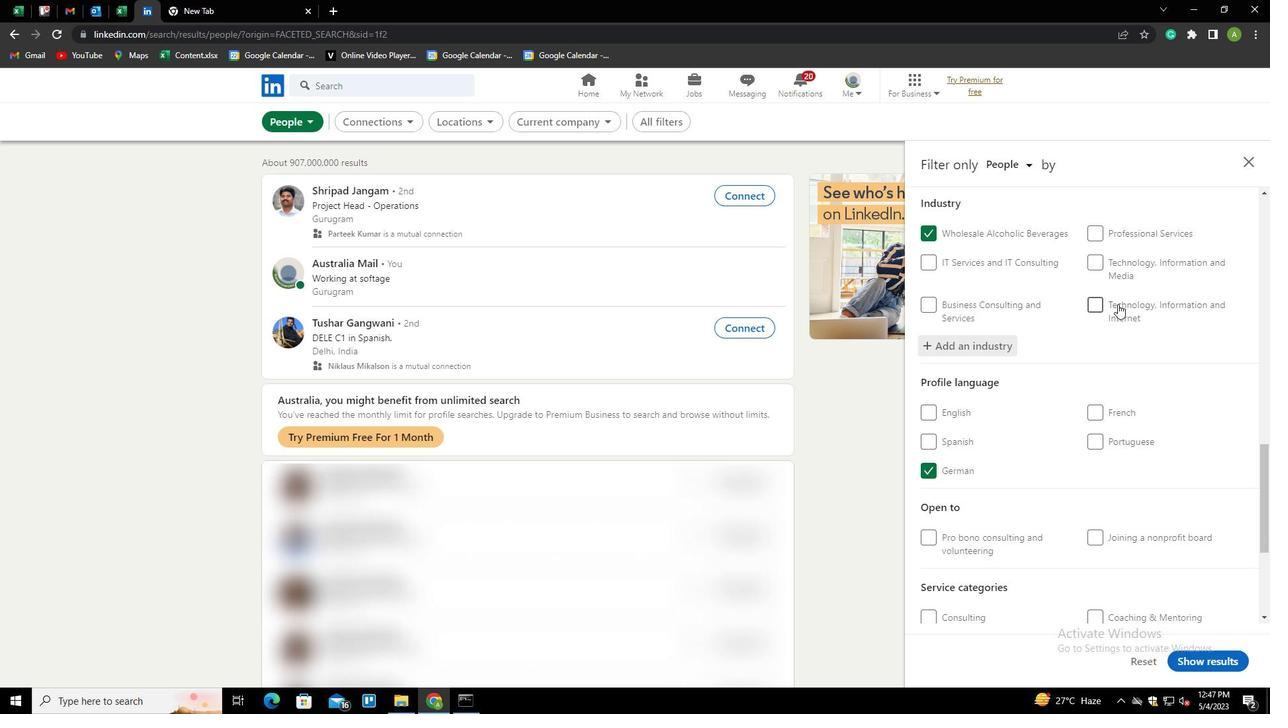 
Action: Mouse scrolled (1118, 303) with delta (0, 0)
Screenshot: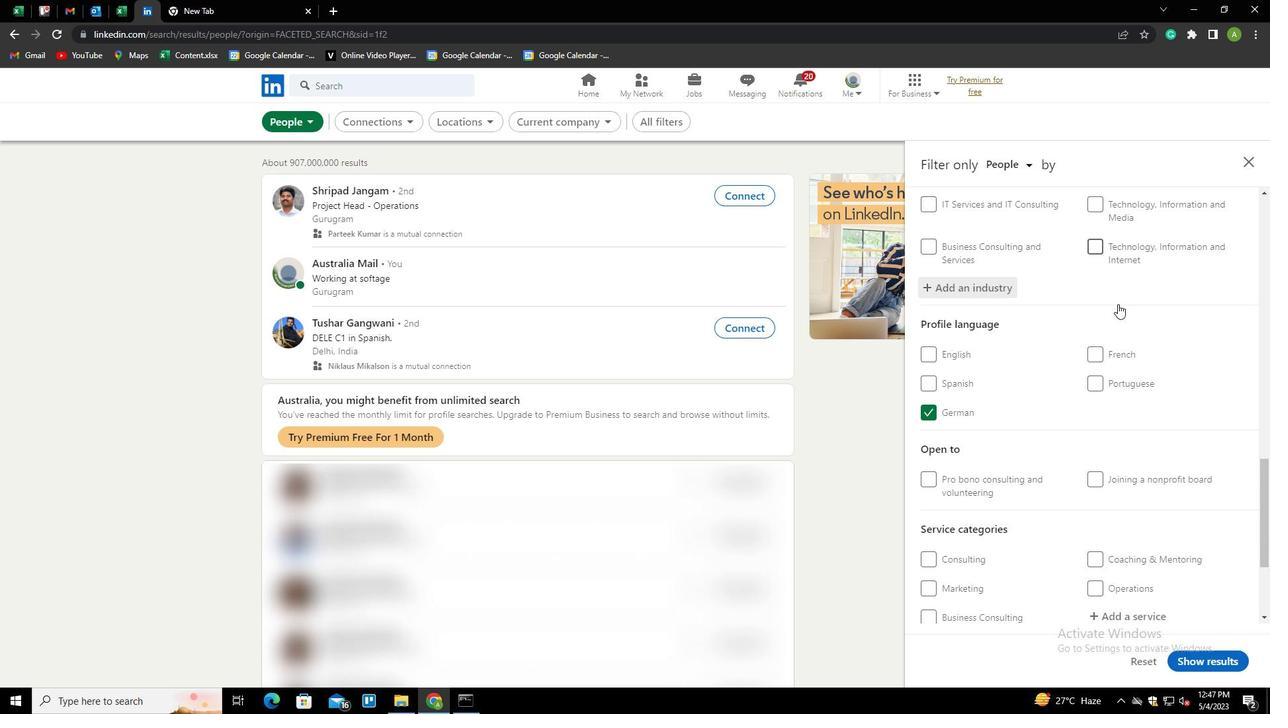 
Action: Mouse moved to (1118, 306)
Screenshot: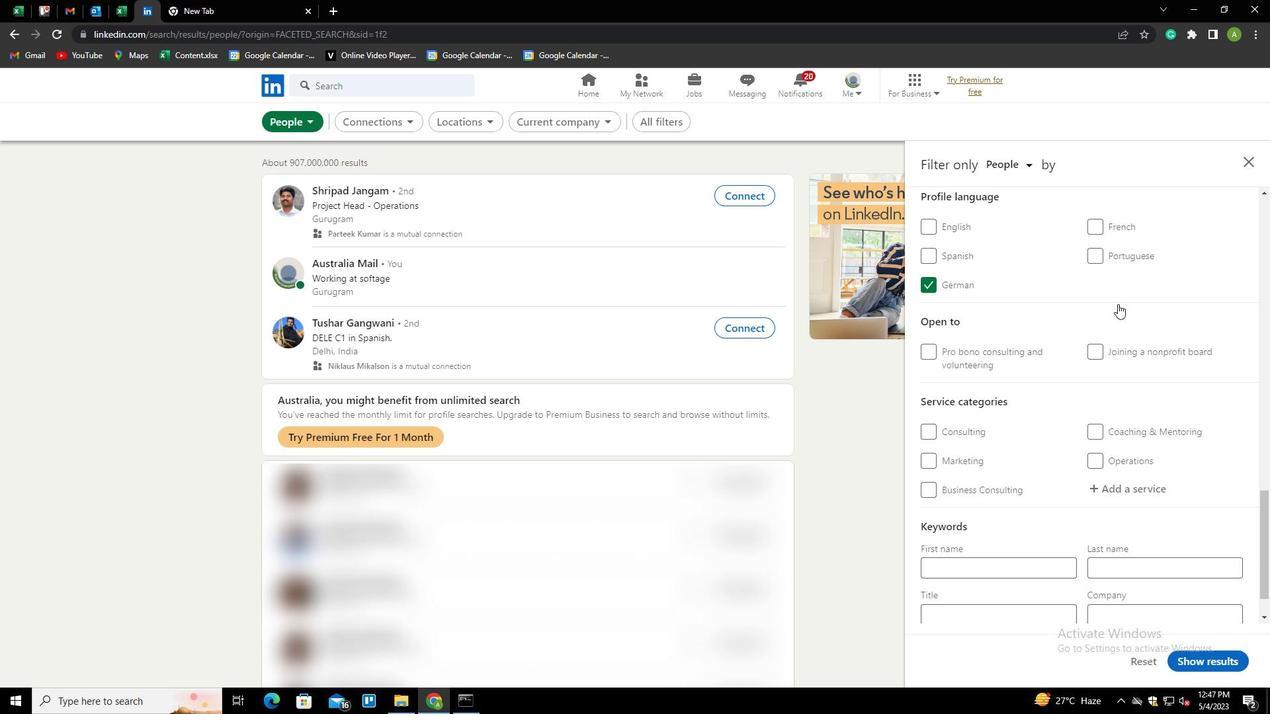 
Action: Mouse scrolled (1118, 305) with delta (0, 0)
Screenshot: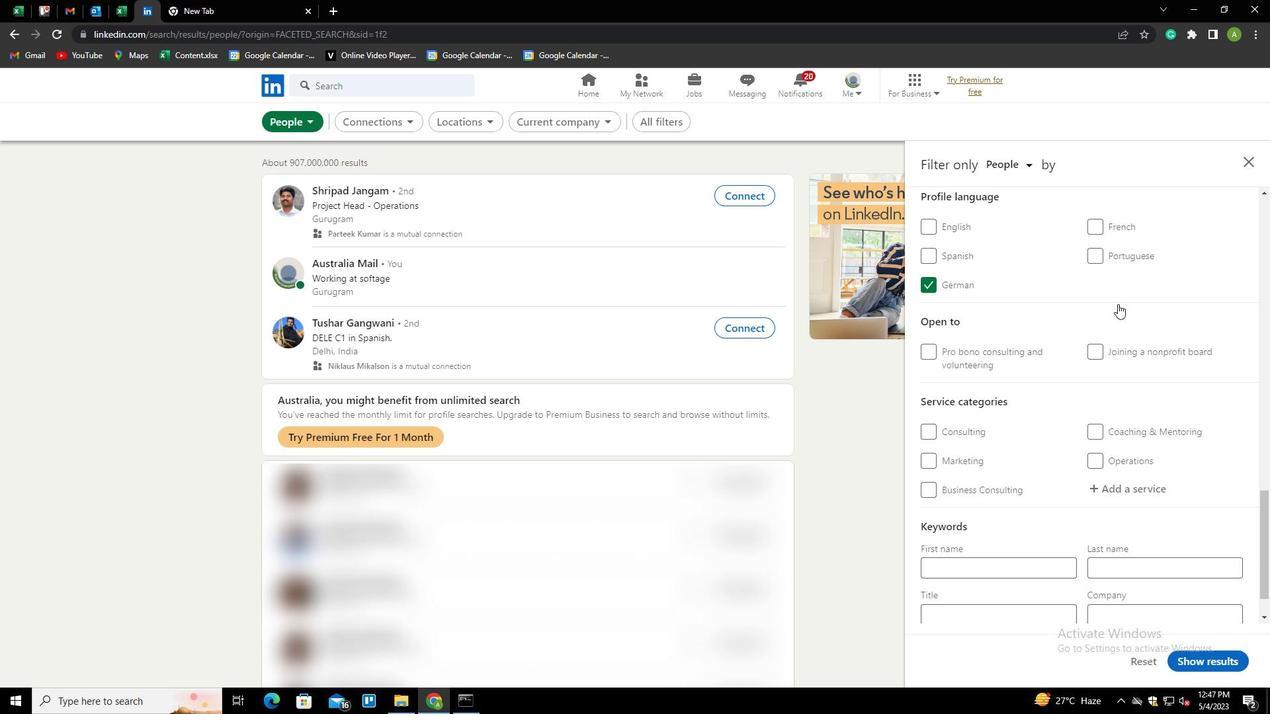 
Action: Mouse moved to (1120, 309)
Screenshot: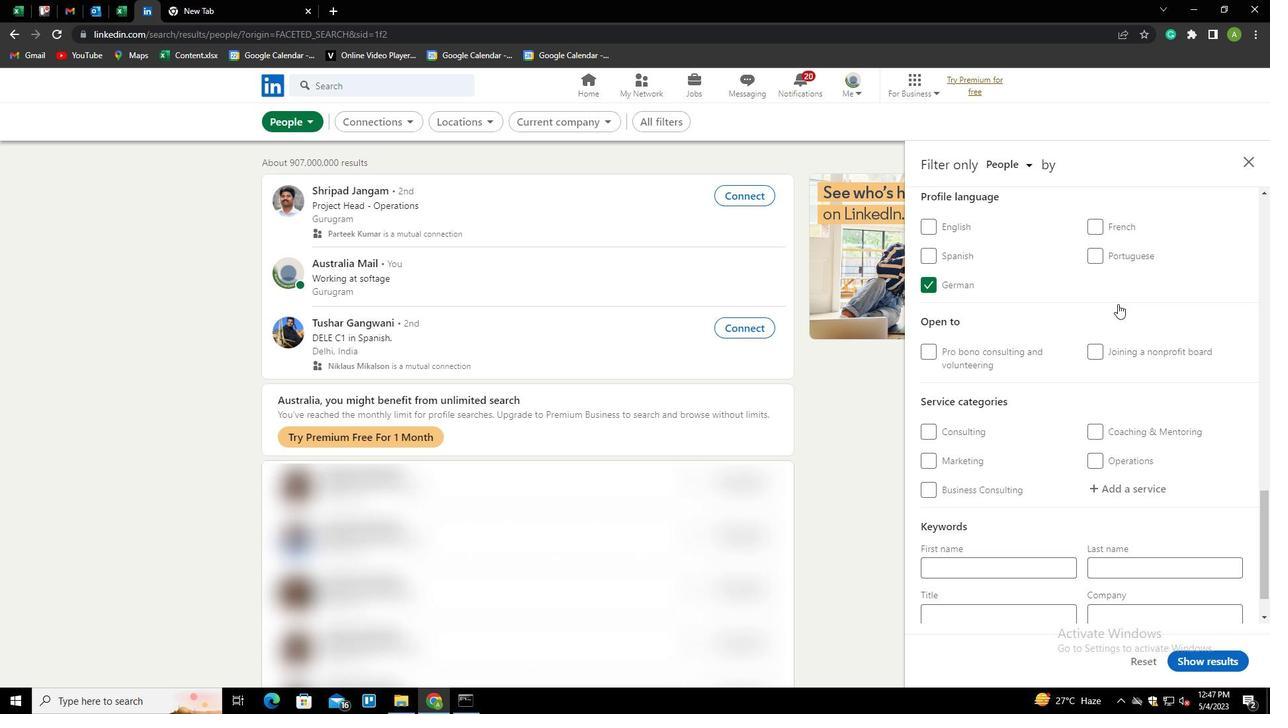 
Action: Mouse scrolled (1120, 308) with delta (0, 0)
Screenshot: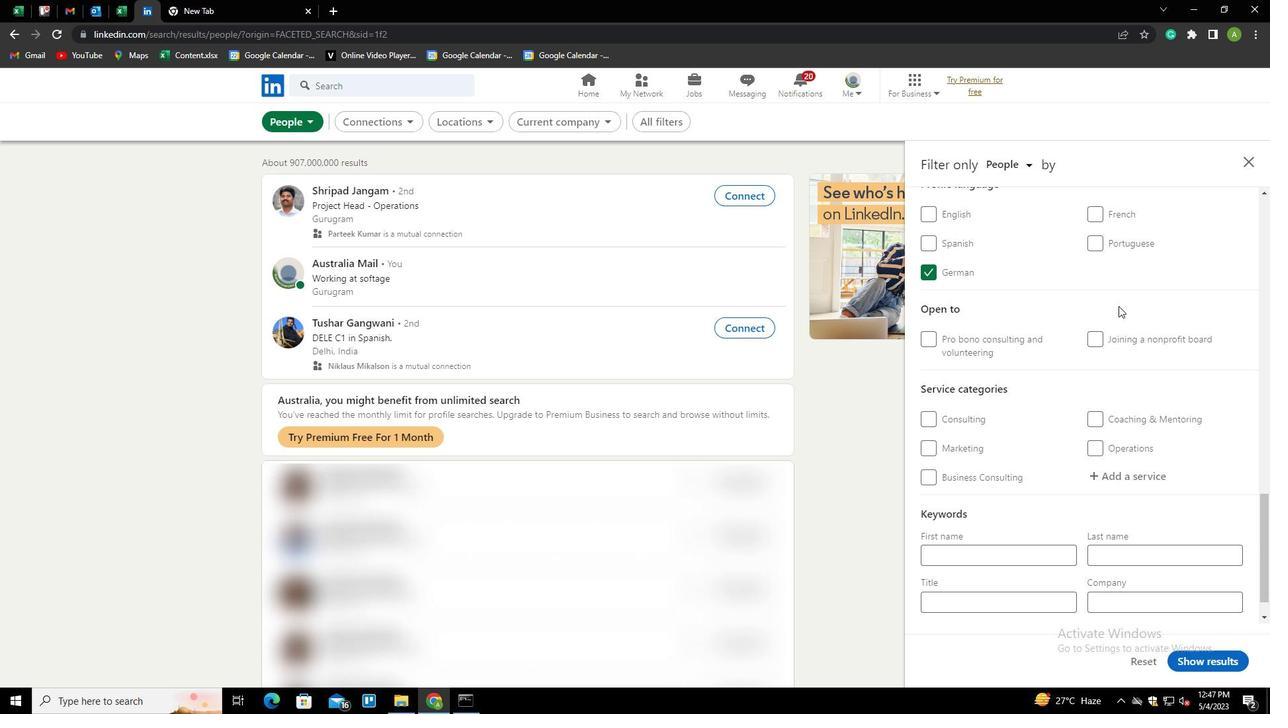 
Action: Mouse moved to (1132, 440)
Screenshot: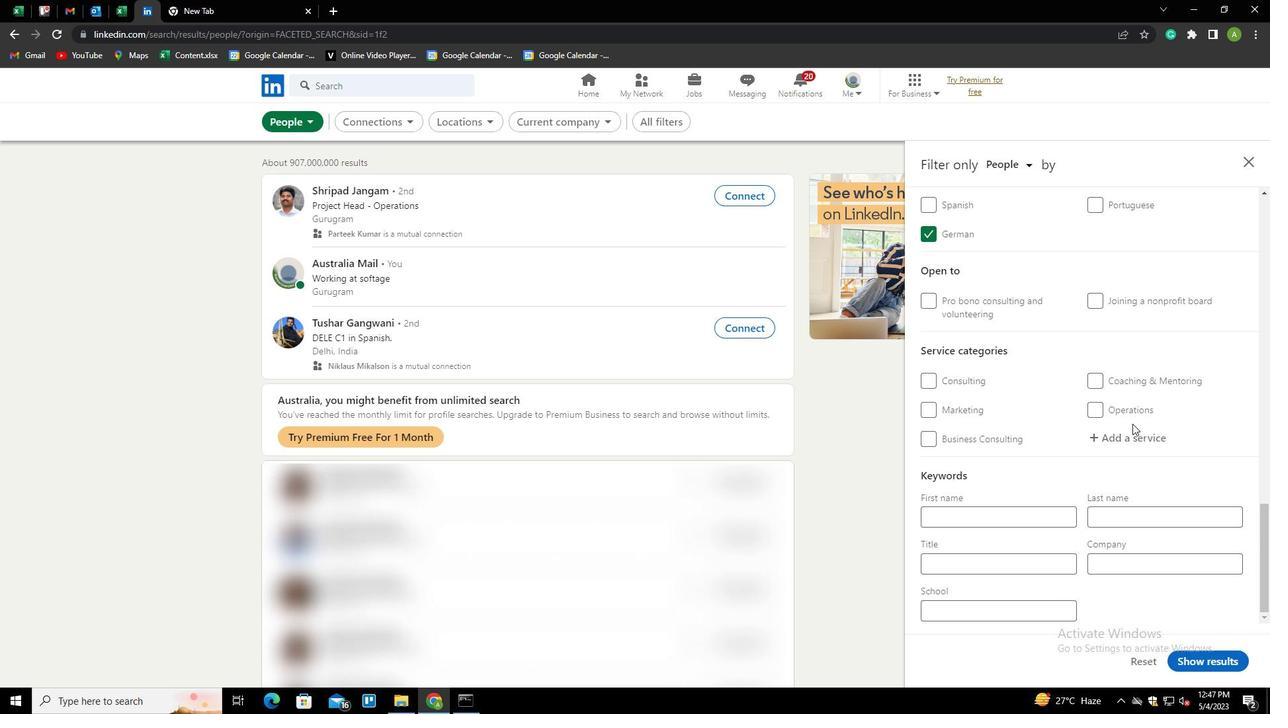 
Action: Mouse pressed left at (1132, 440)
Screenshot: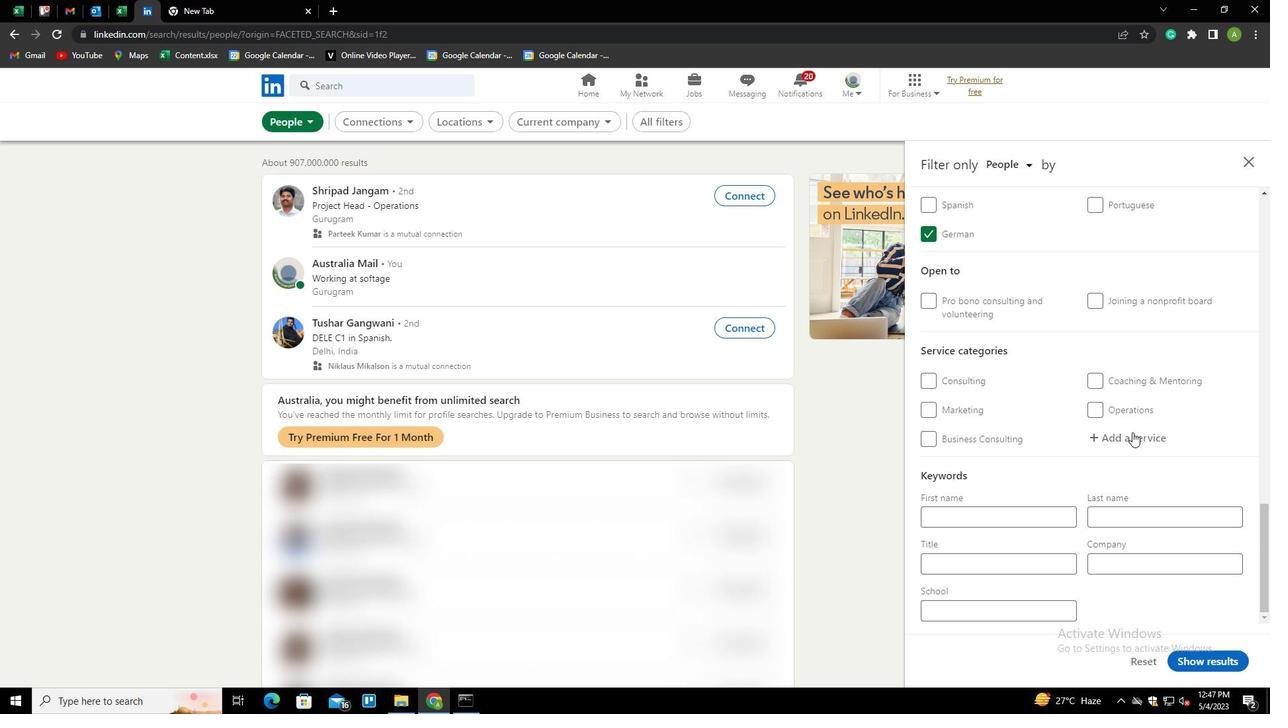 
Action: Key pressed <Key.shift>PACKAGING<Key.down><Key.enter>
Screenshot: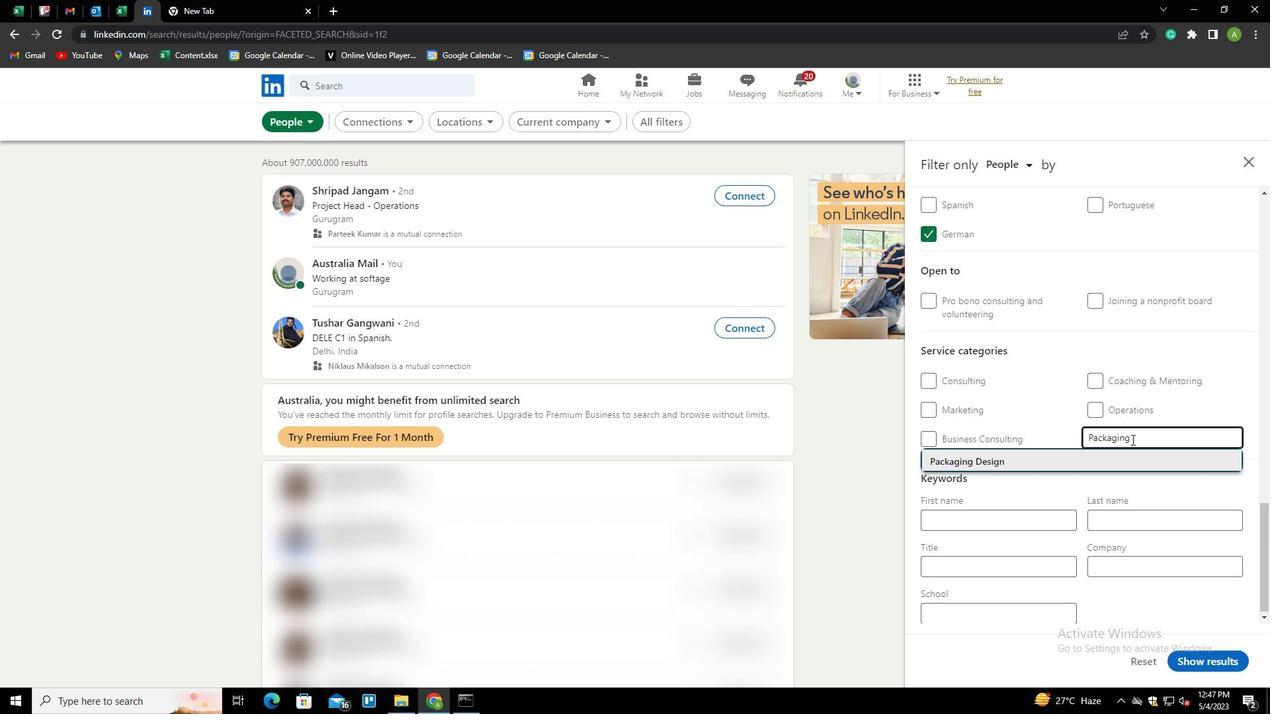 
Action: Mouse scrolled (1132, 439) with delta (0, 0)
Screenshot: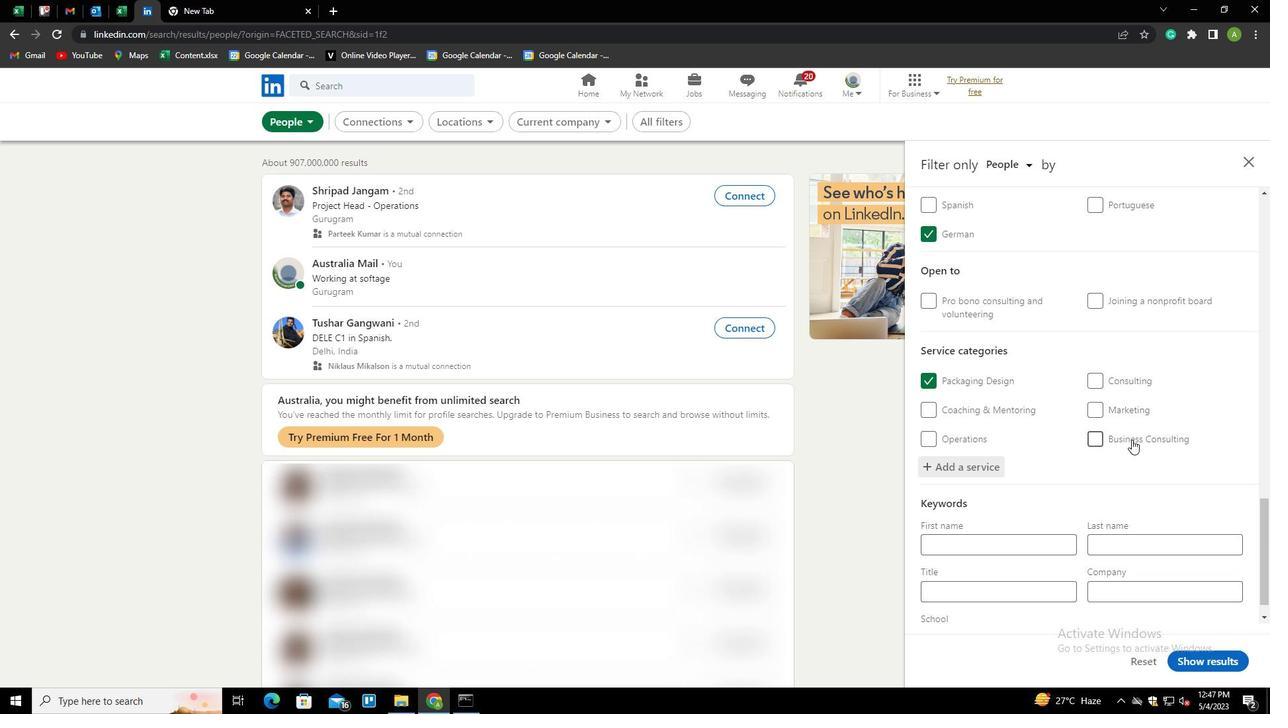 
Action: Mouse scrolled (1132, 439) with delta (0, 0)
Screenshot: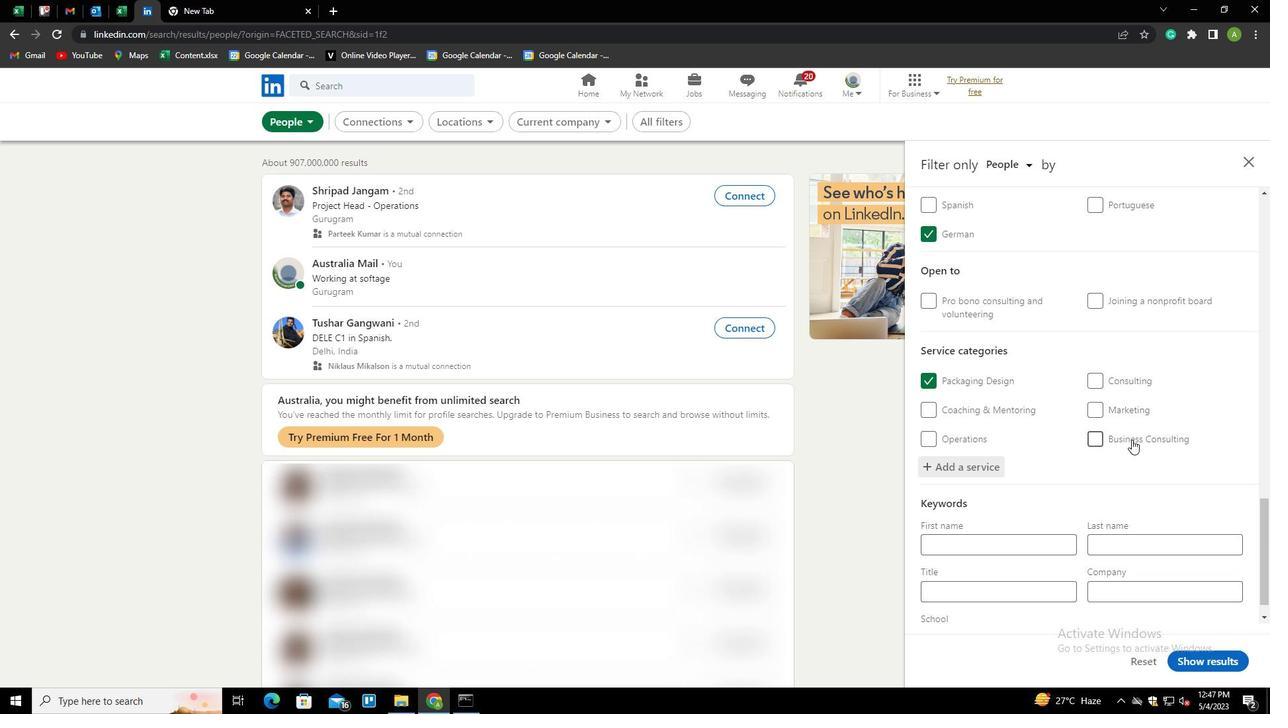 
Action: Mouse scrolled (1132, 439) with delta (0, 0)
Screenshot: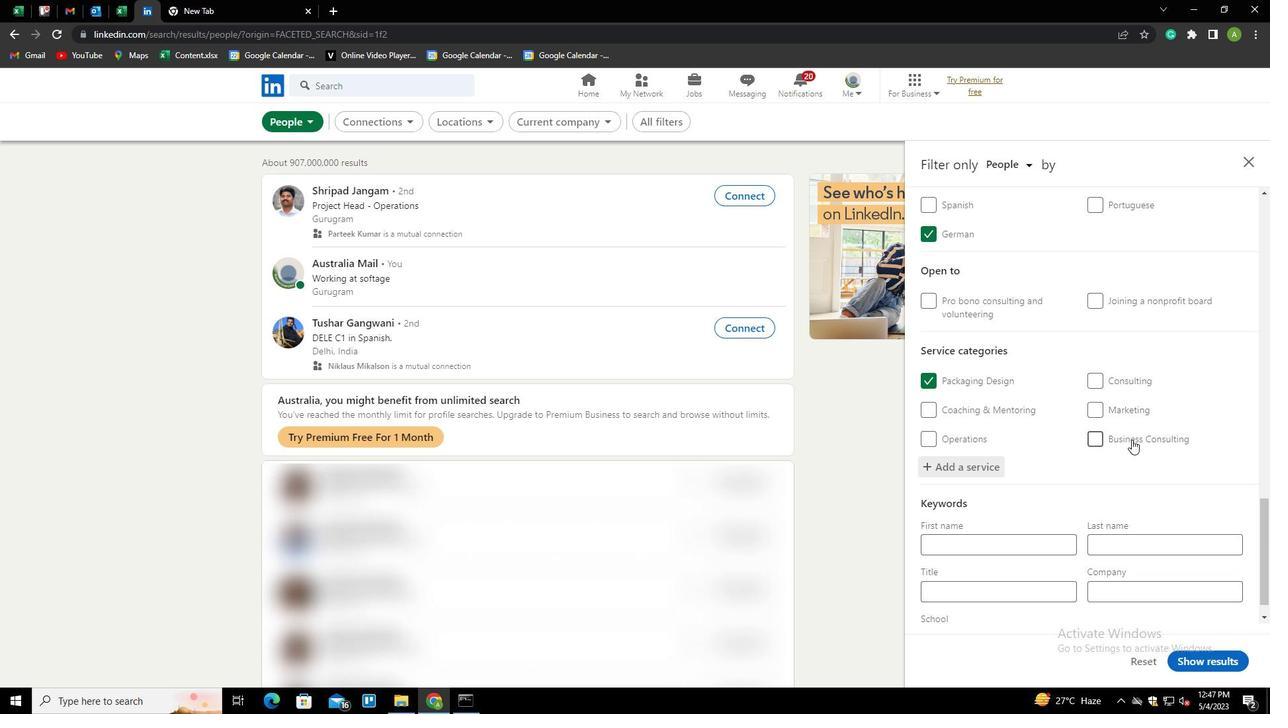 
Action: Mouse scrolled (1132, 439) with delta (0, 0)
Screenshot: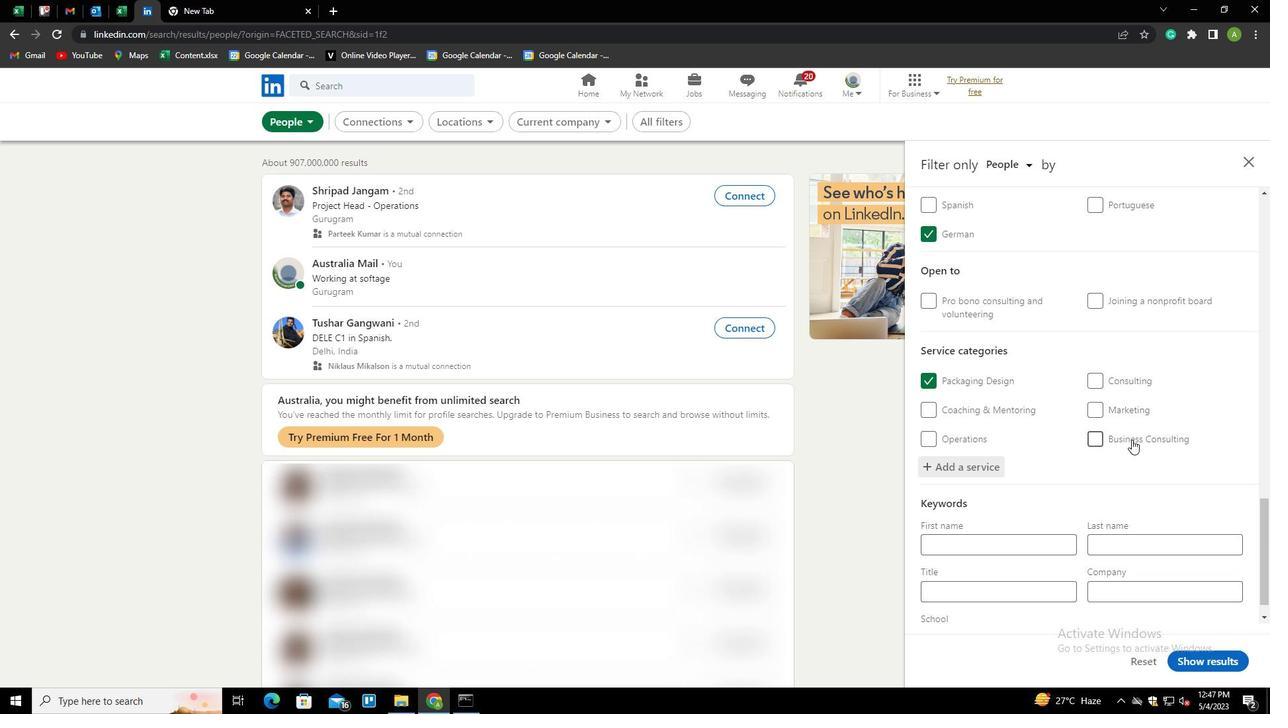 
Action: Mouse scrolled (1132, 439) with delta (0, 0)
Screenshot: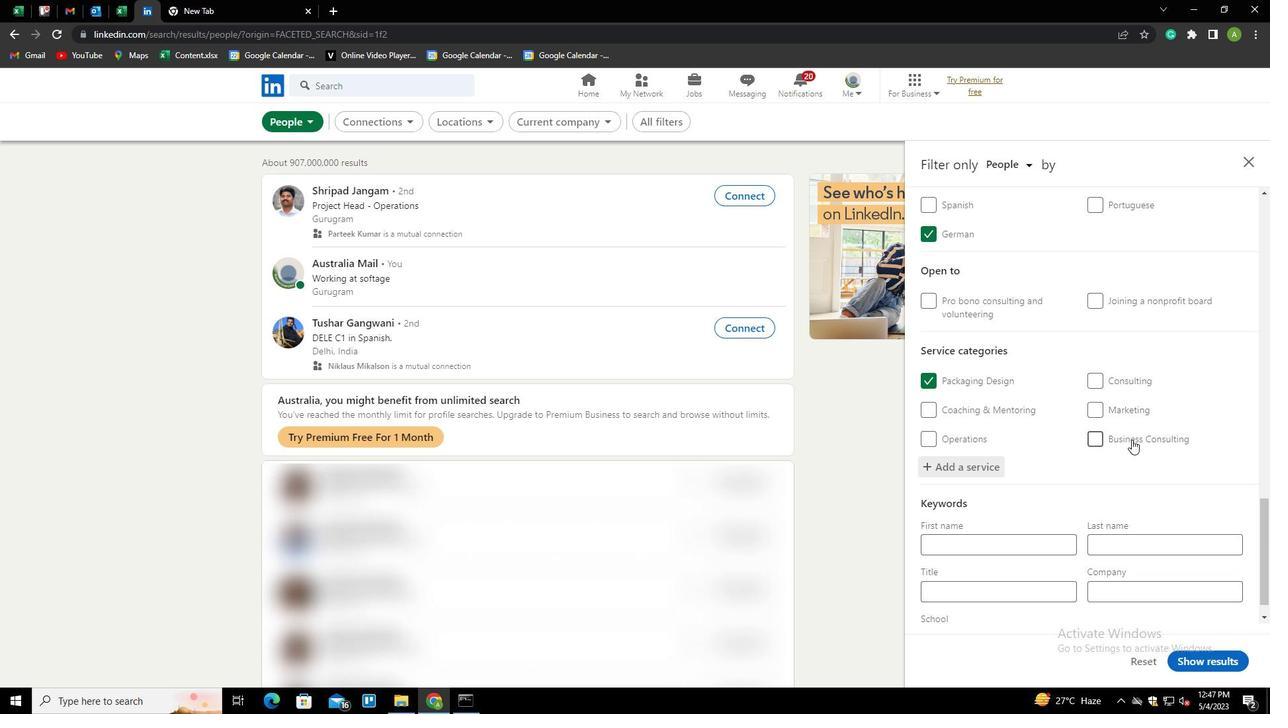
Action: Mouse scrolled (1132, 439) with delta (0, 0)
Screenshot: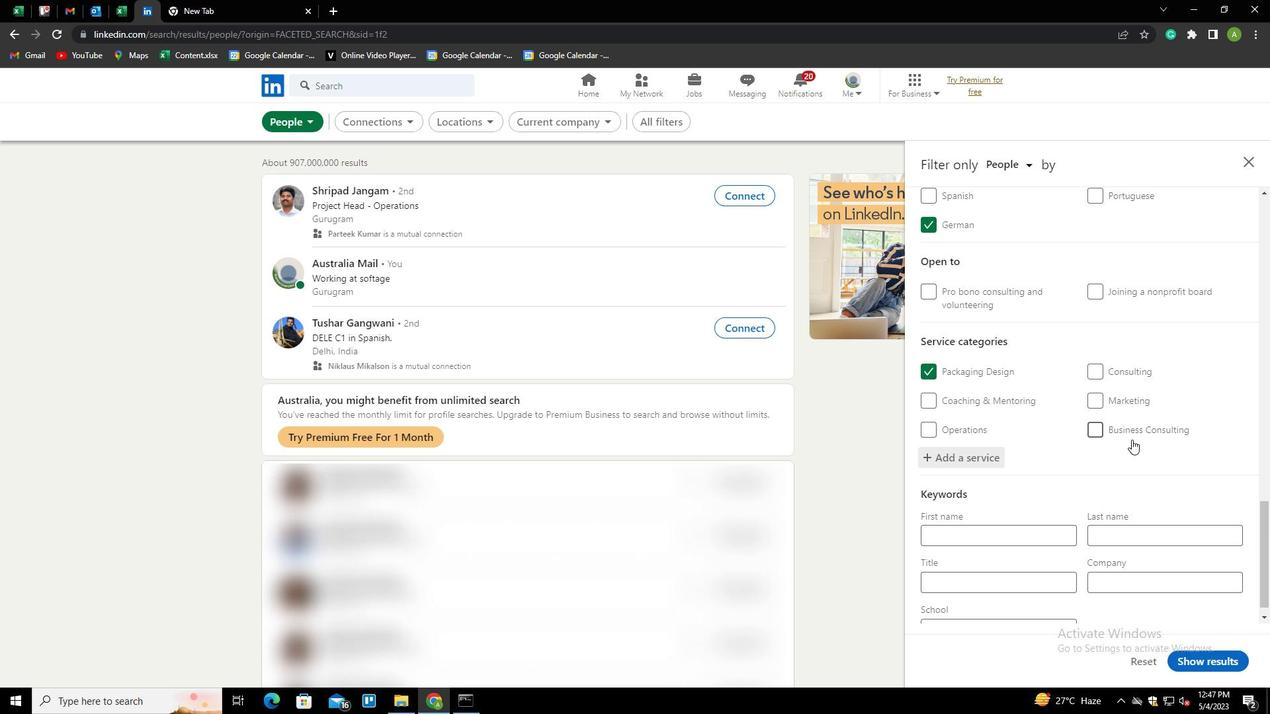 
Action: Mouse moved to (998, 561)
Screenshot: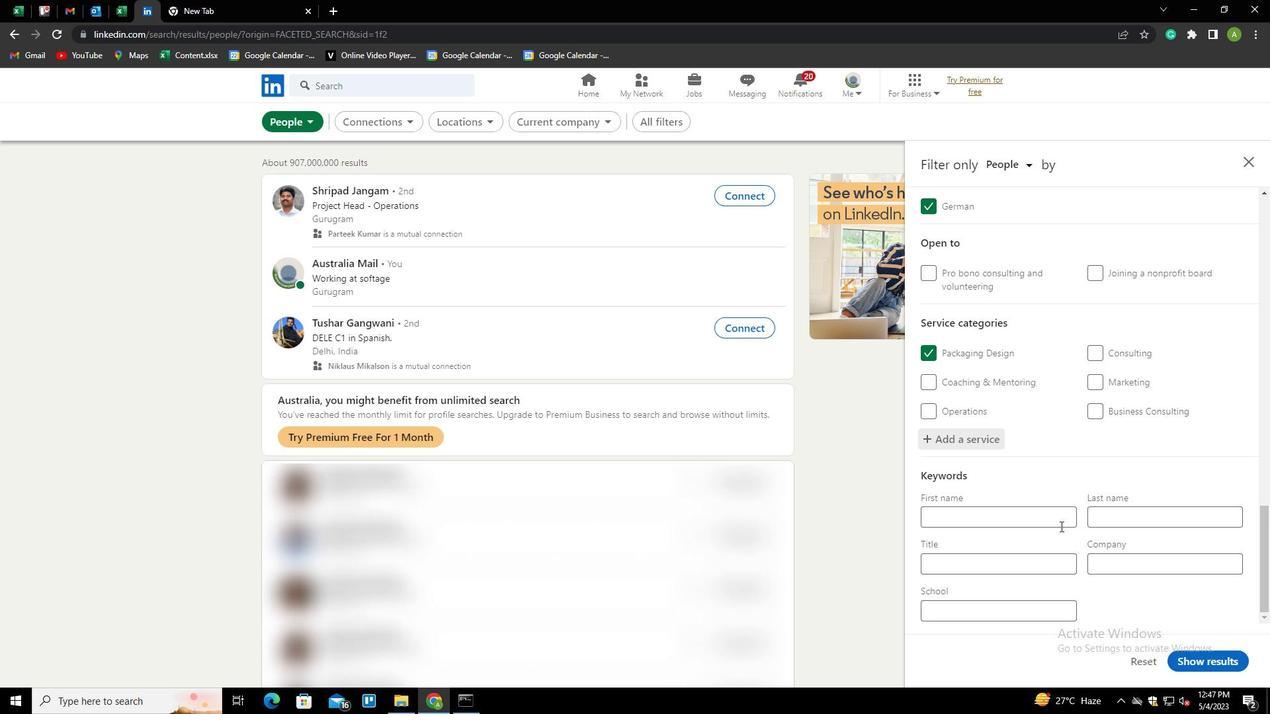 
Action: Mouse pressed left at (998, 561)
Screenshot: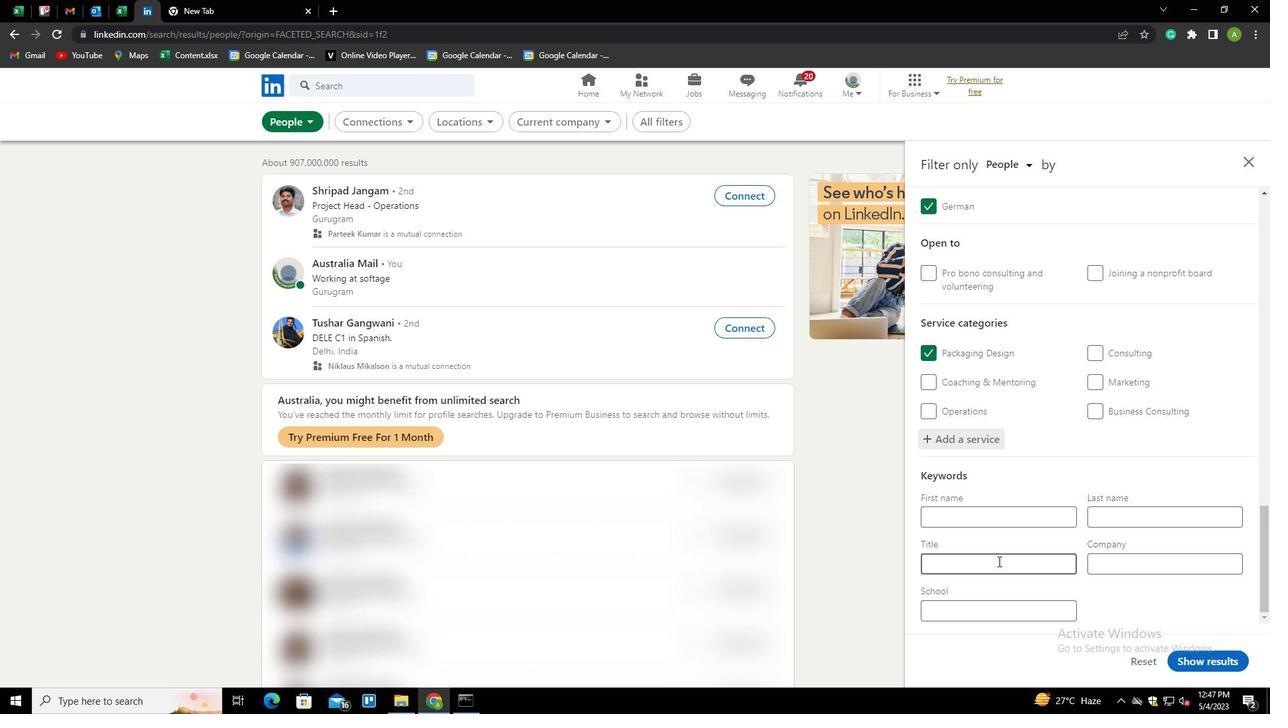 
Action: Key pressed <Key.shift><Key.shift><Key.shift><Key.shift><Key.shift><Key.shift><Key.shift><Key.shift><Key.shift><Key.shift><Key.shift><Key.shift><Key.shift><Key.shift><Key.shift><Key.shift><Key.shift><Key.shift><Key.shift>ACCOUNT<Key.space><Key.shift>PAYABLE/<Key.shift>RECEIVABLE<Key.space><Key.shift><Key.shift><Key.shift><Key.shift><Key.shift><Key.shift><Key.shift><Key.shift><Key.shift><Key.shift><Key.shift><Key.shift><Key.shift><Key.shift><Key.shift><Key.shift><Key.shift><Key.shift><Key.shift><Key.shift><Key.shift><Key.shift><Key.shift>CLERR<Key.backspace>K
Screenshot: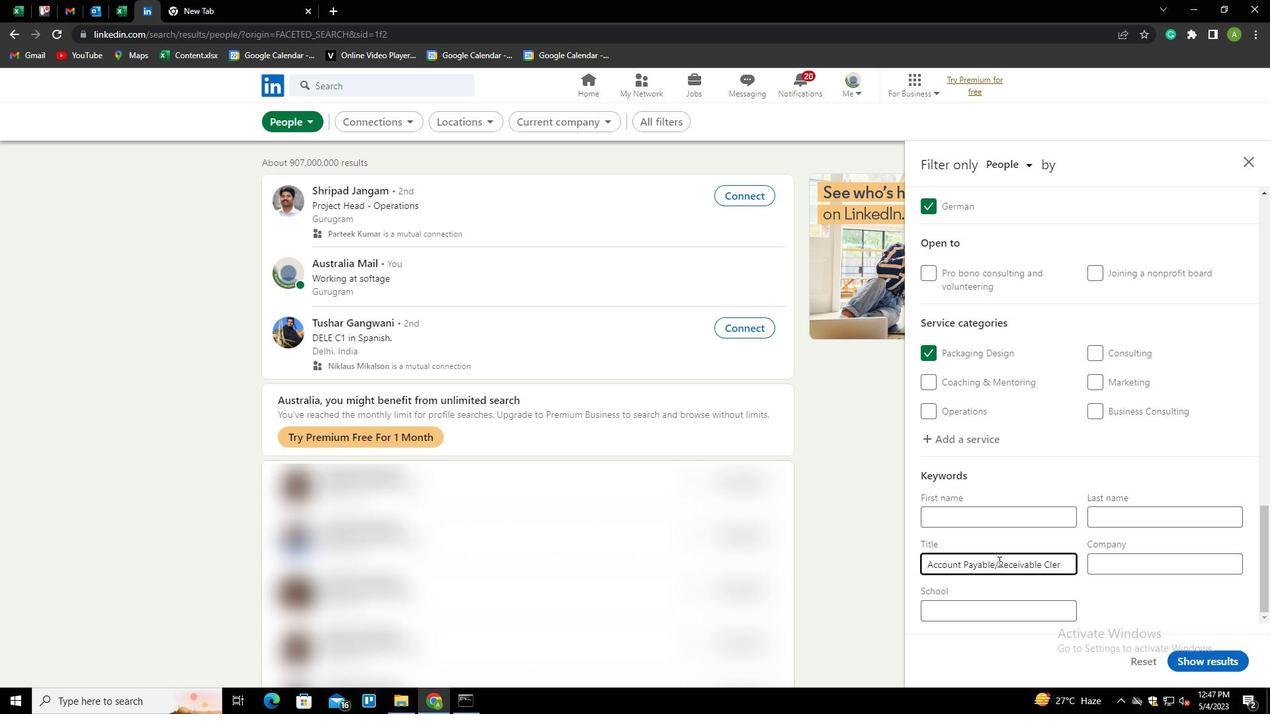 
Action: Mouse moved to (1191, 598)
Screenshot: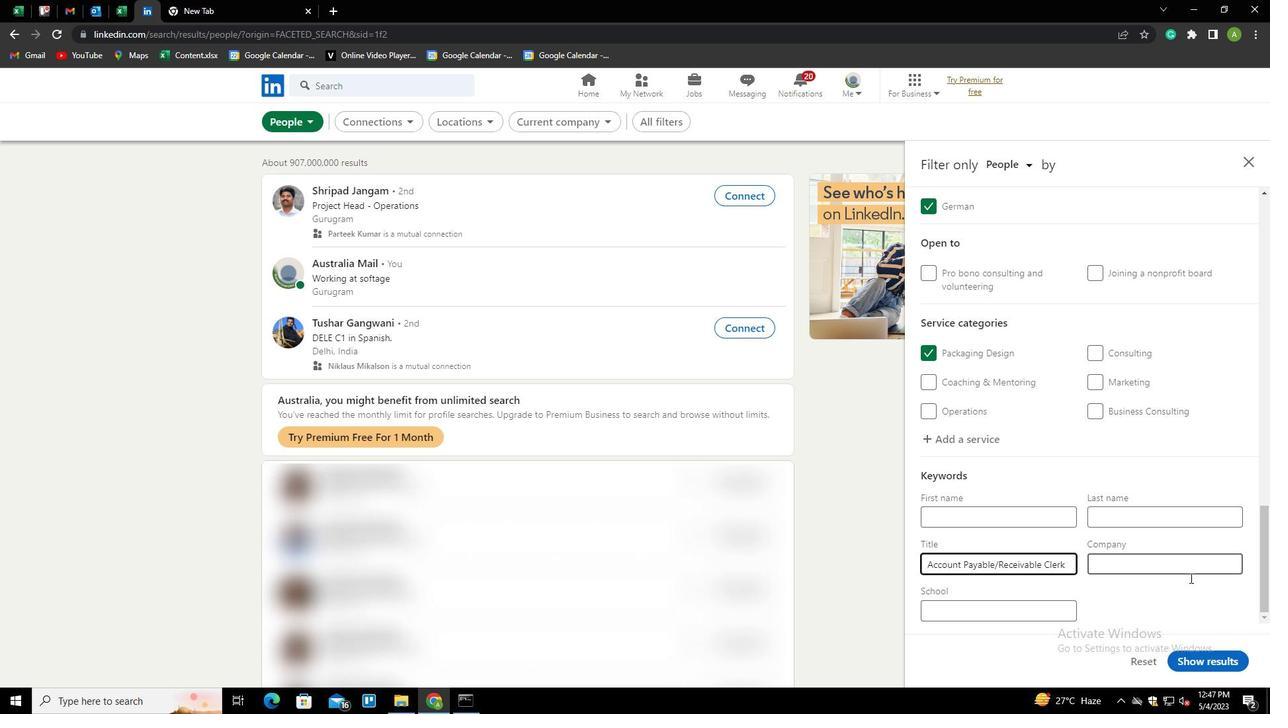 
Action: Mouse pressed left at (1191, 598)
Screenshot: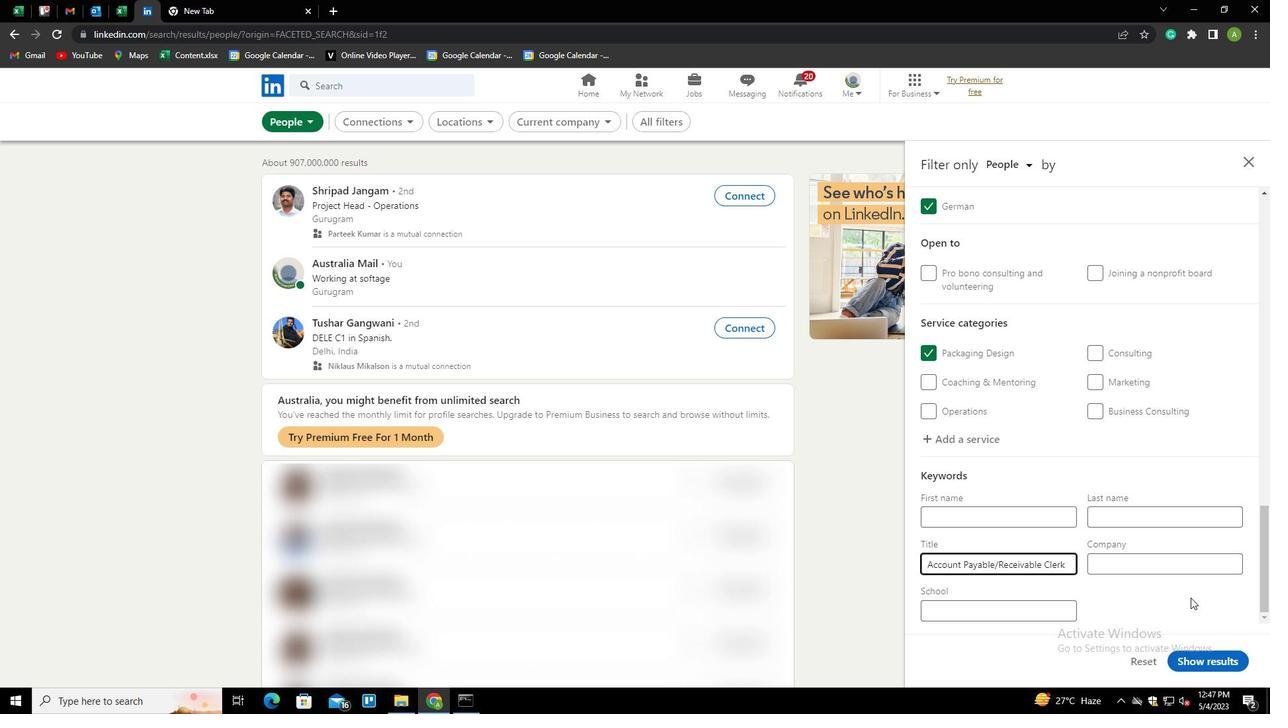 
Action: Mouse moved to (1220, 655)
Screenshot: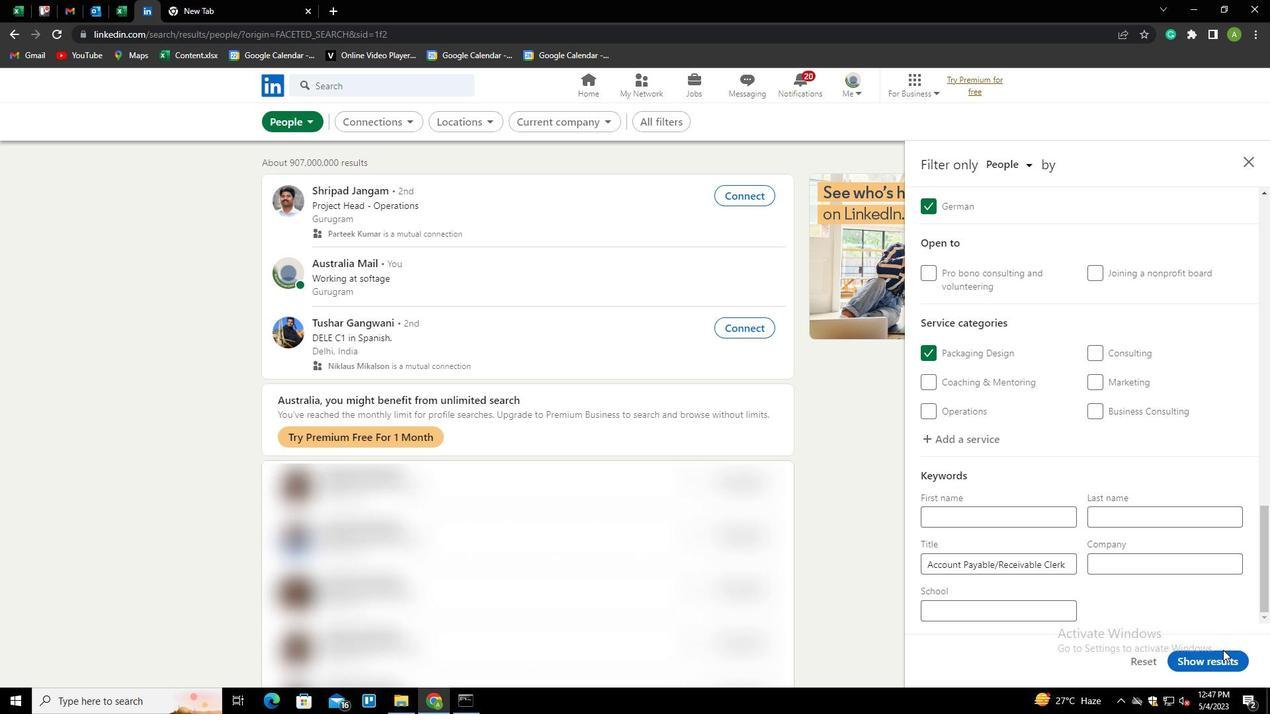 
Action: Mouse pressed left at (1220, 655)
Screenshot: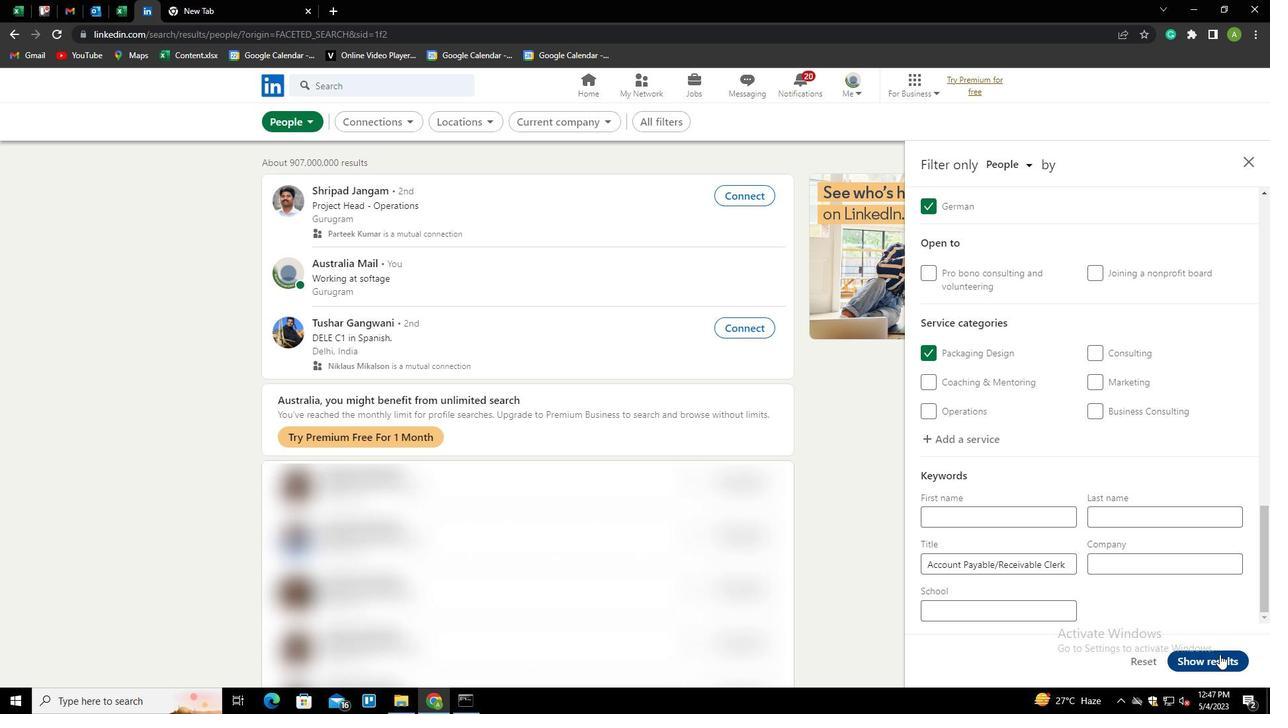 
